Task: Create a repository and set up repository settings.
Action: Mouse moved to (1042, 60)
Screenshot: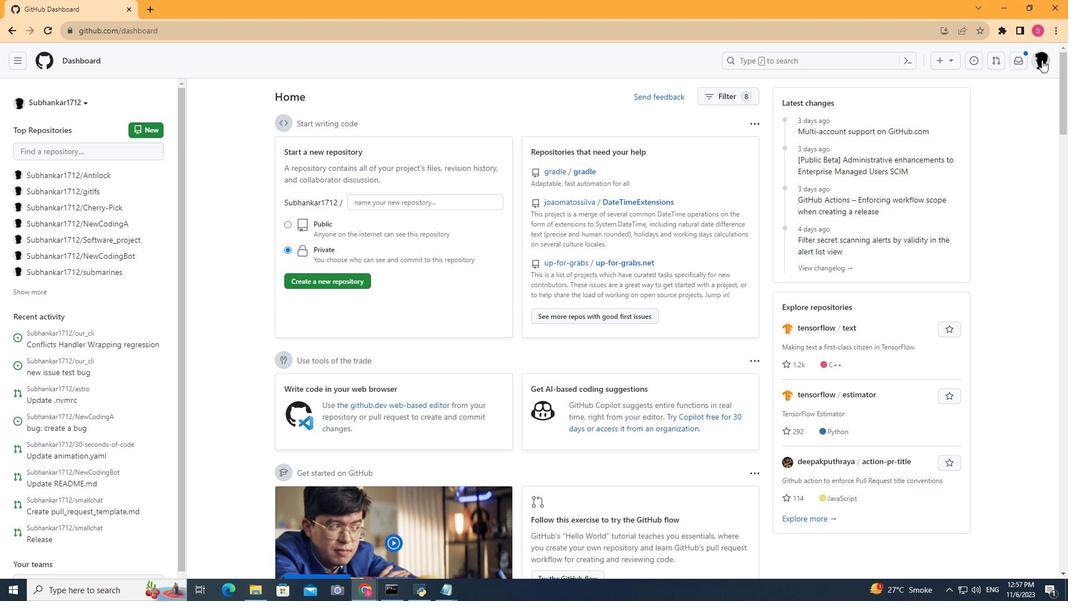 
Action: Mouse pressed left at (1042, 60)
Screenshot: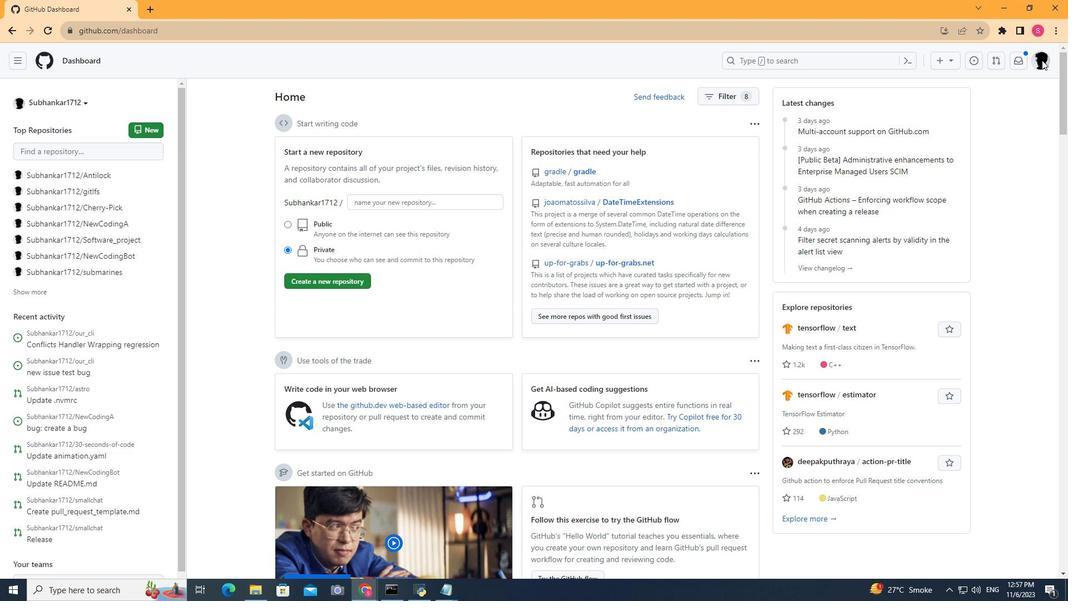 
Action: Mouse moved to (951, 156)
Screenshot: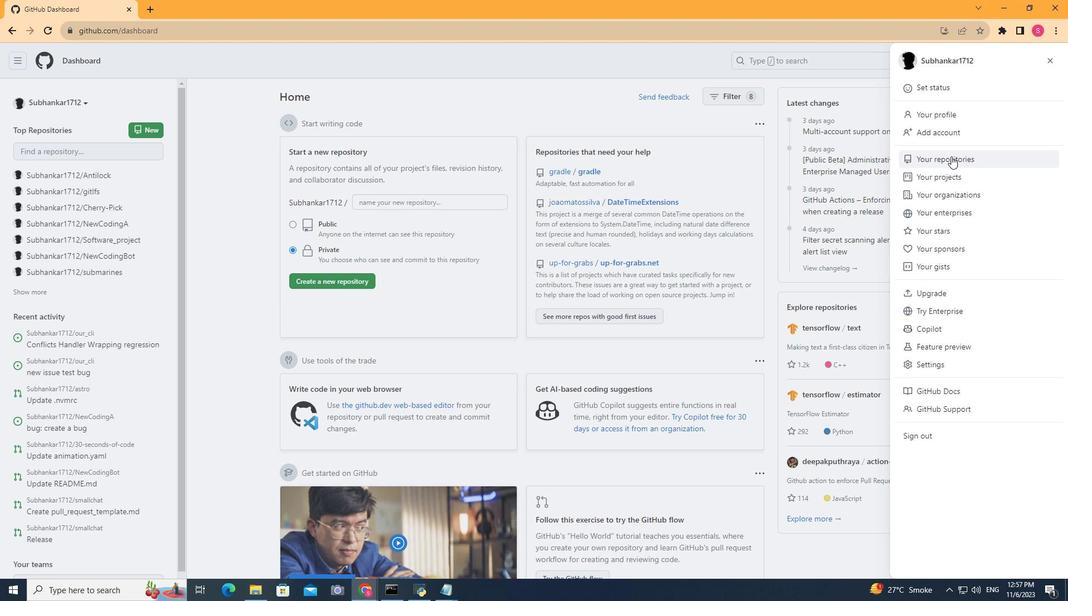 
Action: Mouse pressed left at (951, 156)
Screenshot: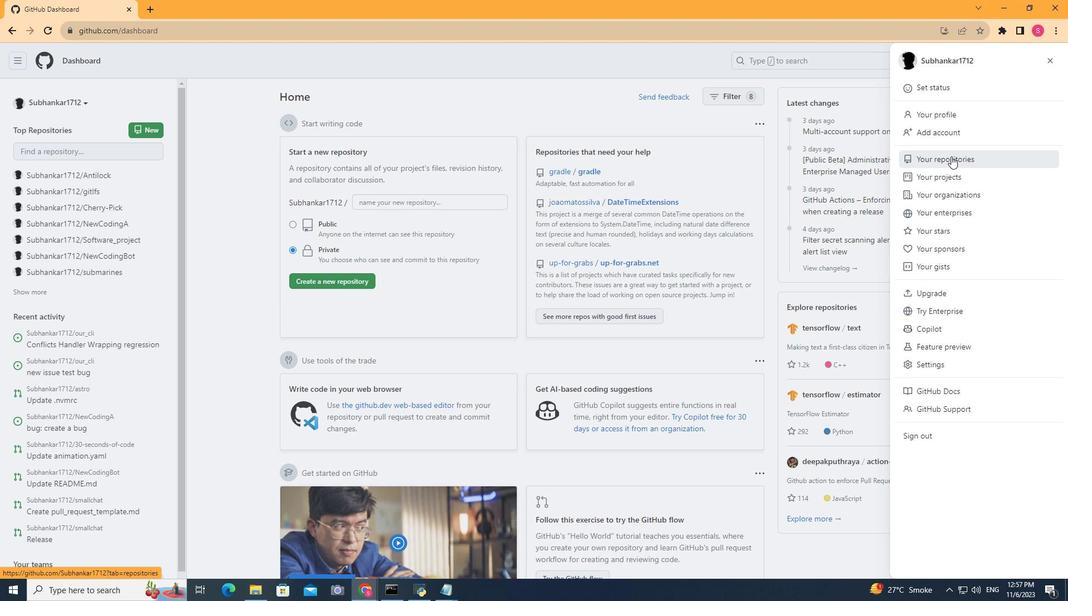 
Action: Mouse moved to (852, 125)
Screenshot: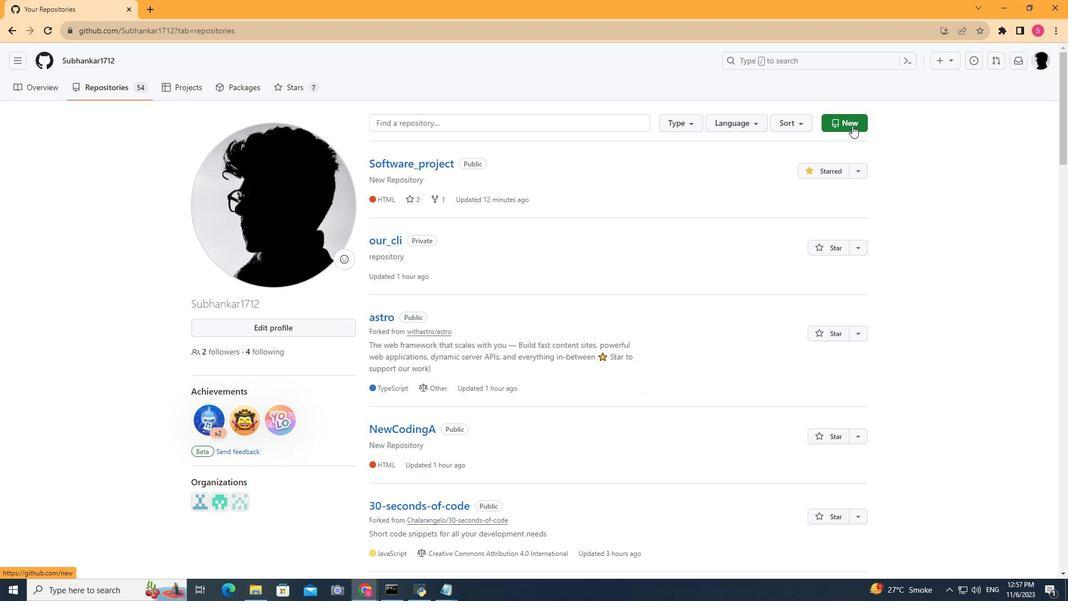 
Action: Mouse pressed left at (852, 125)
Screenshot: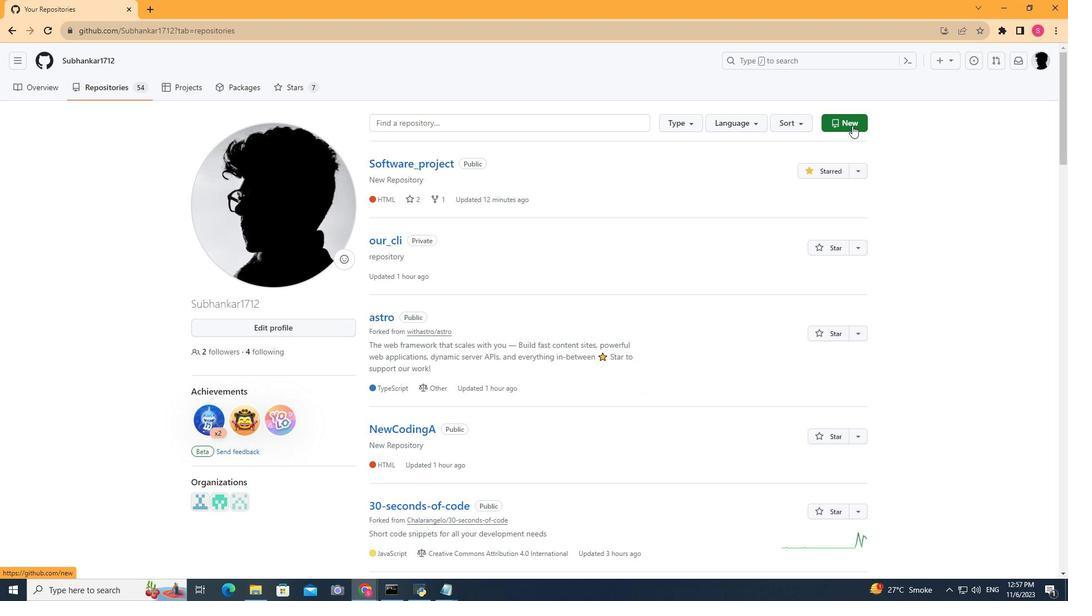 
Action: Mouse moved to (477, 261)
Screenshot: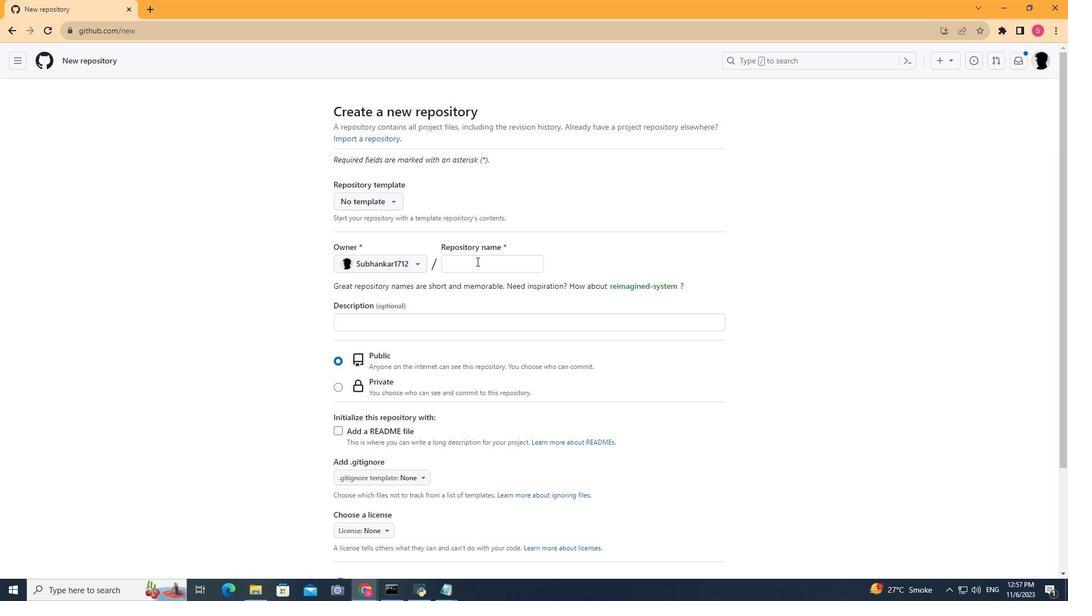 
Action: Mouse pressed left at (477, 261)
Screenshot: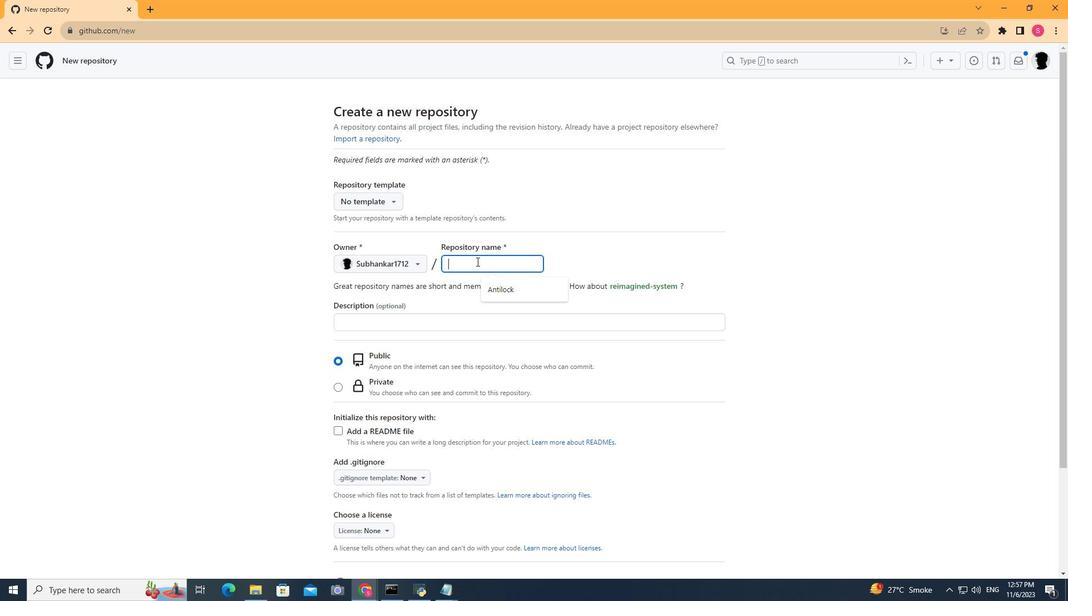 
Action: Key pressed new<Key.space><Key.backspace><Key.shift>_project<Key.shift>_code
Screenshot: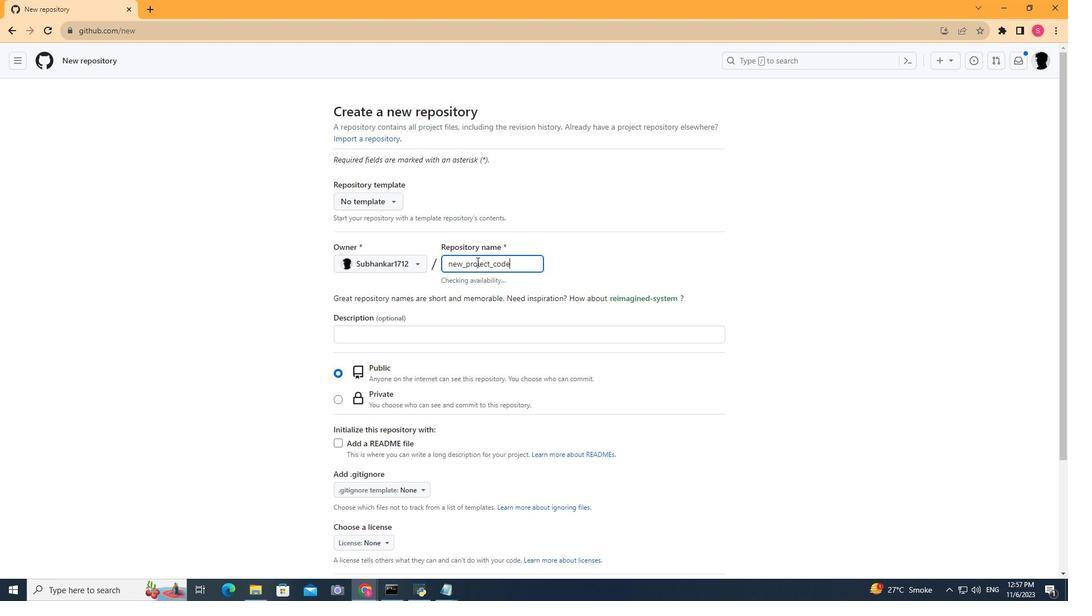 
Action: Mouse scrolled (477, 261) with delta (0, 0)
Screenshot: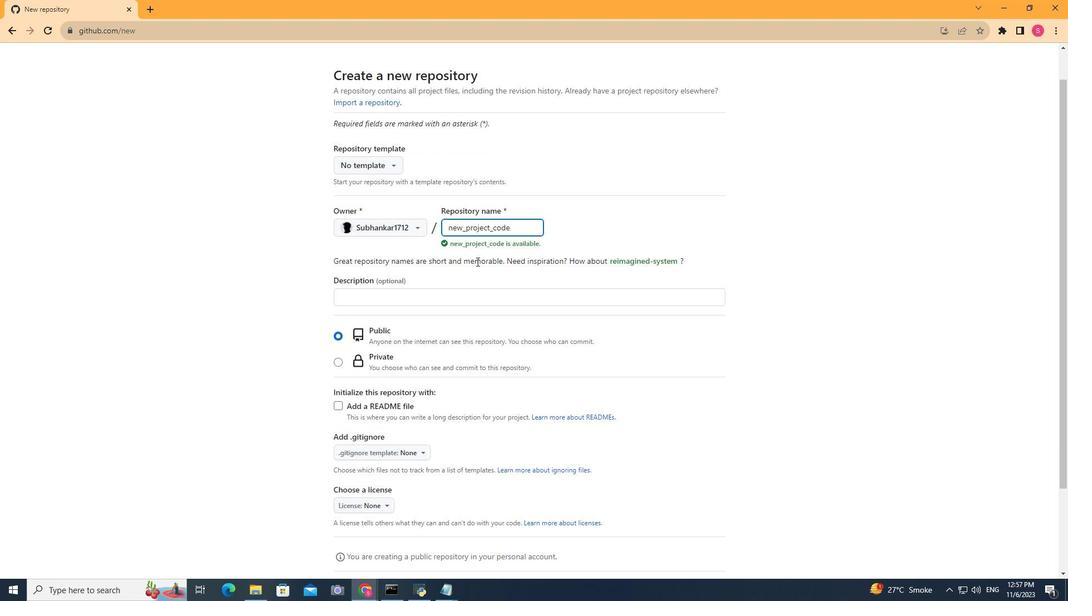 
Action: Mouse scrolled (477, 261) with delta (0, 0)
Screenshot: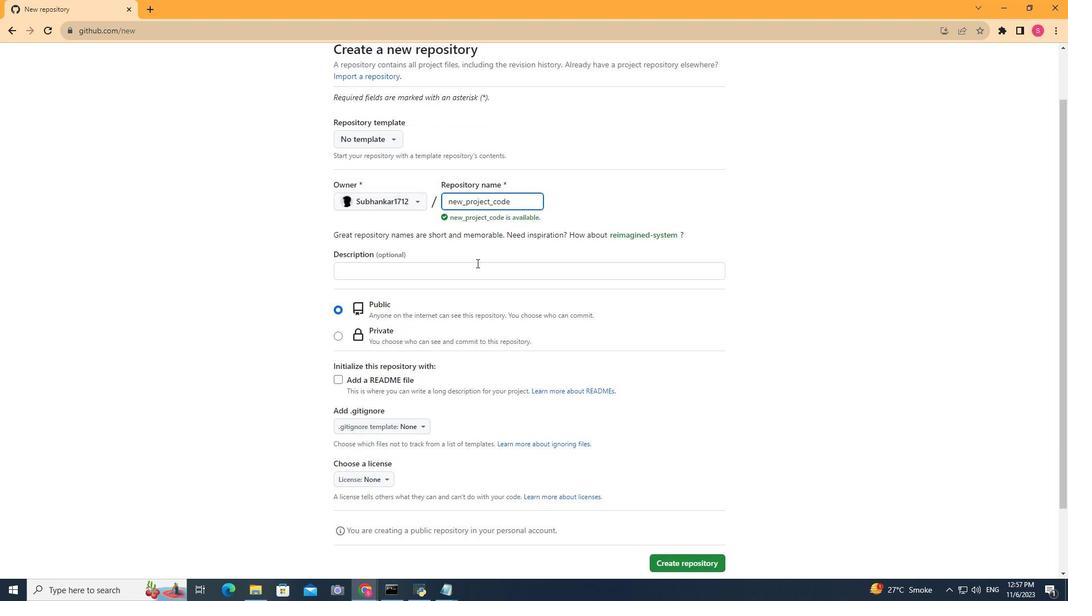 
Action: Mouse moved to (472, 219)
Screenshot: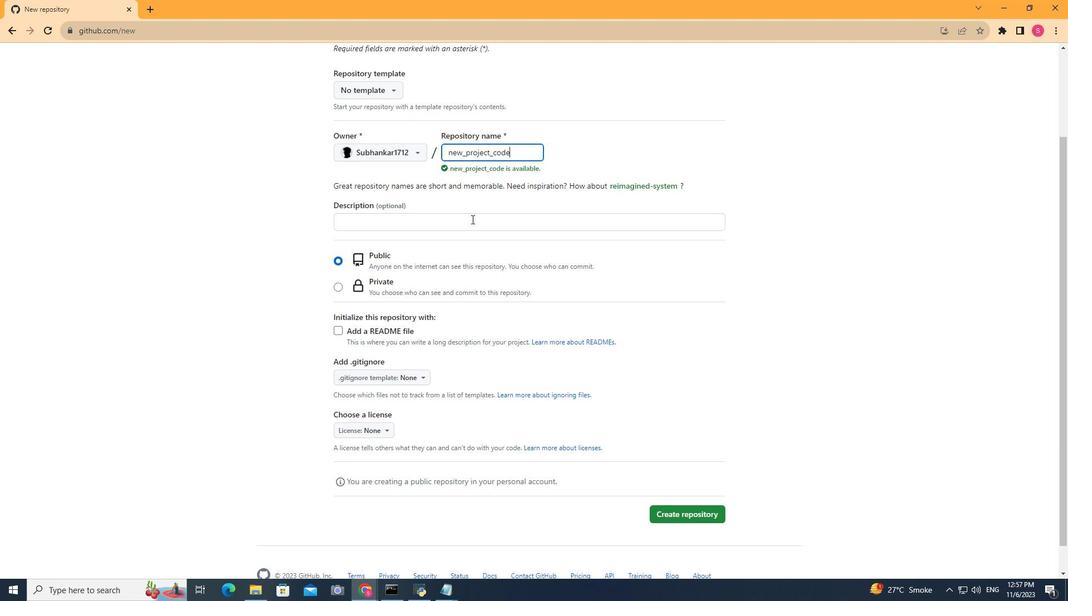 
Action: Mouse pressed left at (472, 219)
Screenshot: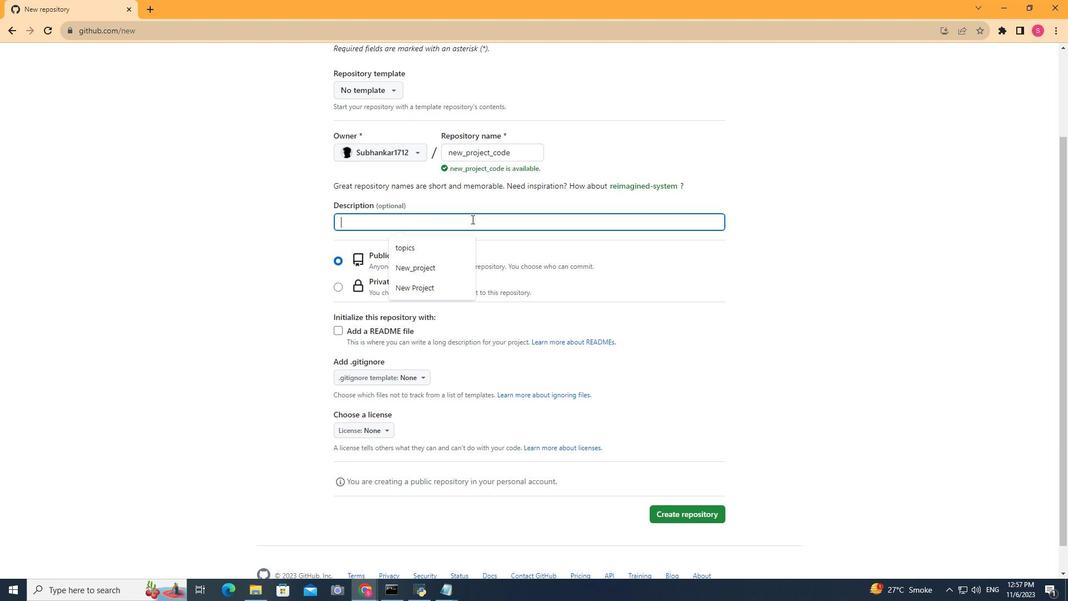
Action: Key pressed <Key.shift>M<Key.backspace><Key.shift>New<Key.space><Key.shift>Project
Screenshot: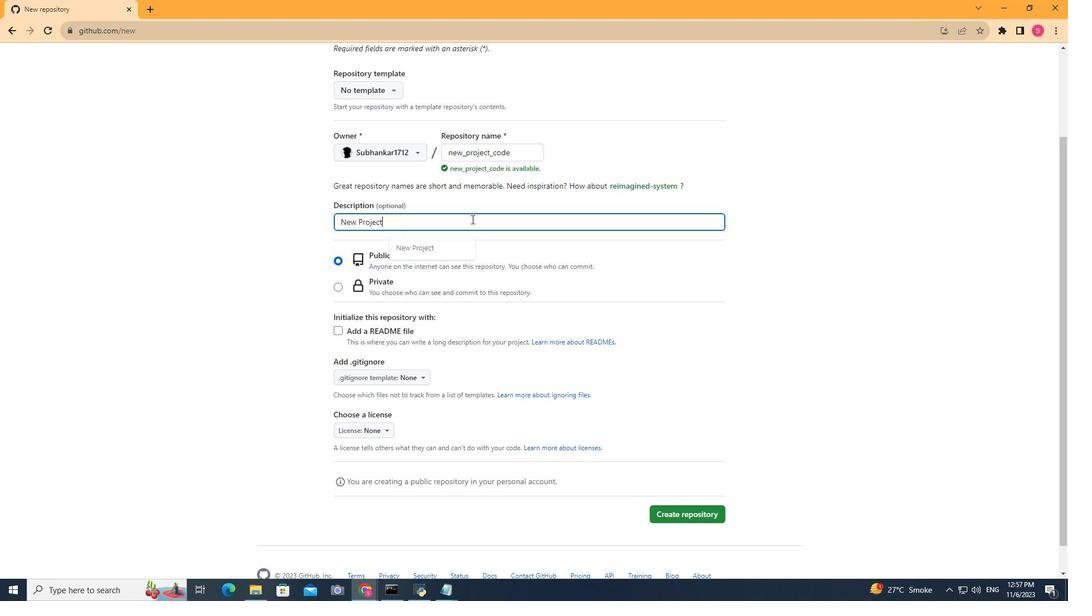
Action: Mouse moved to (382, 305)
Screenshot: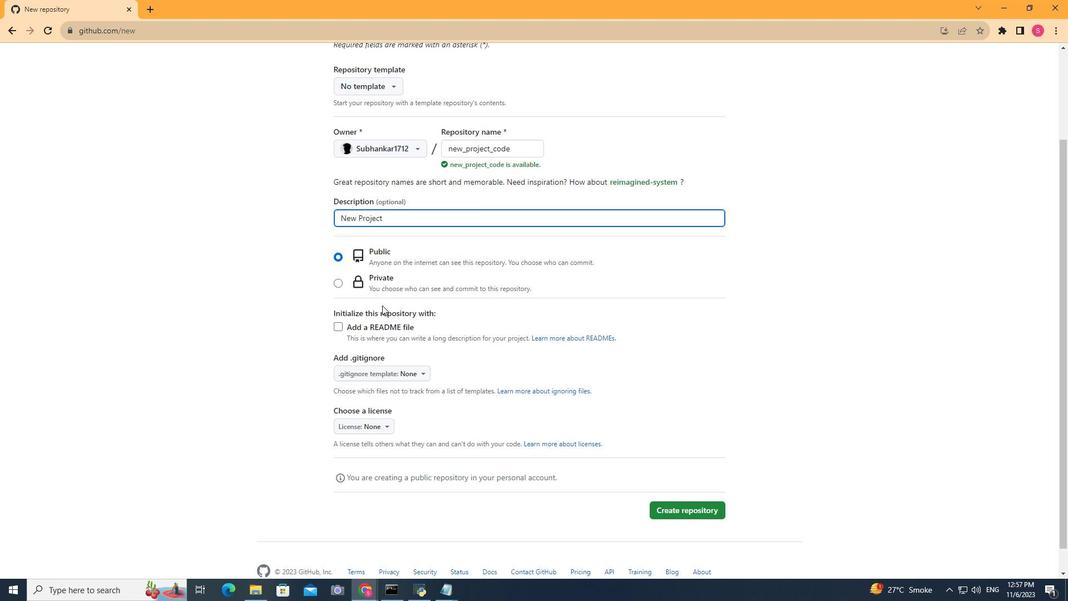 
Action: Mouse scrolled (382, 304) with delta (0, 0)
Screenshot: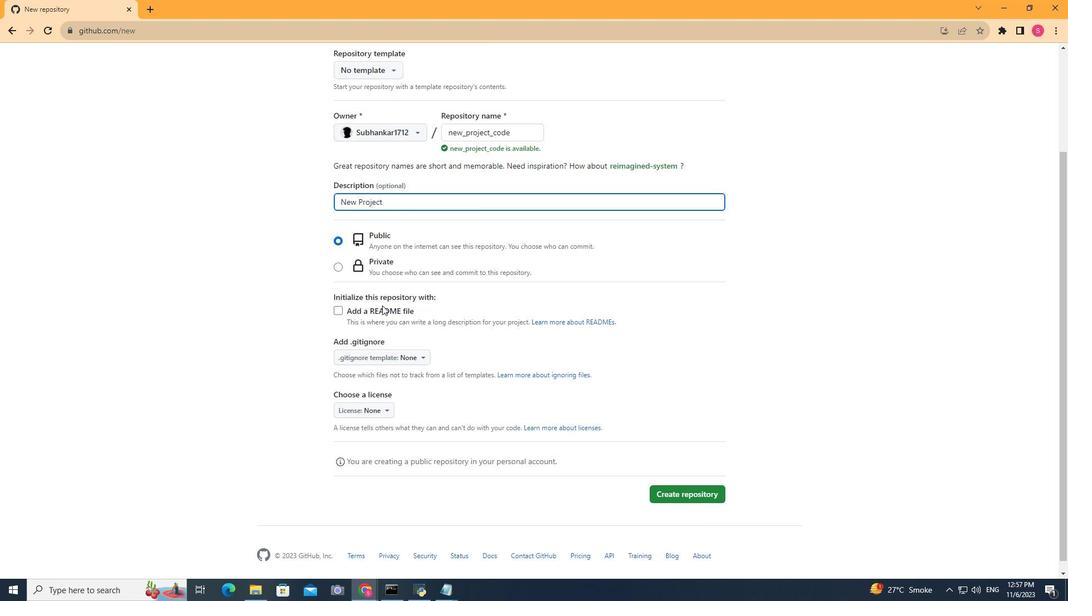 
Action: Mouse moved to (382, 305)
Screenshot: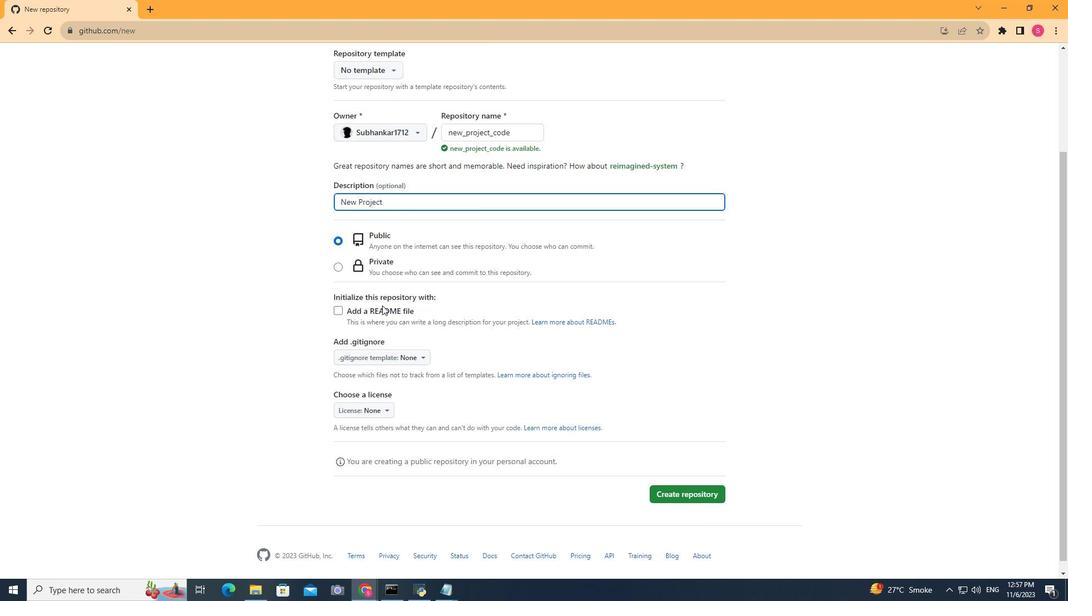 
Action: Mouse scrolled (382, 305) with delta (0, 0)
Screenshot: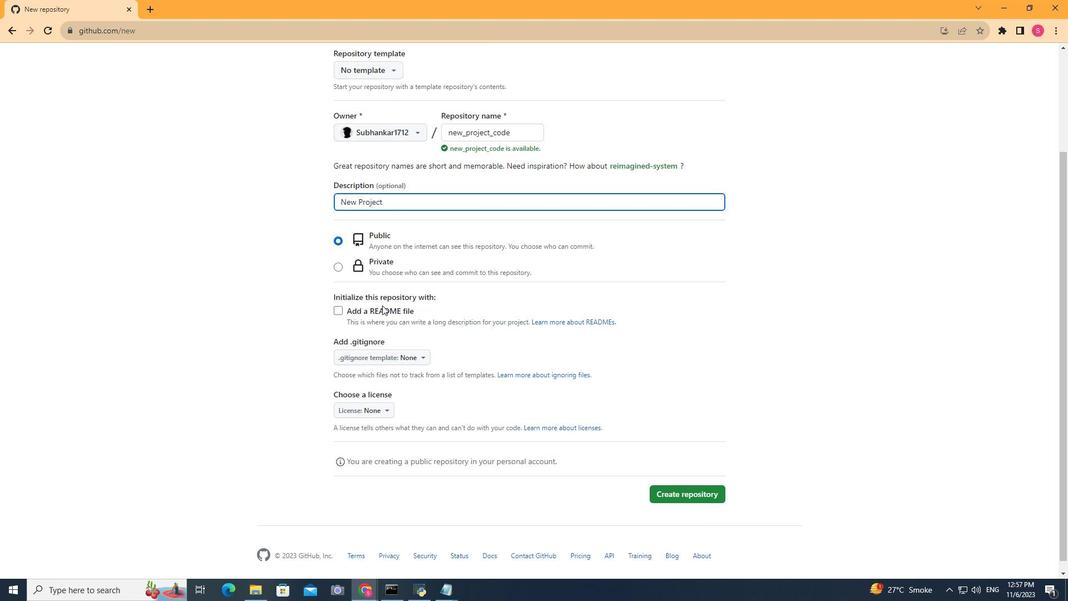 
Action: Mouse moved to (341, 302)
Screenshot: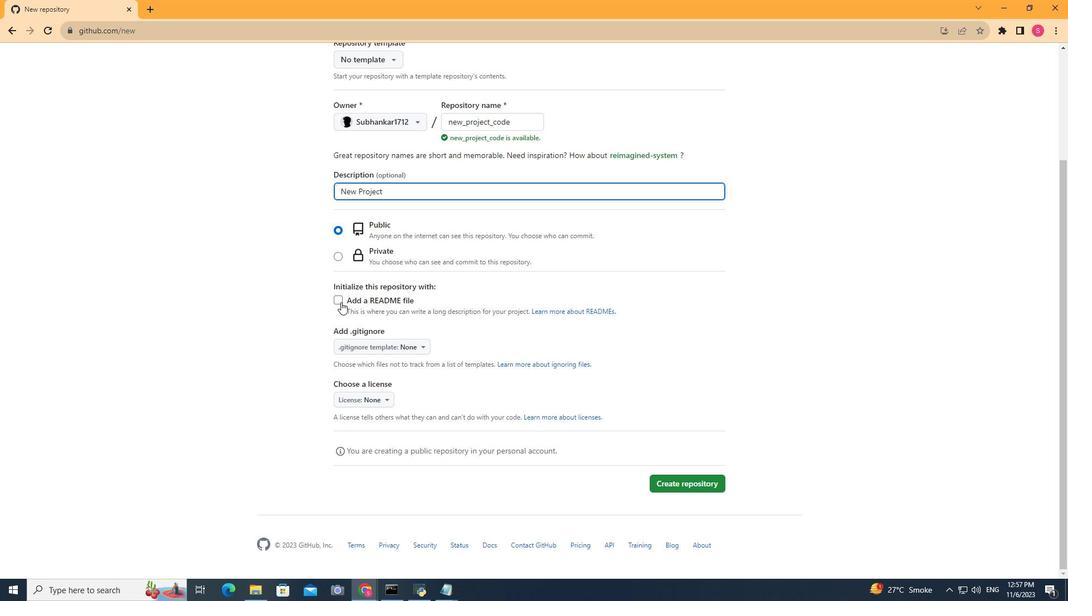 
Action: Mouse pressed left at (341, 302)
Screenshot: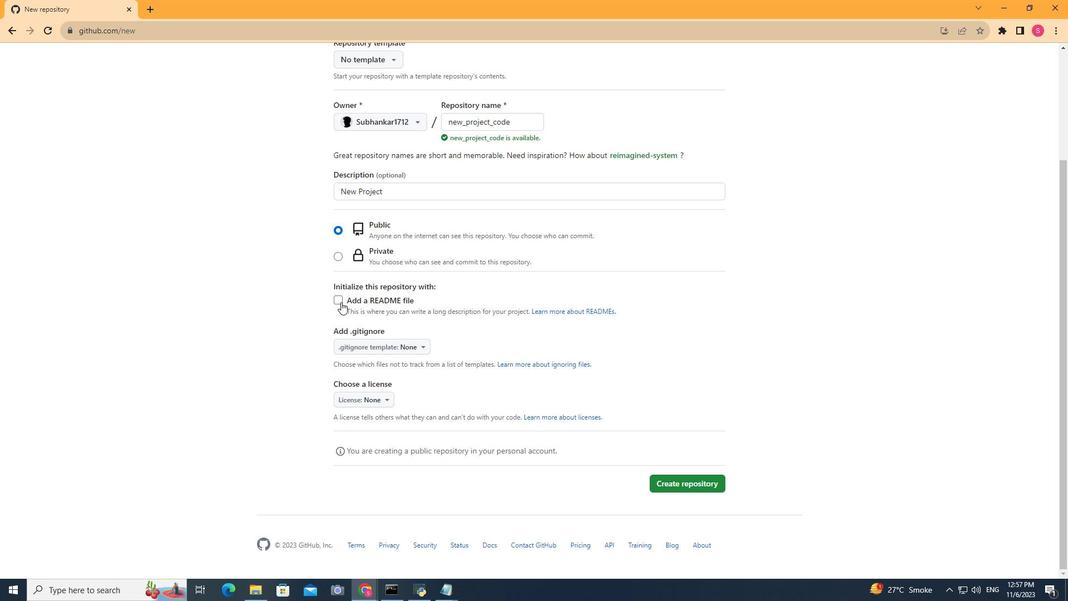 
Action: Mouse moved to (466, 347)
Screenshot: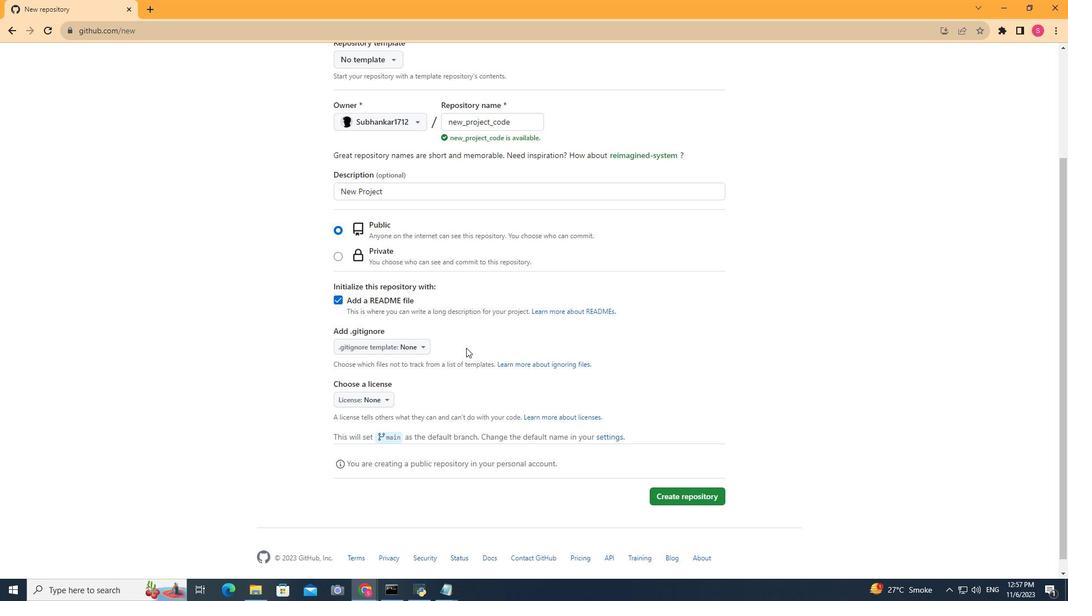 
Action: Mouse scrolled (466, 347) with delta (0, 0)
Screenshot: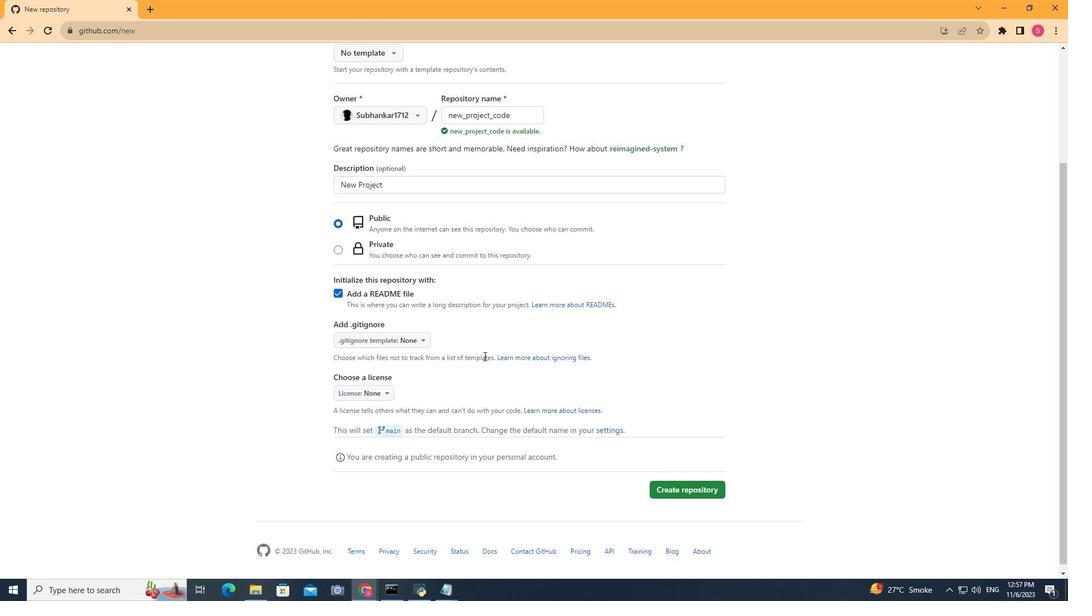 
Action: Mouse scrolled (466, 347) with delta (0, 0)
Screenshot: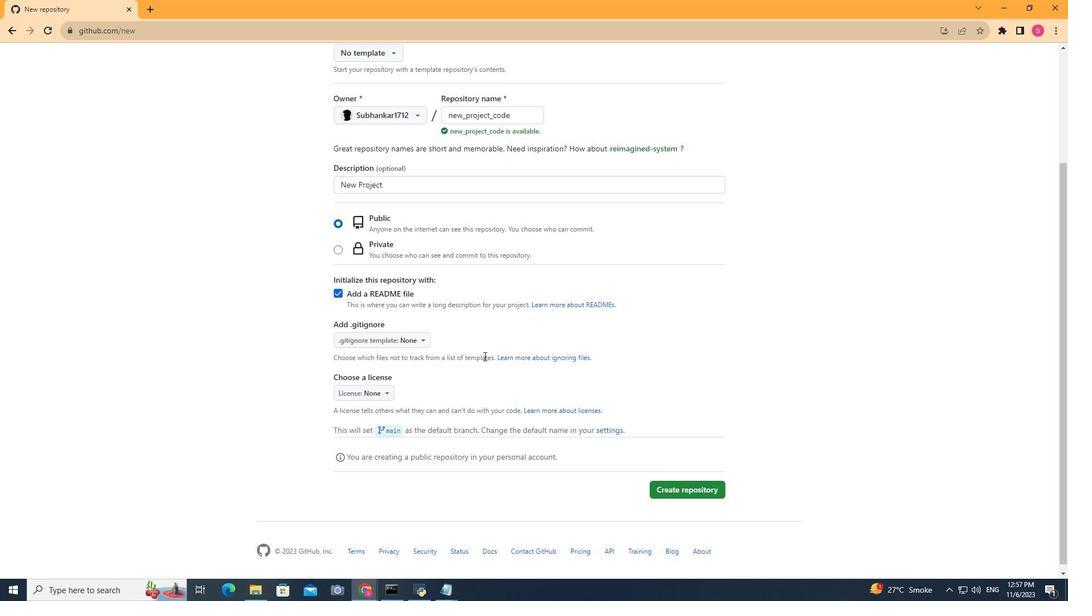 
Action: Mouse scrolled (466, 347) with delta (0, 0)
Screenshot: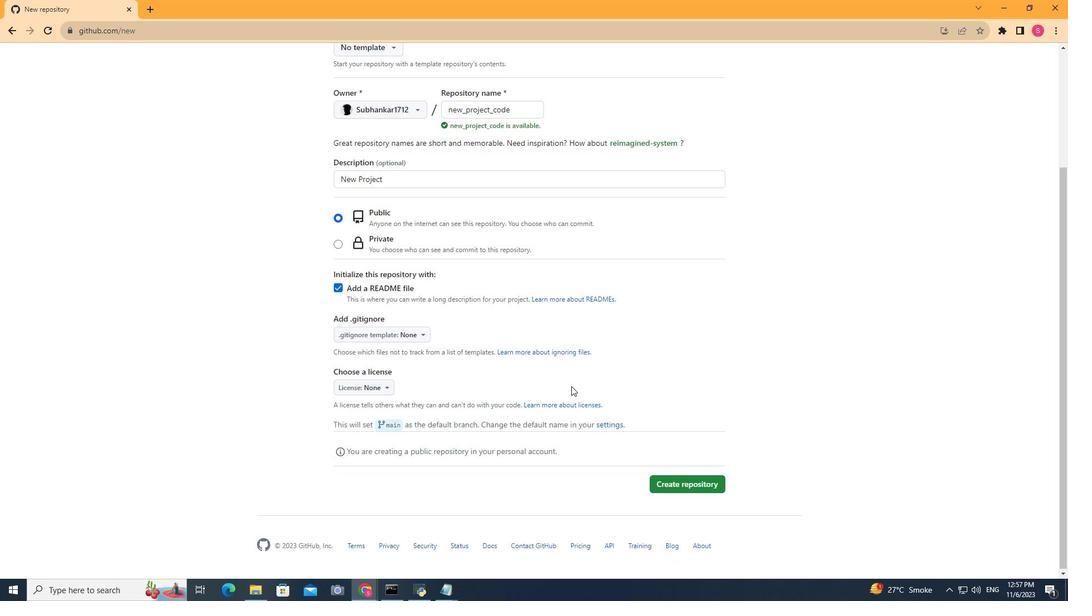 
Action: Mouse moved to (714, 488)
Screenshot: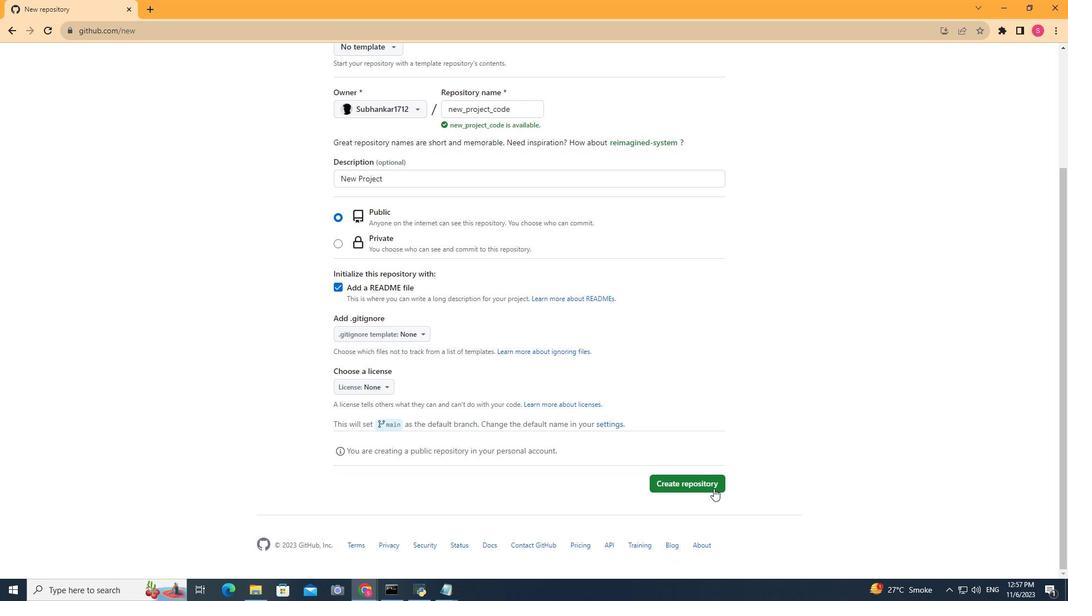 
Action: Mouse pressed left at (714, 488)
Screenshot: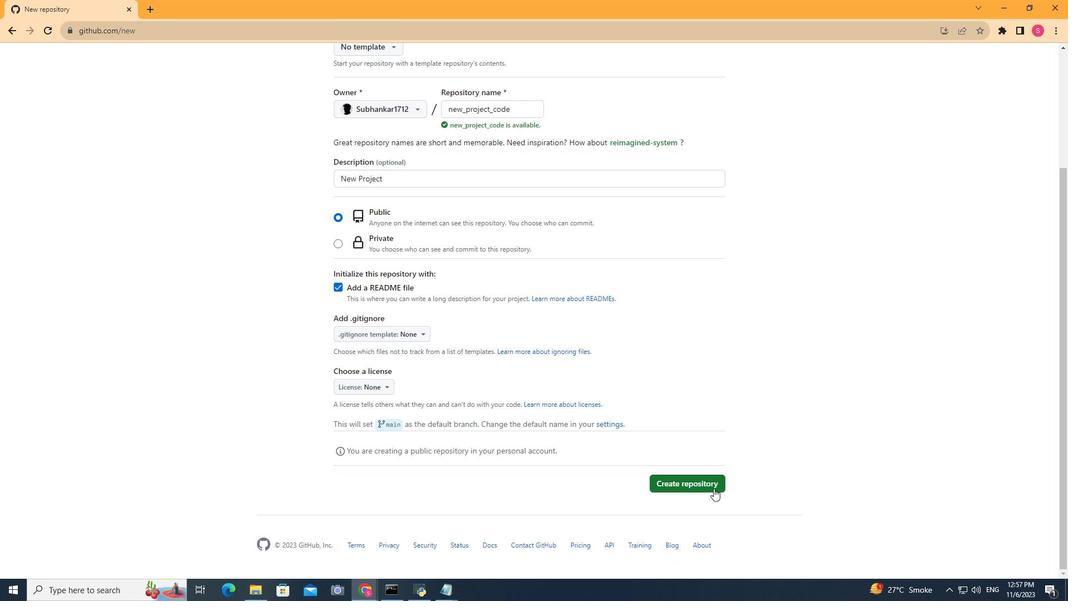 
Action: Mouse moved to (305, 269)
Screenshot: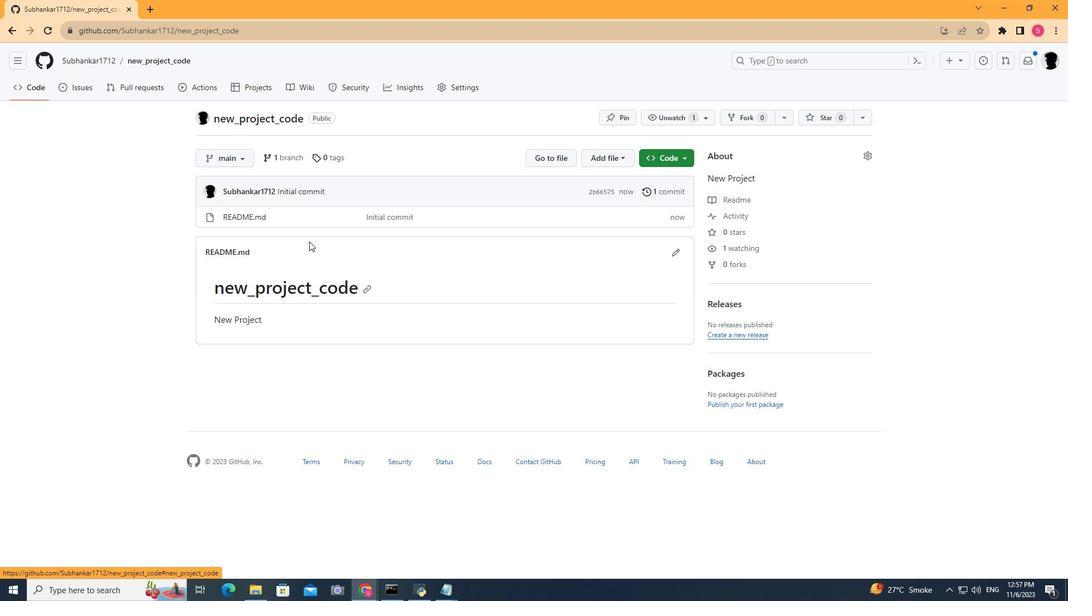 
Action: Mouse scrolled (305, 269) with delta (0, 0)
Screenshot: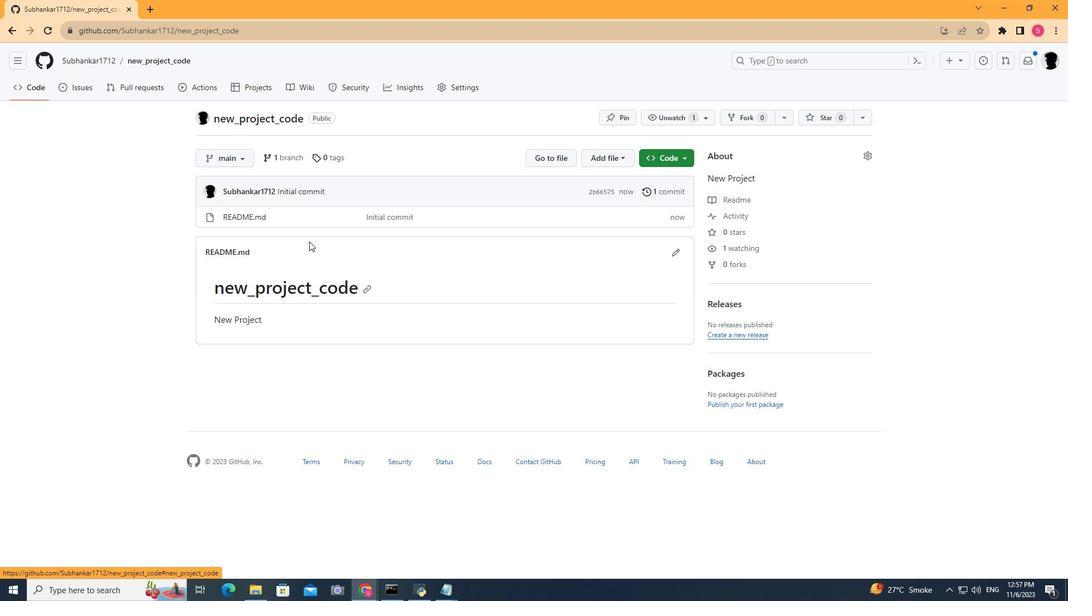 
Action: Mouse moved to (305, 267)
Screenshot: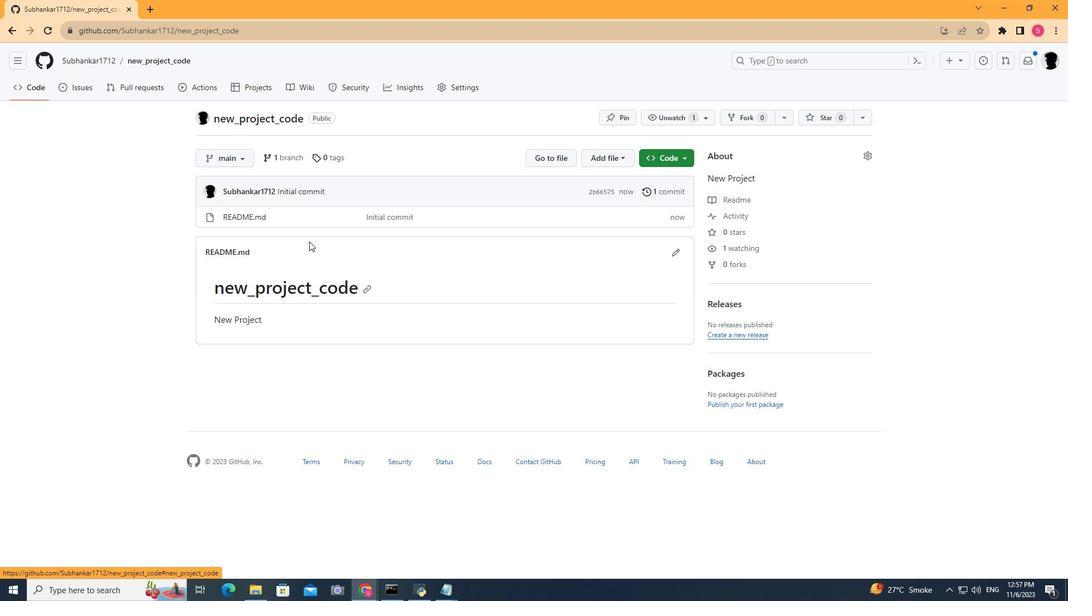 
Action: Mouse scrolled (305, 267) with delta (0, 0)
Screenshot: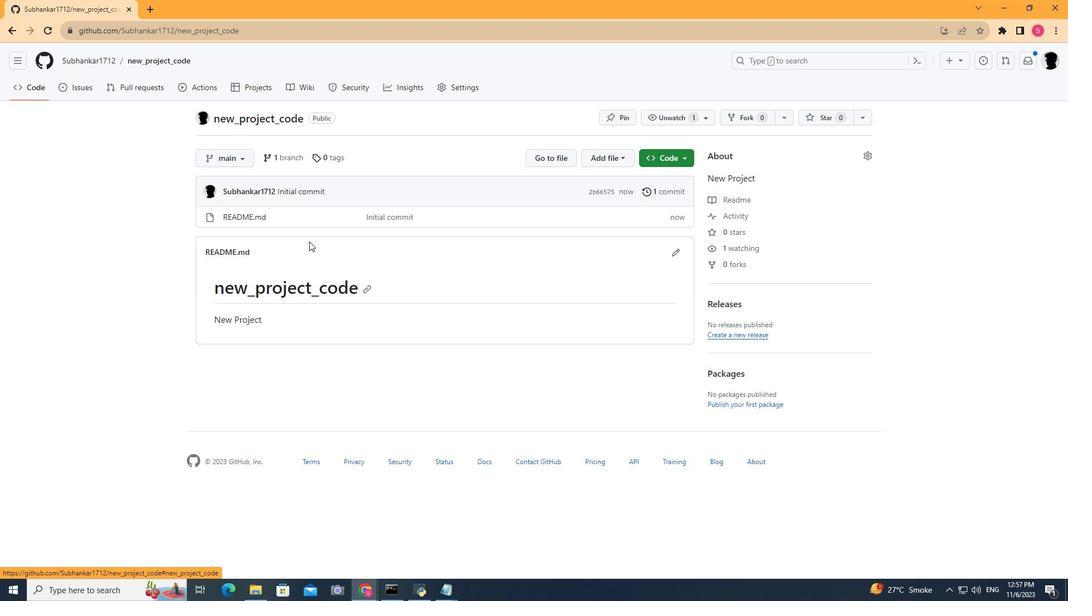 
Action: Mouse moved to (306, 263)
Screenshot: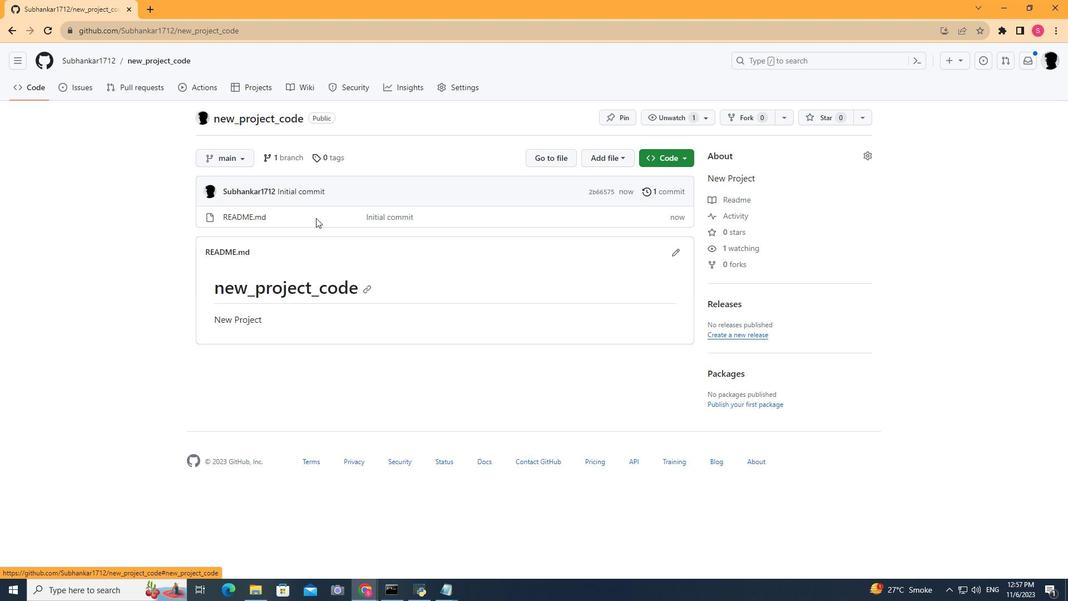 
Action: Mouse scrolled (306, 264) with delta (0, 0)
Screenshot: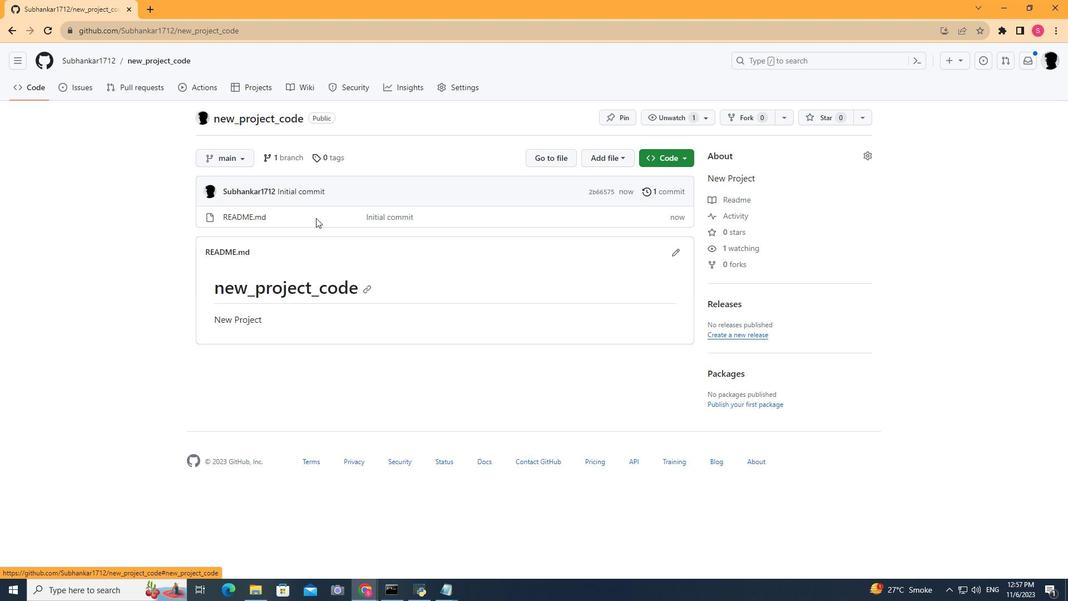 
Action: Mouse moved to (446, 85)
Screenshot: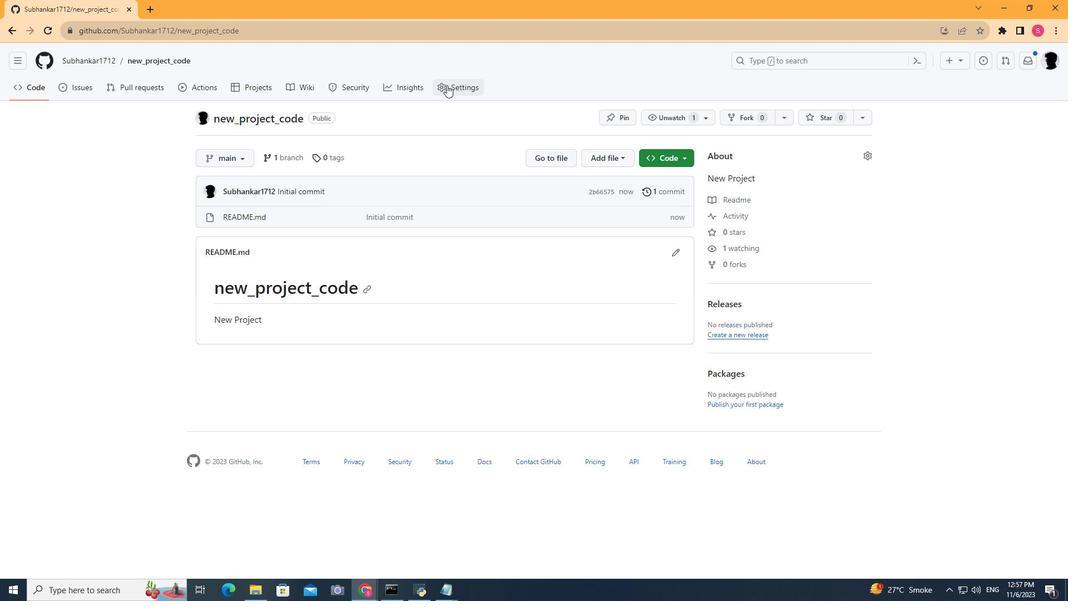 
Action: Mouse pressed left at (446, 85)
Screenshot: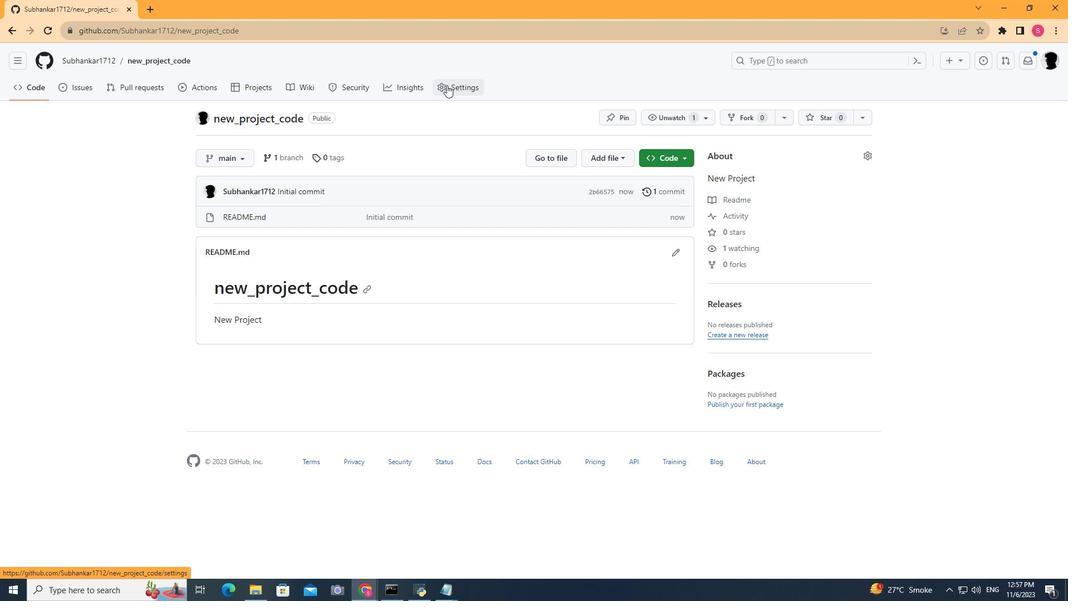 
Action: Mouse moved to (406, 215)
Screenshot: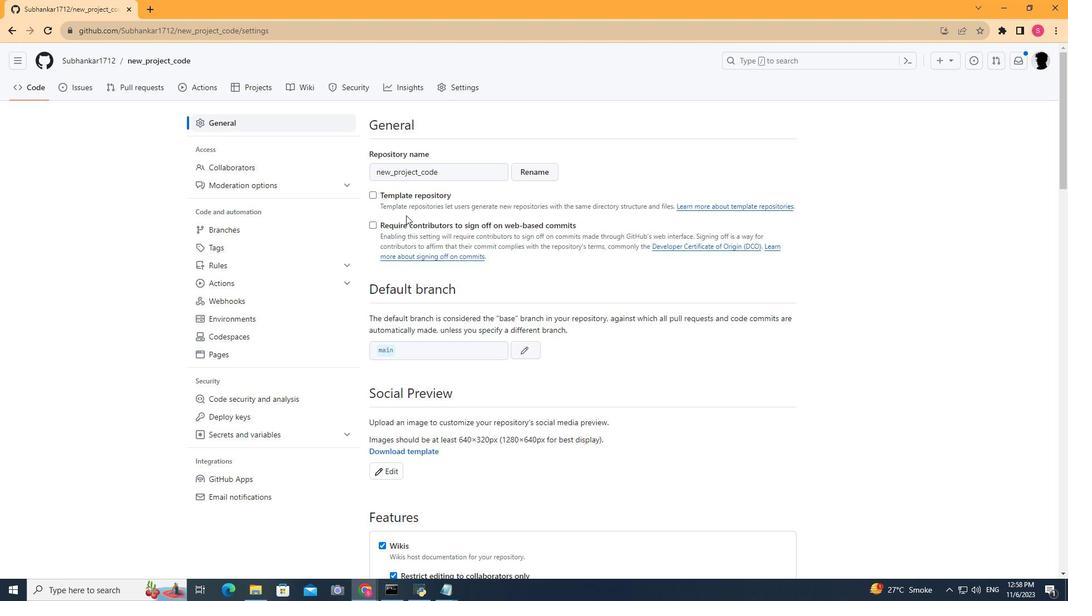 
Action: Mouse scrolled (406, 214) with delta (0, 0)
Screenshot: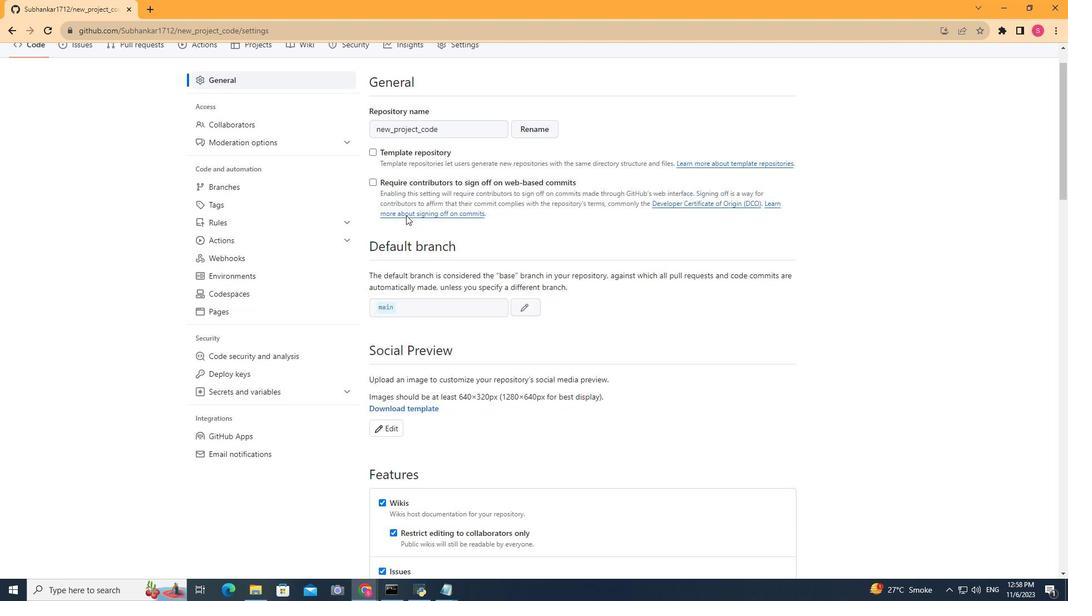 
Action: Mouse scrolled (406, 214) with delta (0, 0)
Screenshot: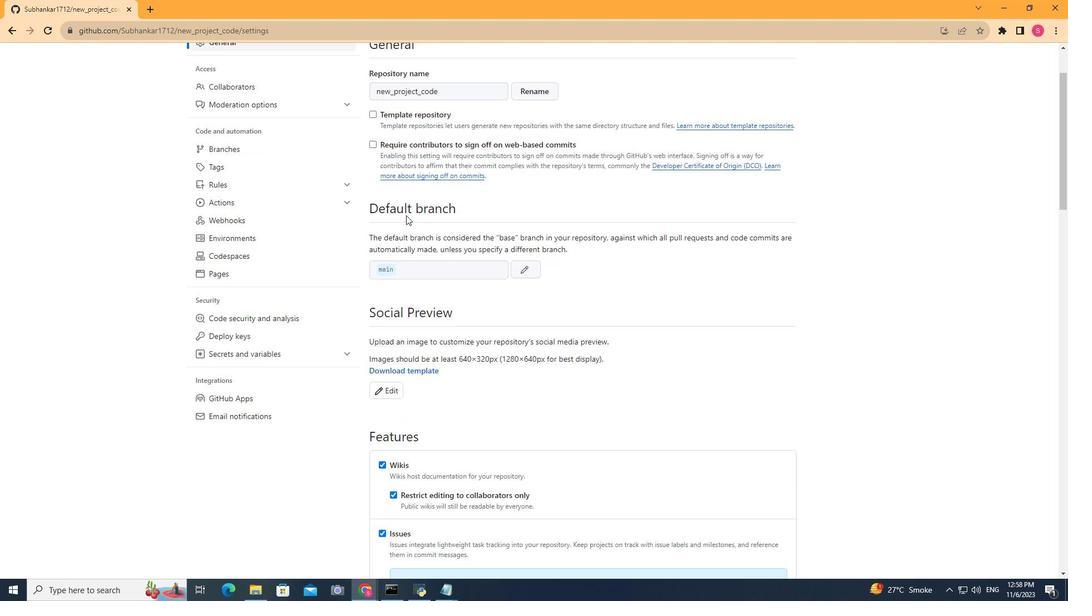 
Action: Mouse scrolled (406, 214) with delta (0, 0)
Screenshot: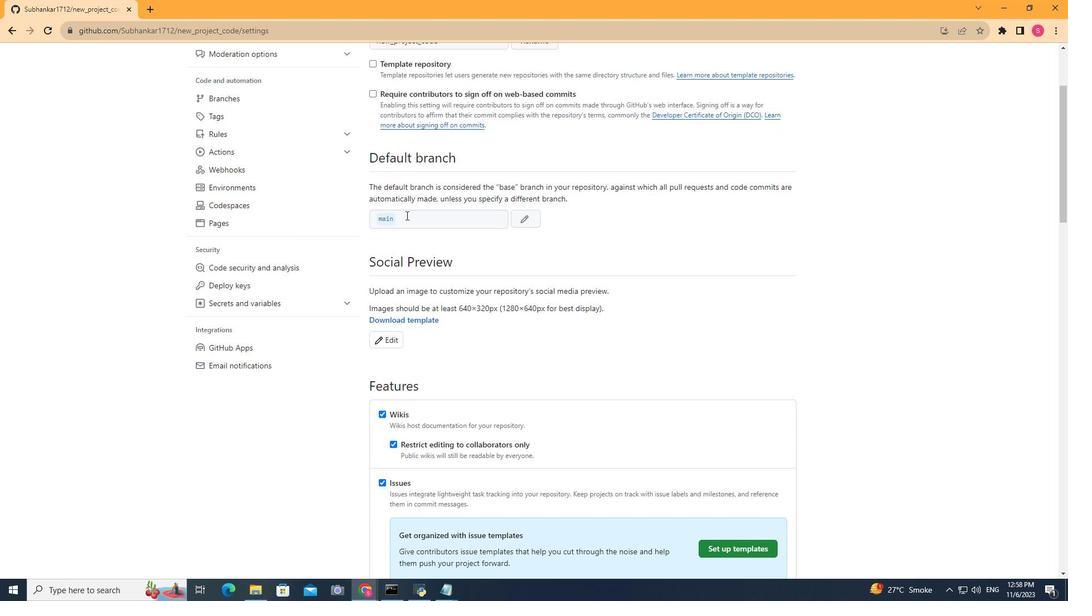 
Action: Mouse scrolled (406, 214) with delta (0, 0)
Screenshot: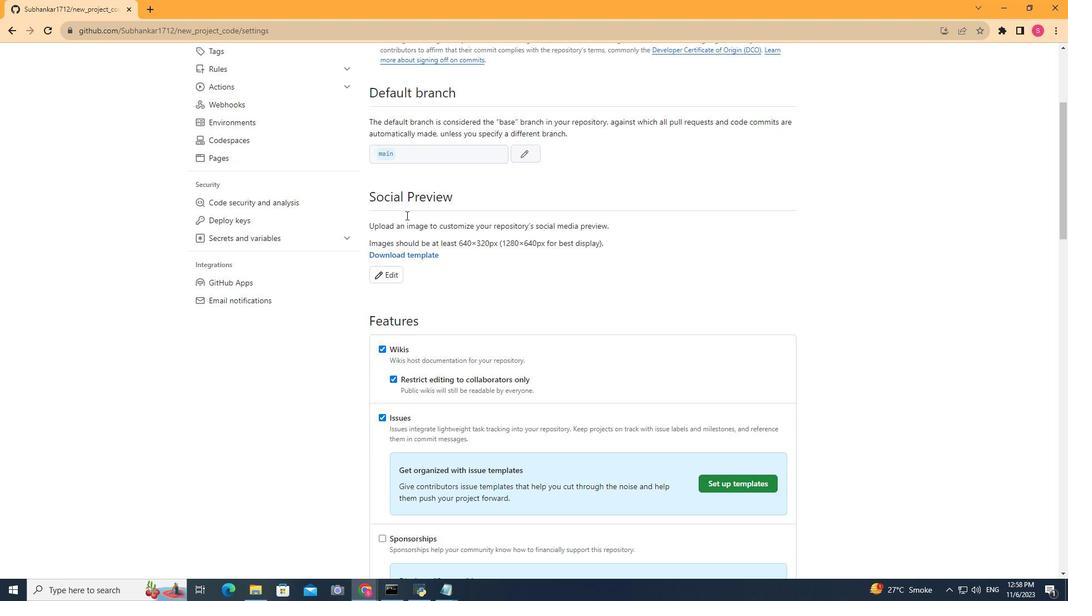 
Action: Mouse scrolled (406, 214) with delta (0, 0)
Screenshot: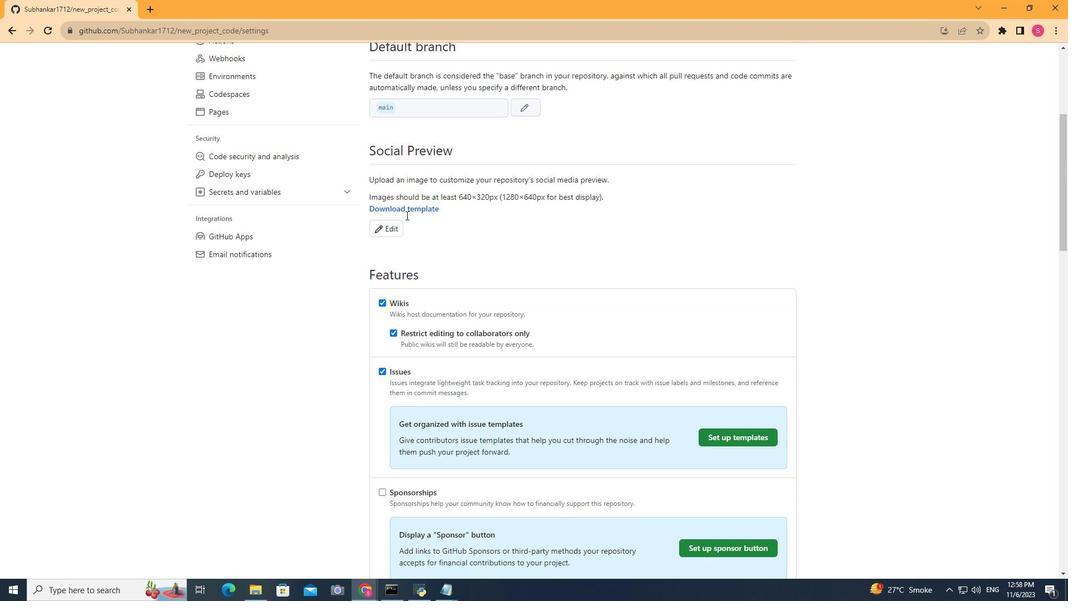 
Action: Mouse scrolled (406, 214) with delta (0, 0)
Screenshot: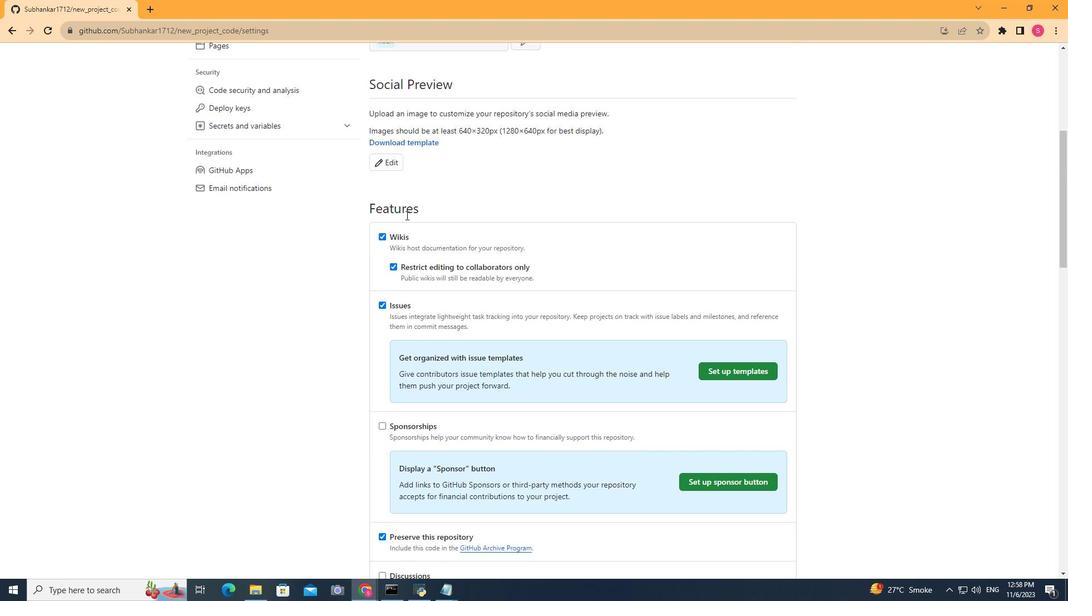 
Action: Mouse scrolled (406, 214) with delta (0, 0)
Screenshot: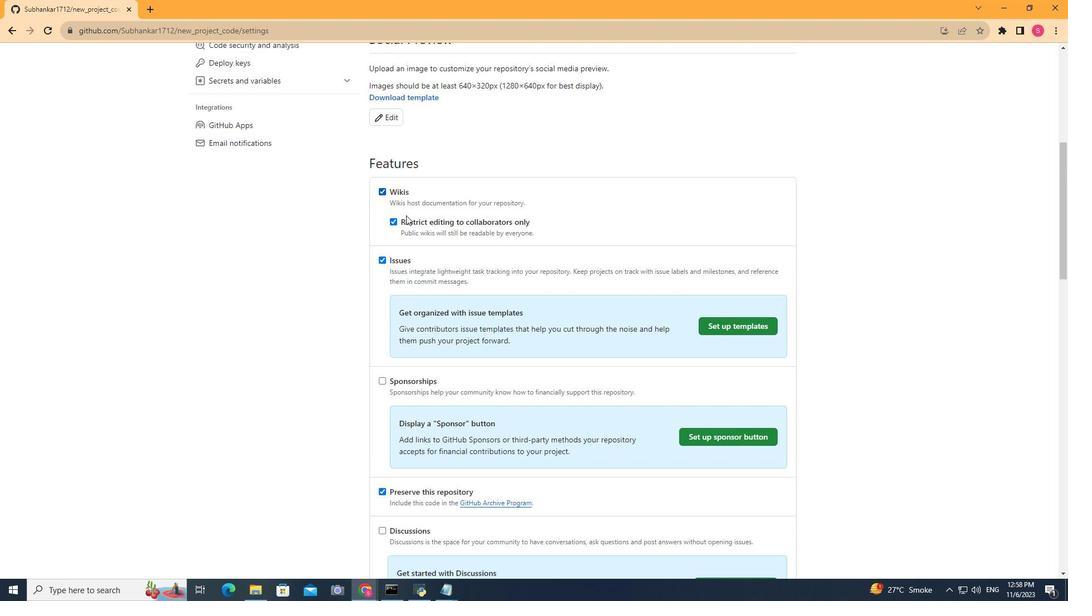 
Action: Mouse scrolled (406, 214) with delta (0, 0)
Screenshot: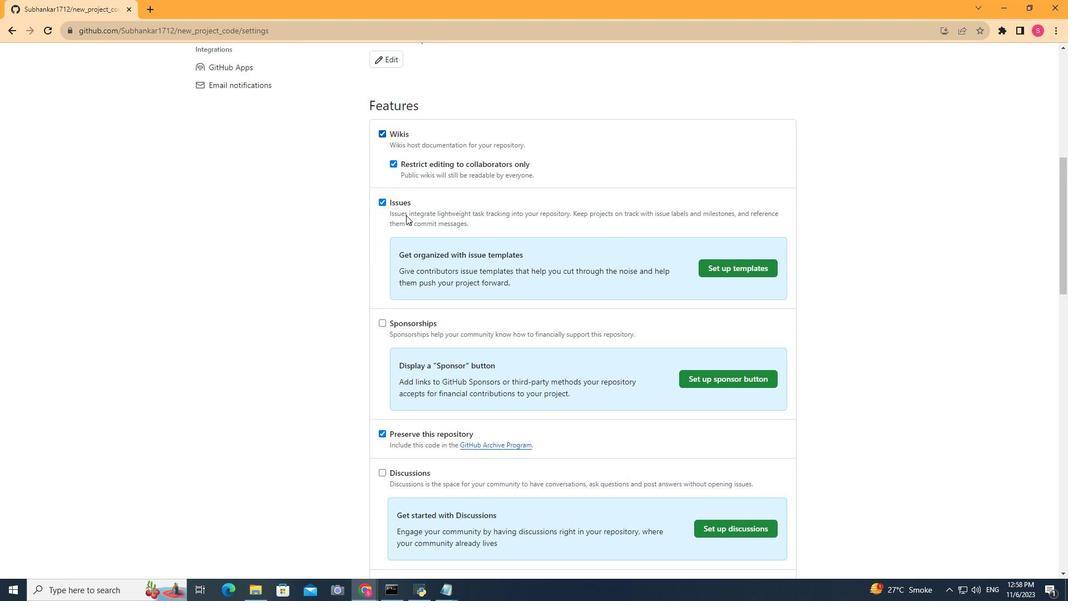 
Action: Mouse scrolled (406, 214) with delta (0, 0)
Screenshot: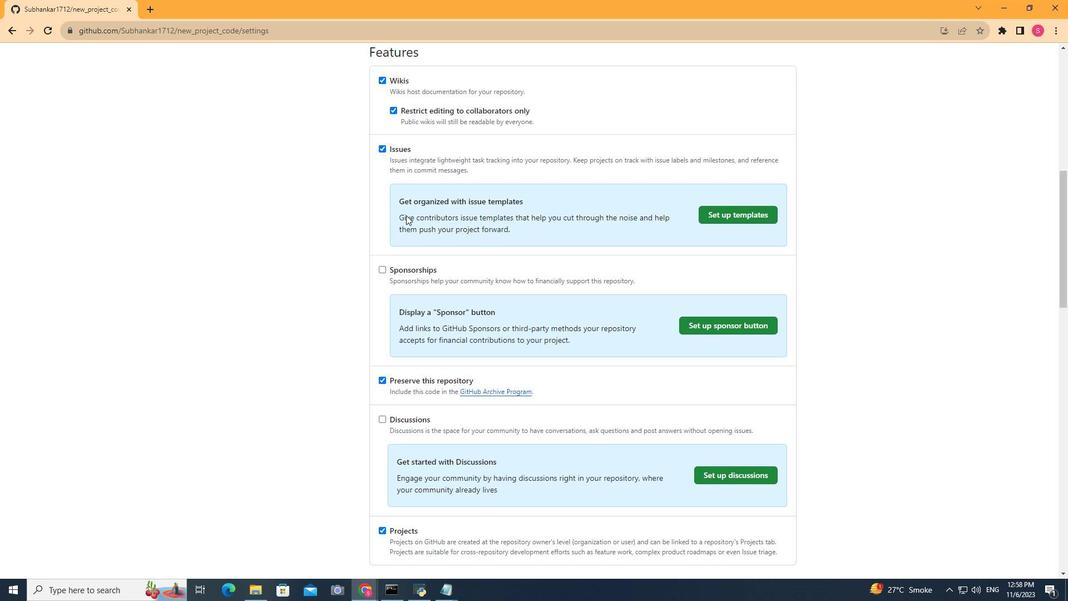 
Action: Mouse scrolled (406, 214) with delta (0, 0)
Screenshot: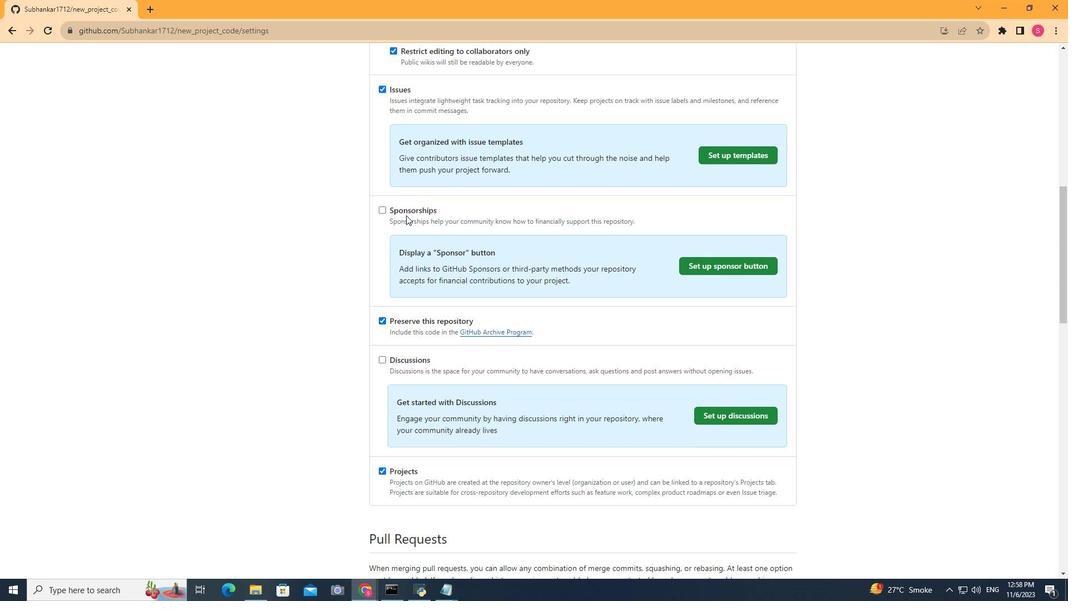 
Action: Mouse moved to (385, 177)
Screenshot: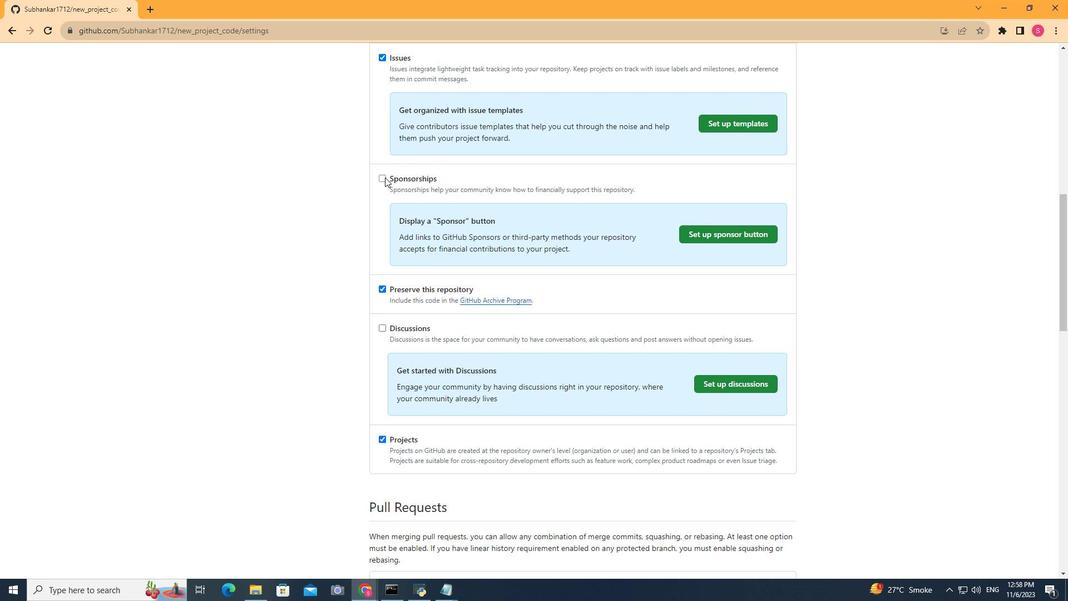 
Action: Mouse pressed left at (385, 177)
Screenshot: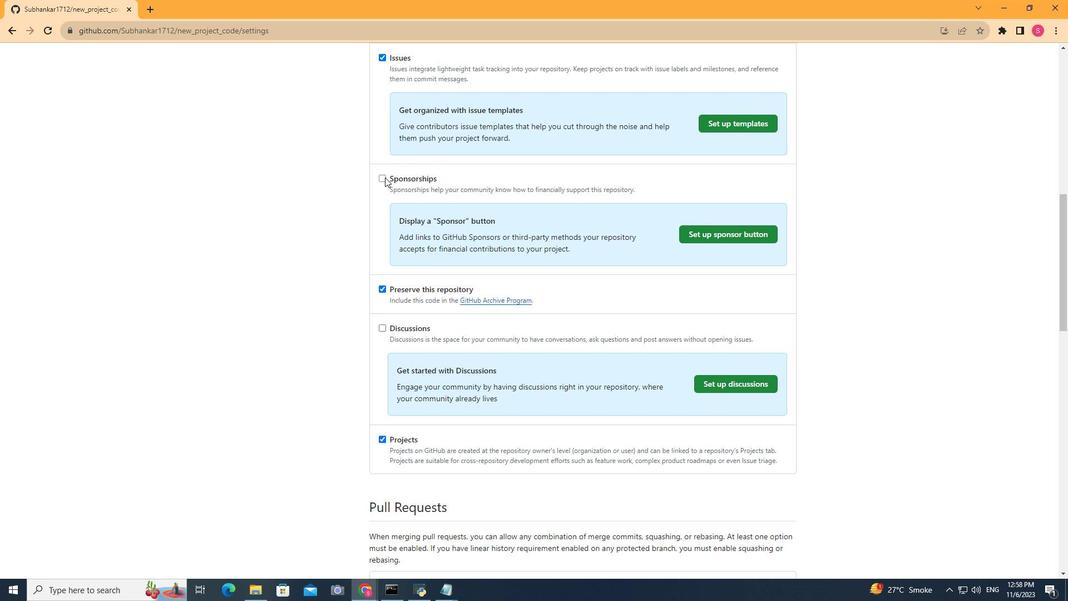 
Action: Mouse moved to (479, 187)
Screenshot: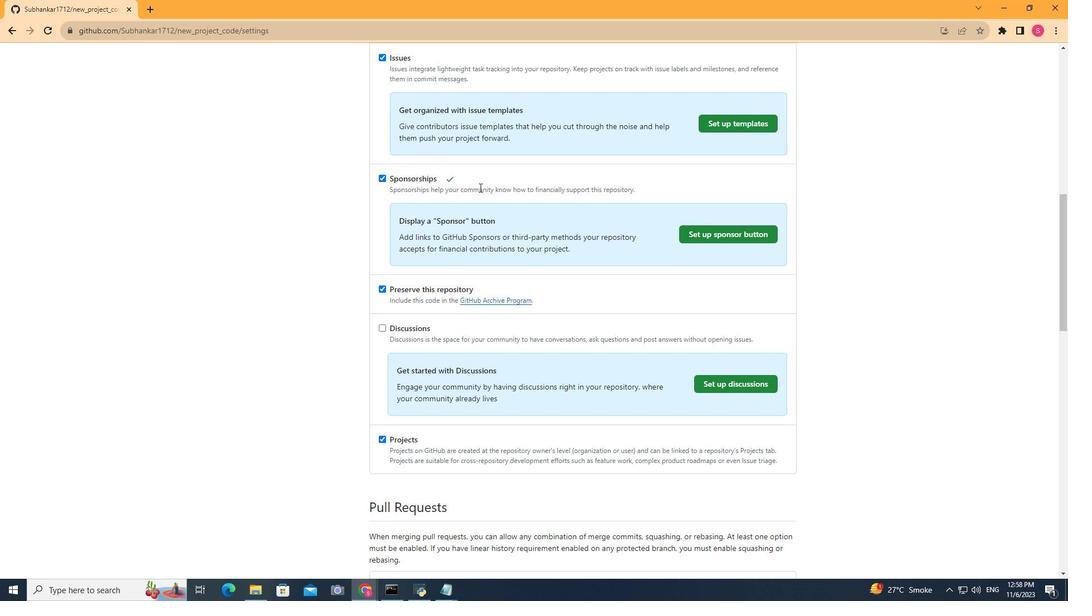 
Action: Mouse scrolled (479, 187) with delta (0, 0)
Screenshot: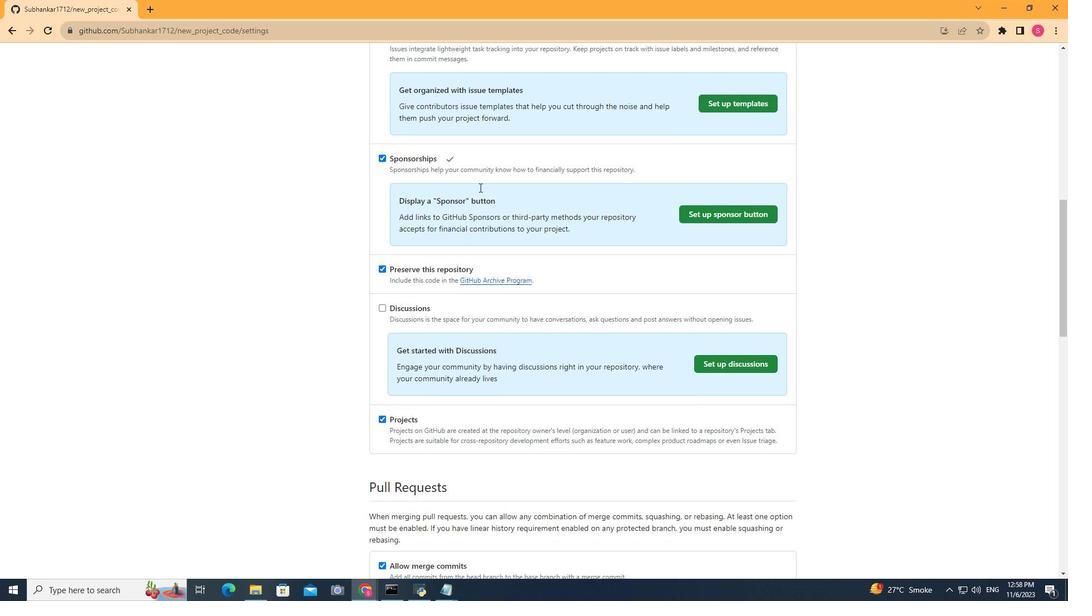 
Action: Mouse scrolled (479, 187) with delta (0, 0)
Screenshot: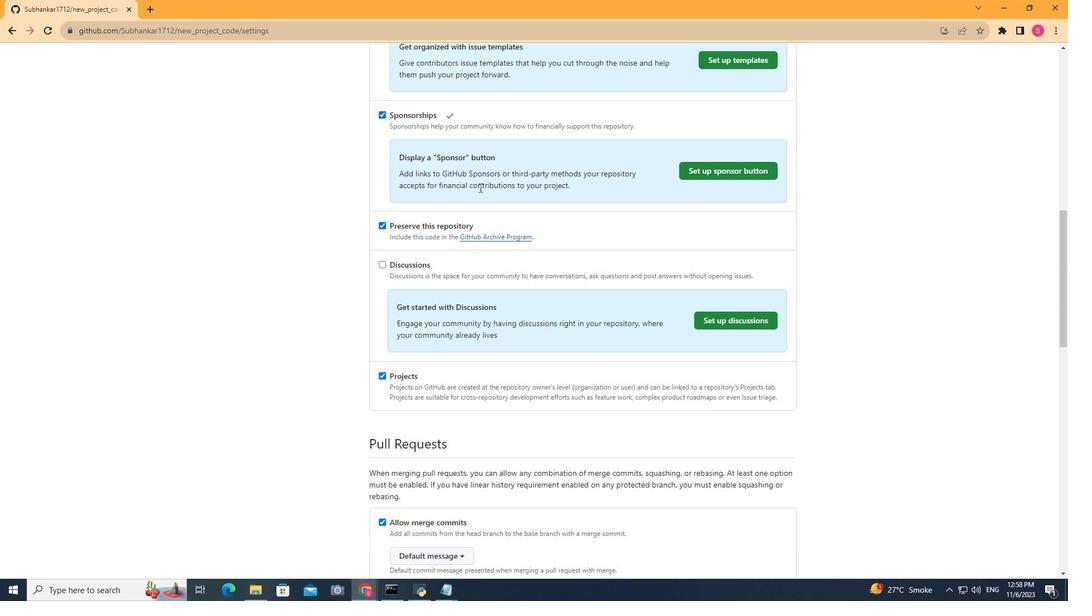 
Action: Mouse moved to (379, 217)
Screenshot: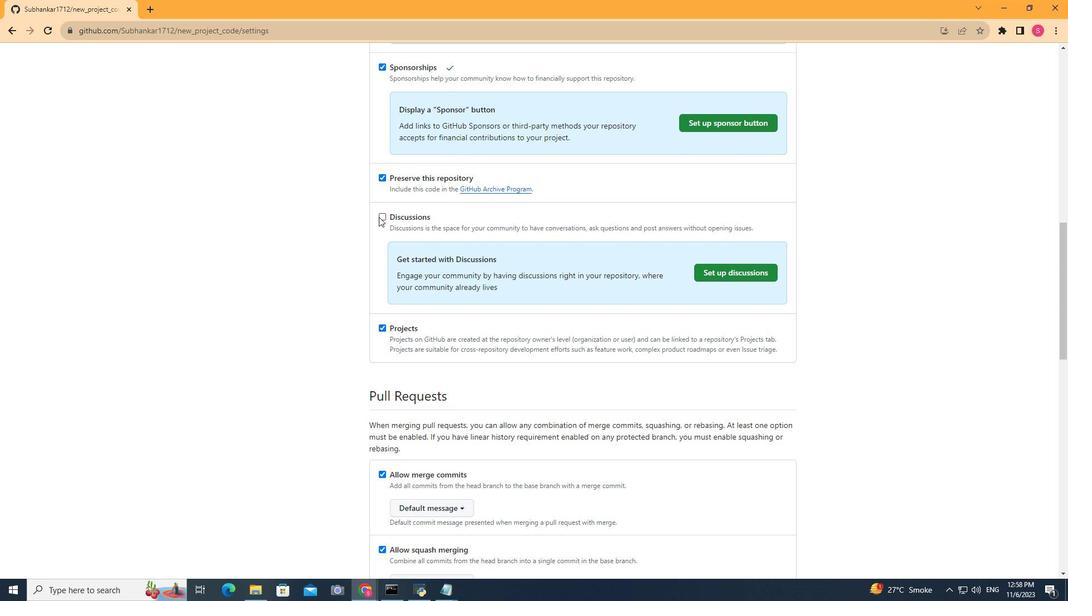 
Action: Mouse pressed left at (379, 217)
Screenshot: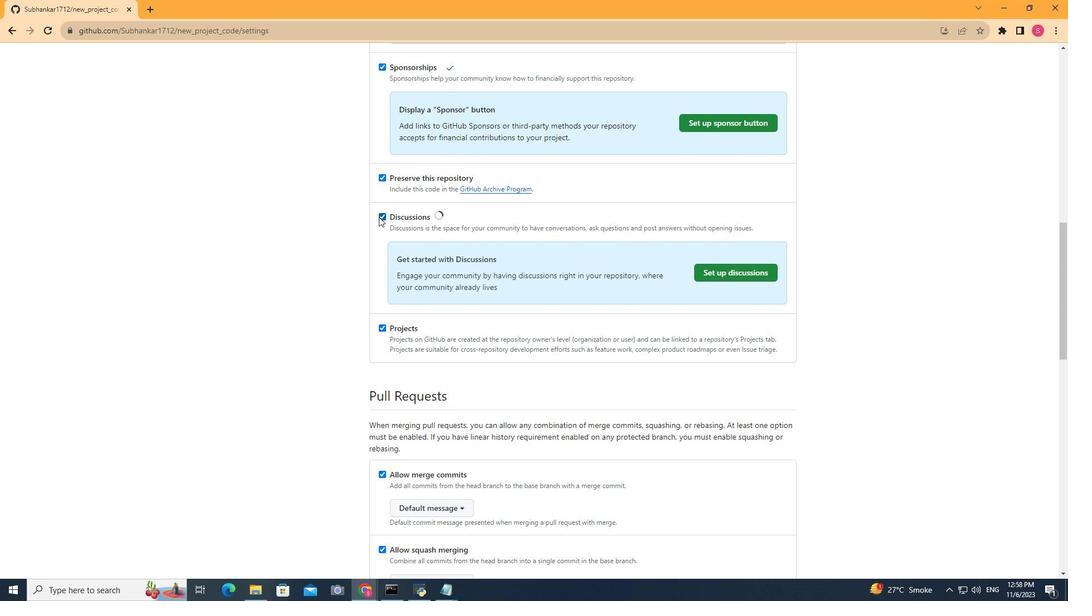 
Action: Mouse moved to (463, 198)
Screenshot: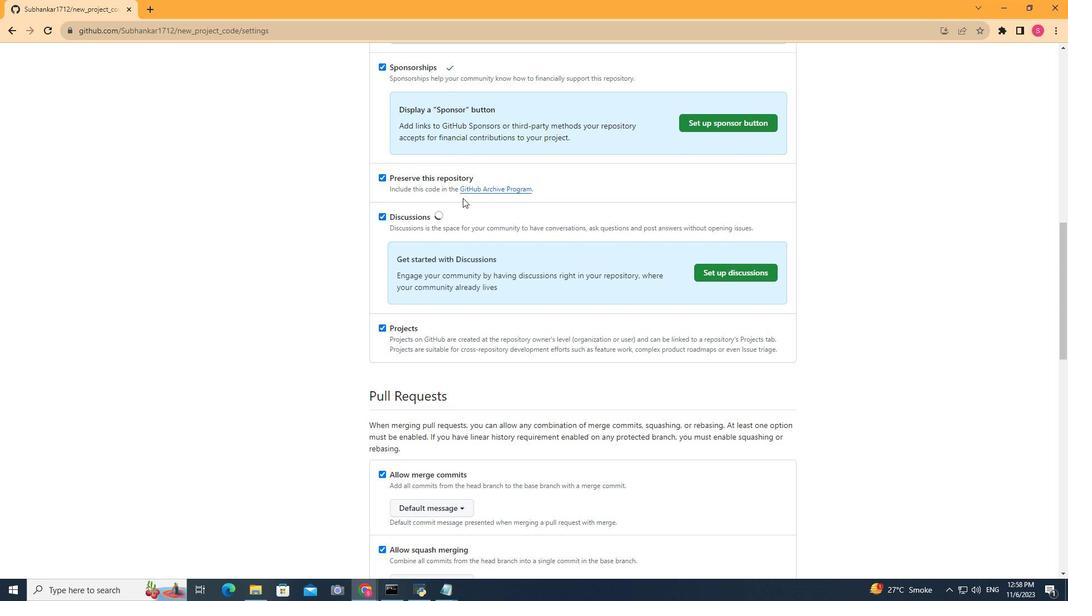 
Action: Mouse scrolled (463, 197) with delta (0, 0)
Screenshot: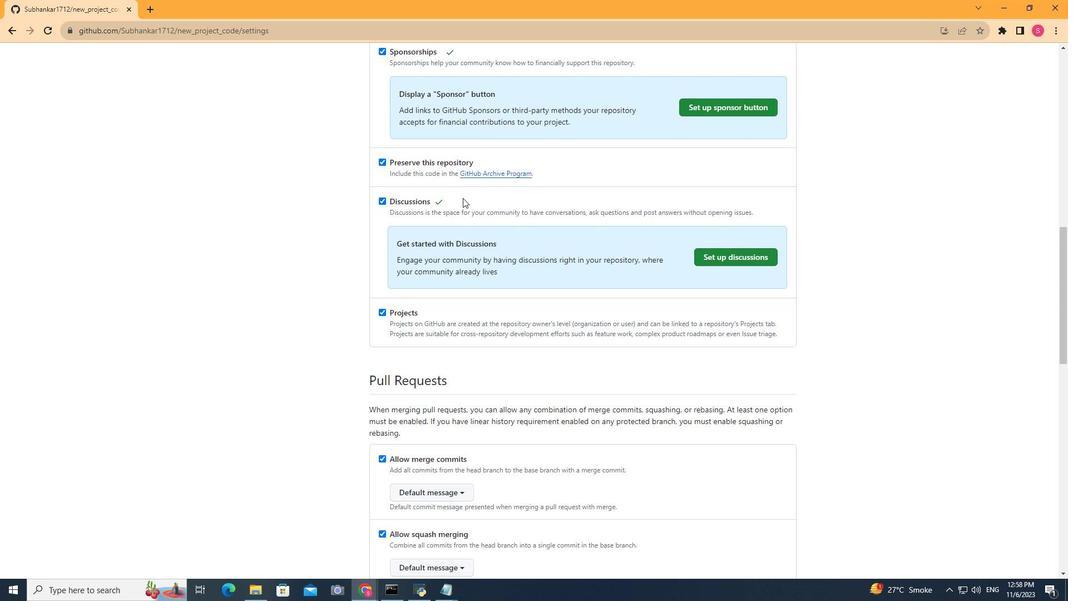 
Action: Mouse scrolled (463, 197) with delta (0, 0)
Screenshot: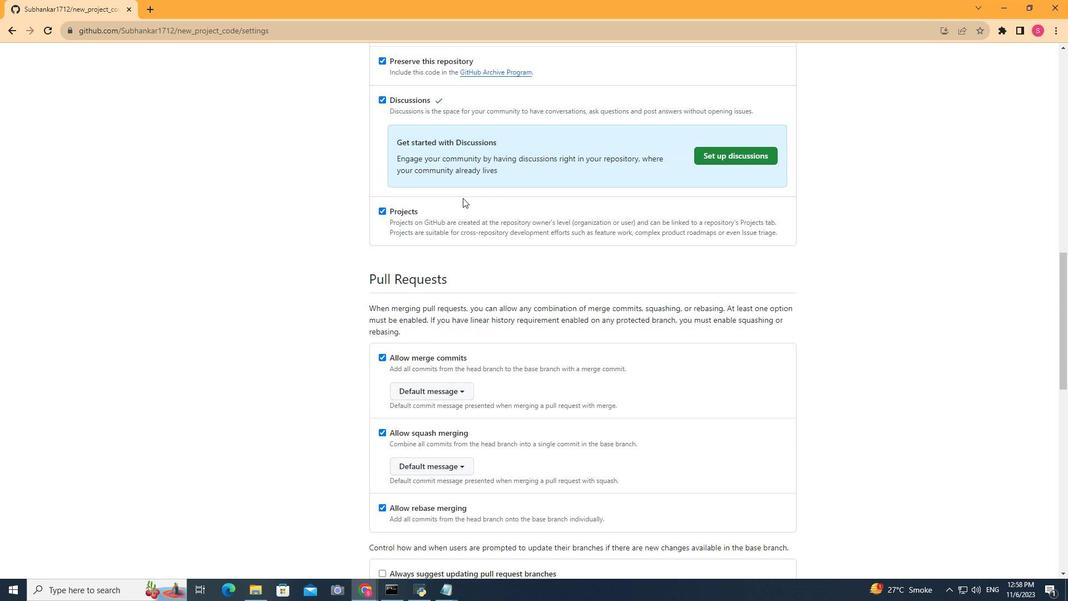 
Action: Mouse scrolled (463, 197) with delta (0, 0)
Screenshot: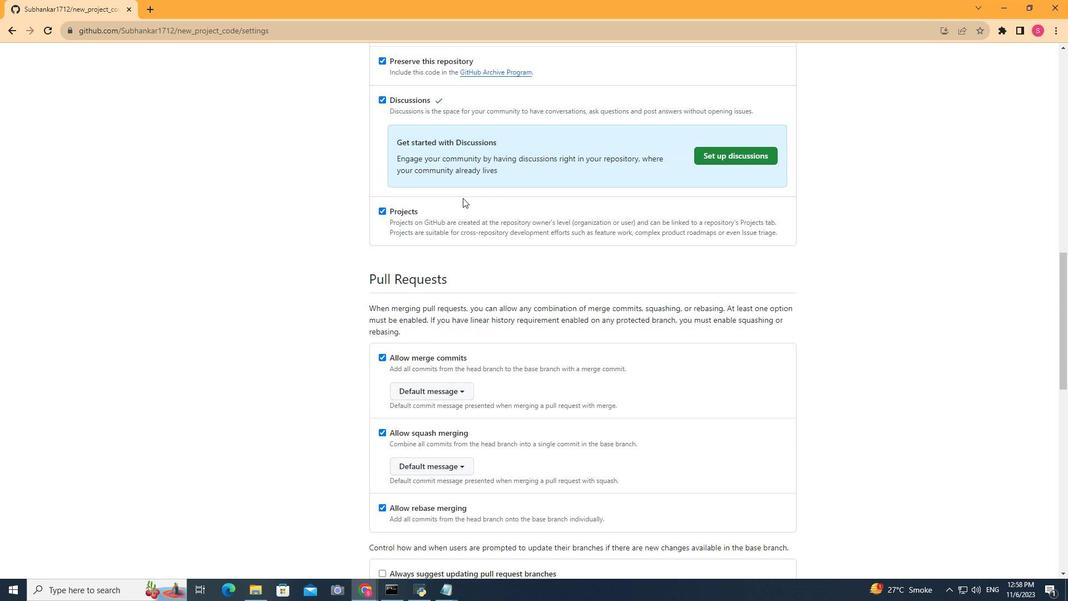 
Action: Mouse scrolled (463, 197) with delta (0, 0)
Screenshot: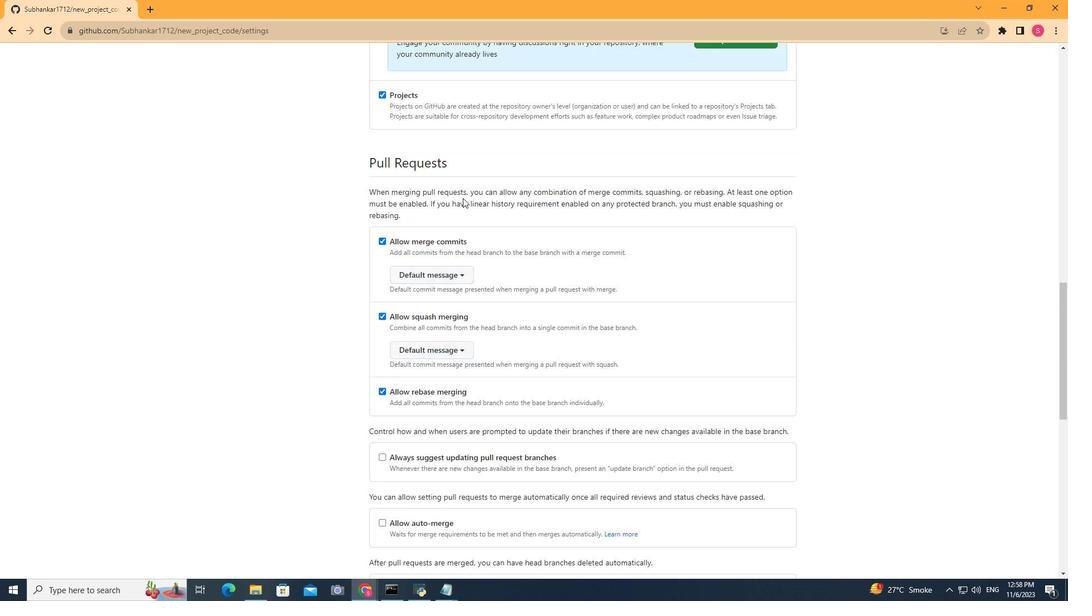 
Action: Mouse scrolled (463, 197) with delta (0, 0)
Screenshot: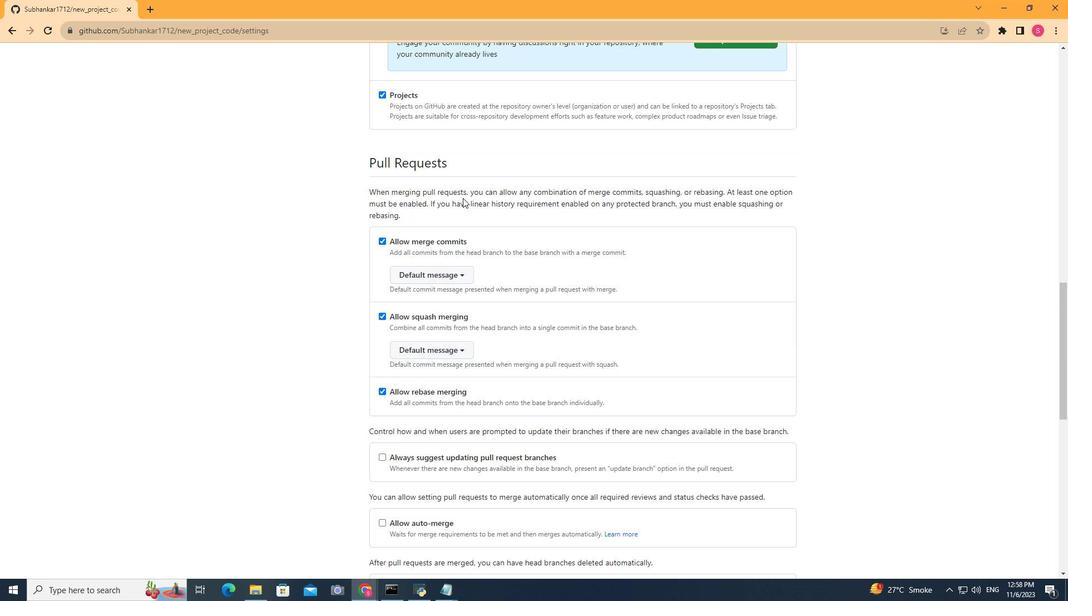 
Action: Mouse scrolled (463, 197) with delta (0, 0)
Screenshot: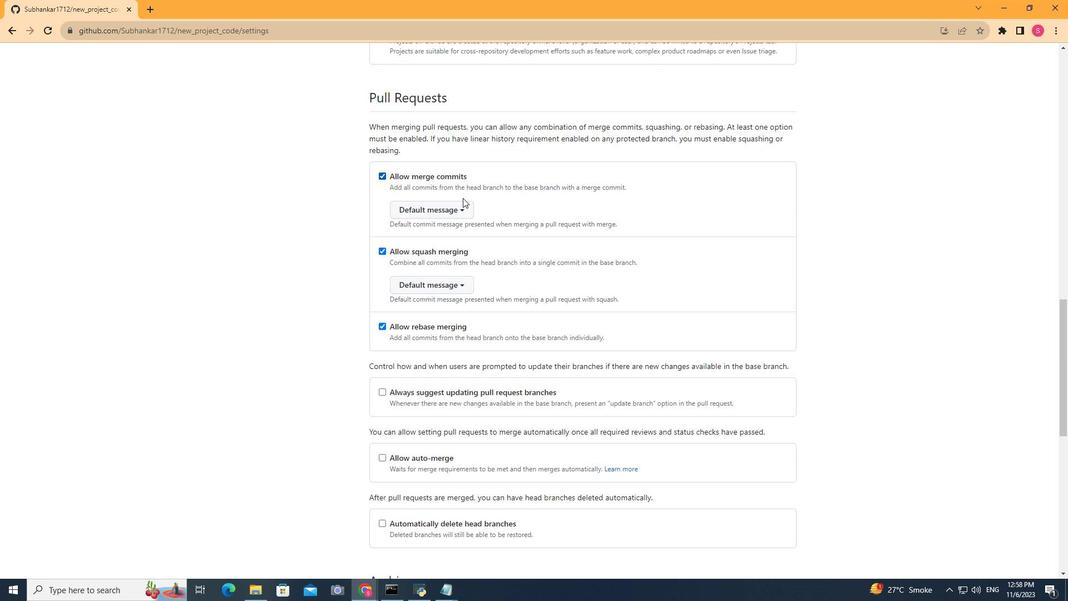
Action: Mouse scrolled (463, 197) with delta (0, 0)
Screenshot: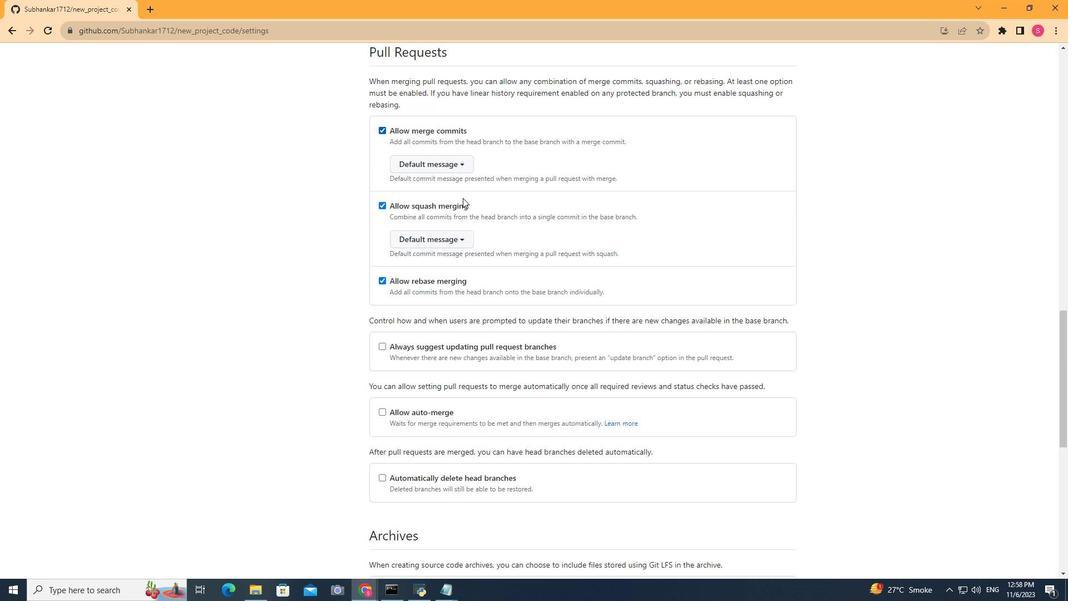 
Action: Mouse scrolled (463, 197) with delta (0, 0)
Screenshot: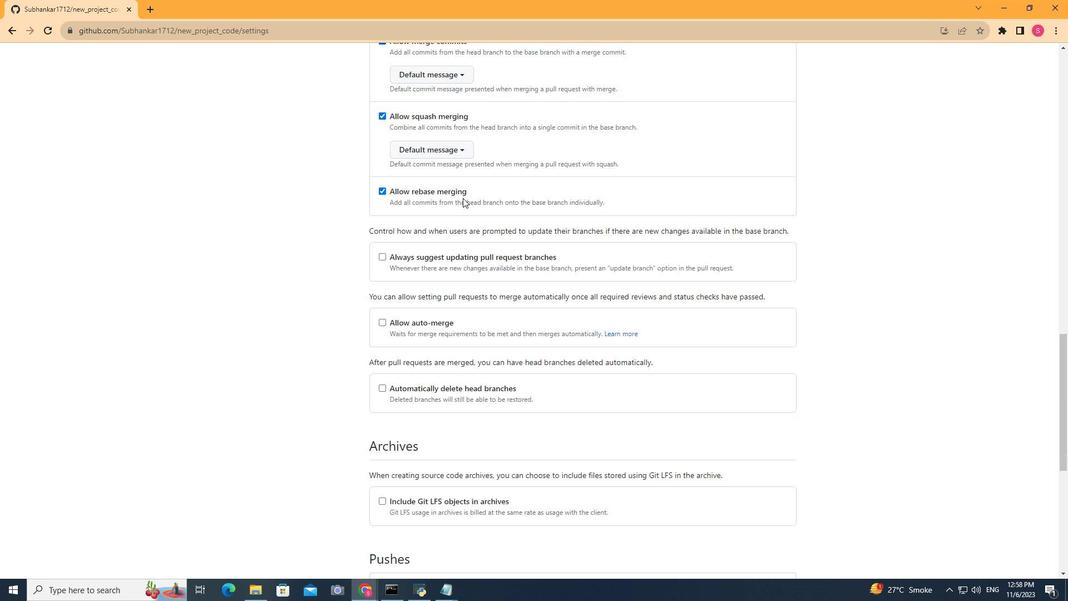 
Action: Mouse moved to (463, 197)
Screenshot: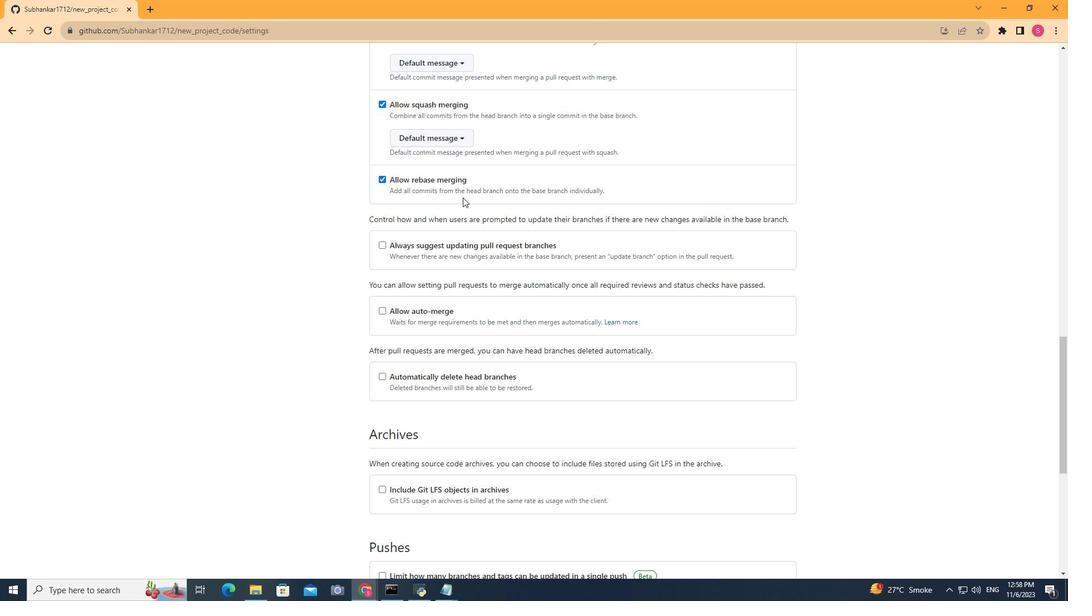 
Action: Mouse scrolled (463, 198) with delta (0, 0)
Screenshot: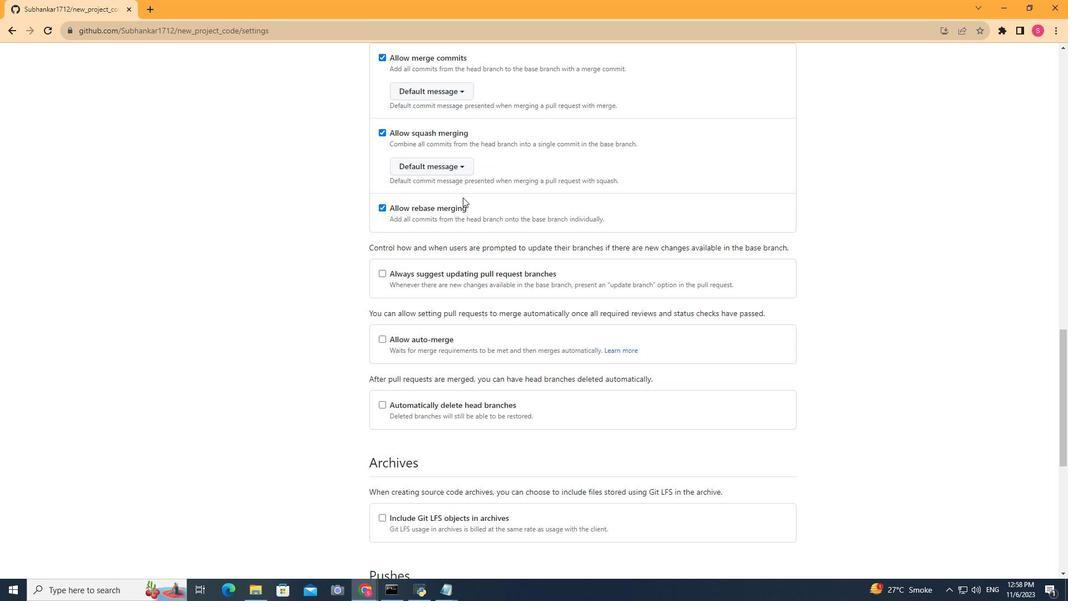 
Action: Mouse scrolled (463, 197) with delta (0, 0)
Screenshot: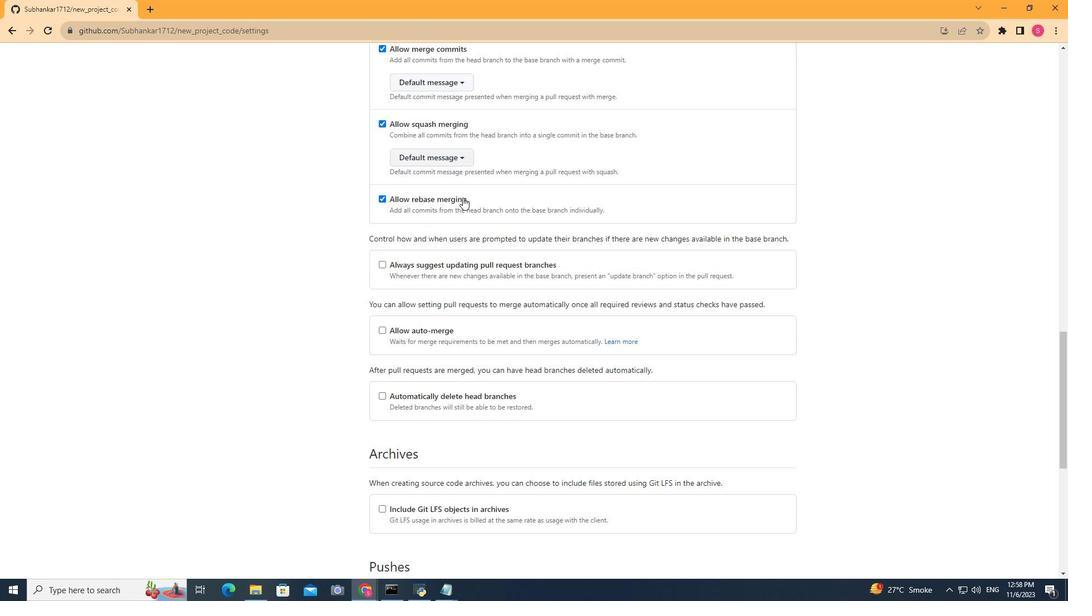 
Action: Mouse scrolled (463, 197) with delta (0, 0)
Screenshot: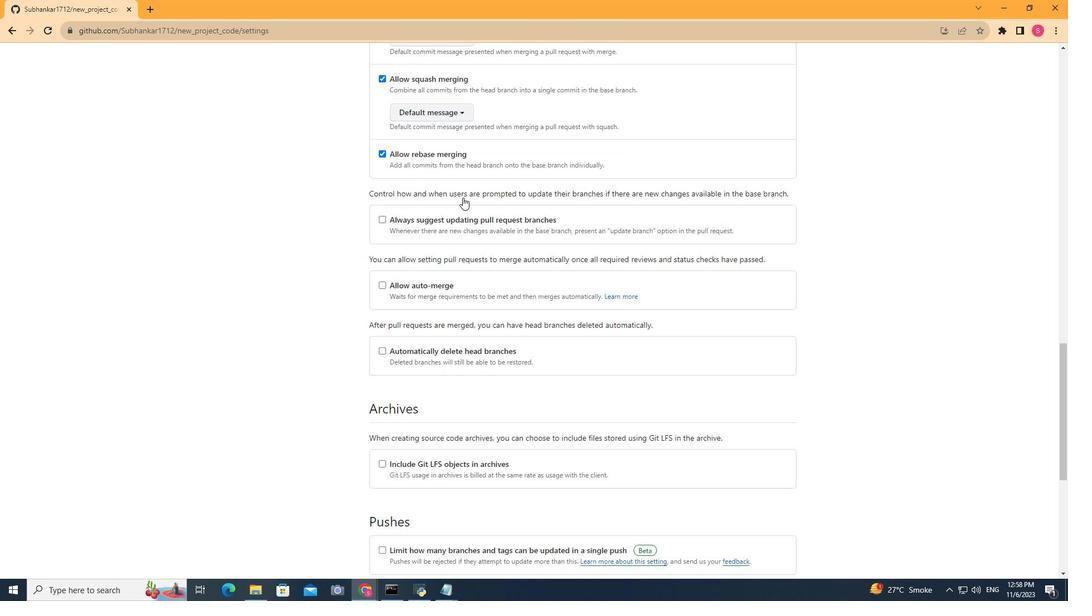 
Action: Mouse scrolled (463, 197) with delta (0, 0)
Screenshot: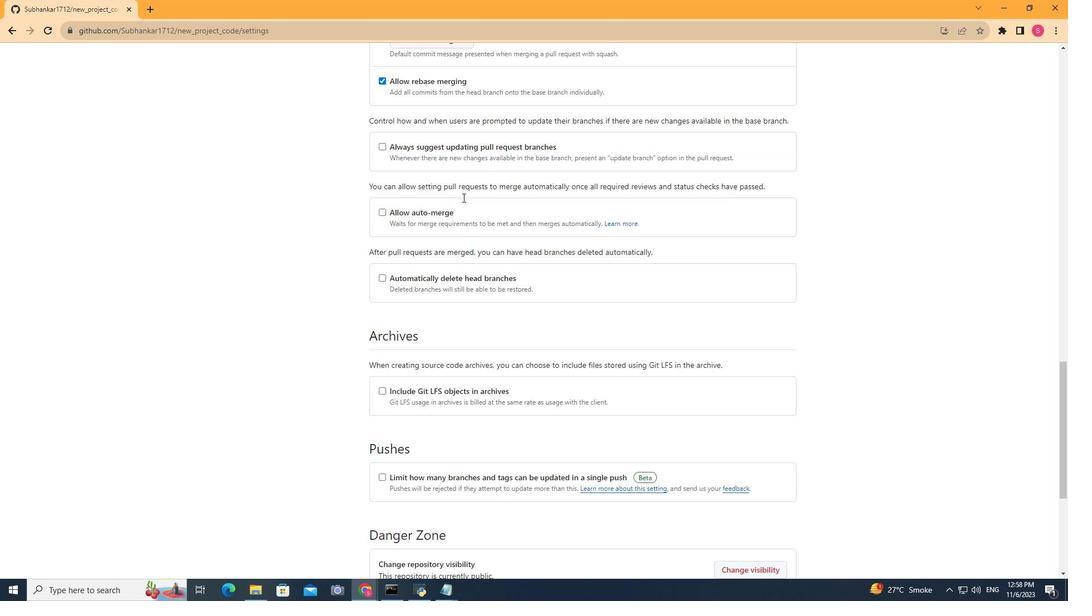 
Action: Mouse scrolled (463, 197) with delta (0, 0)
Screenshot: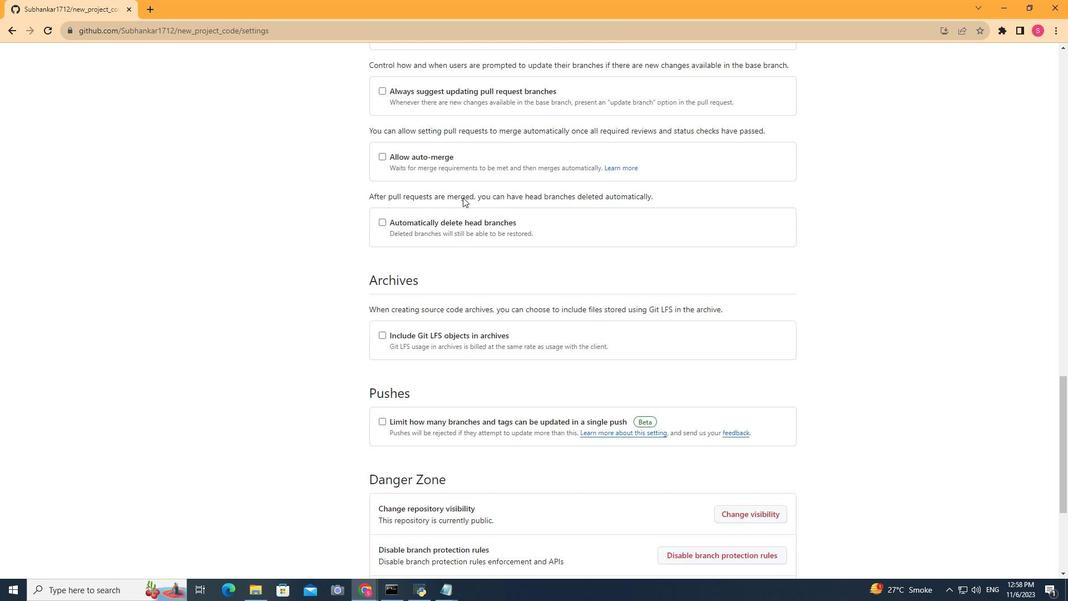 
Action: Mouse scrolled (463, 197) with delta (0, 0)
Screenshot: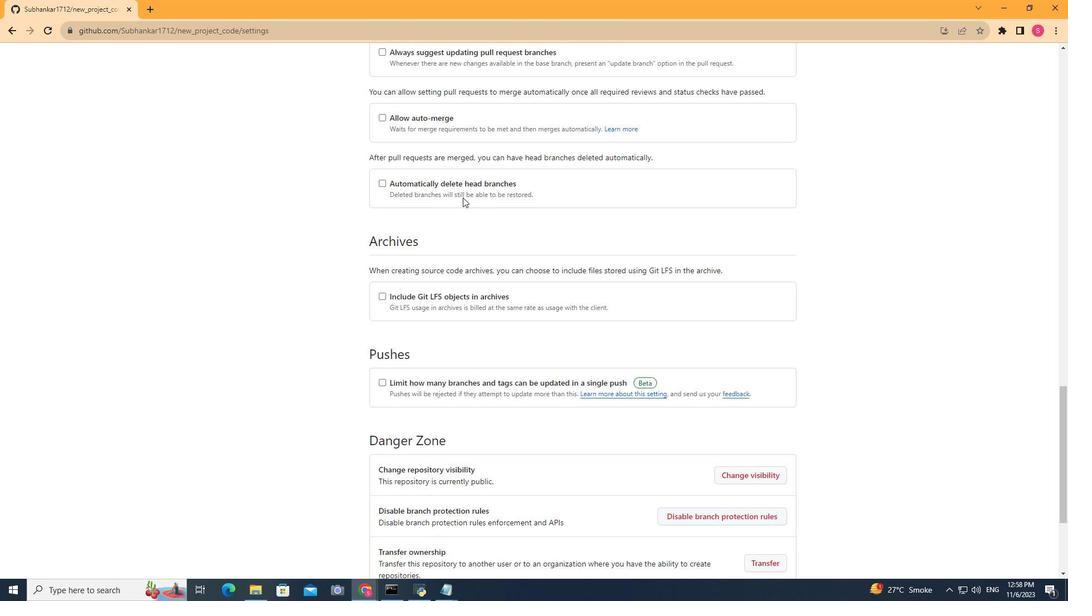 
Action: Mouse scrolled (463, 197) with delta (0, 0)
Screenshot: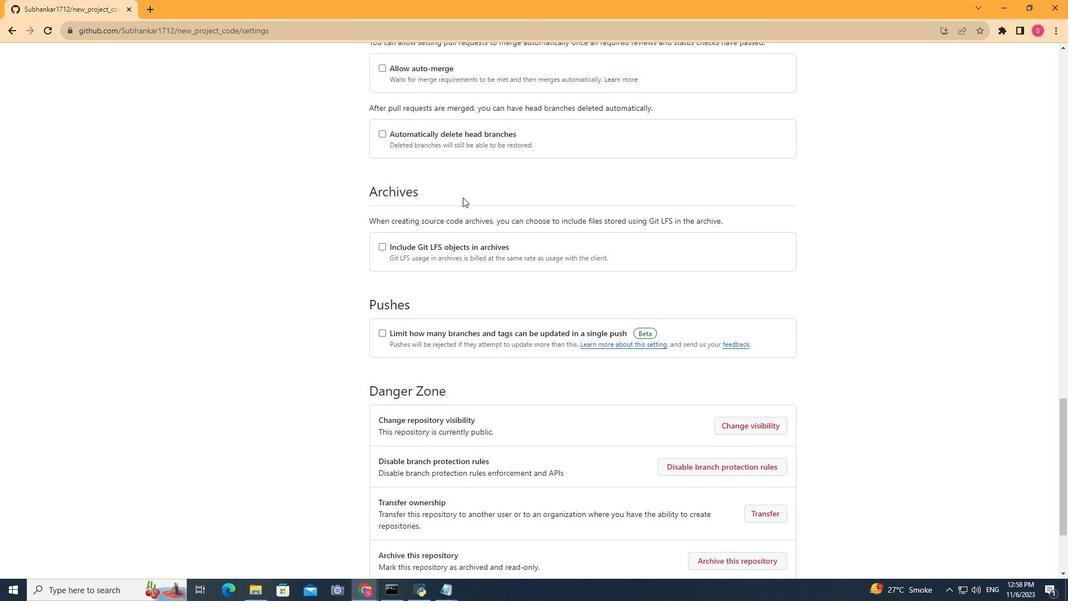 
Action: Mouse scrolled (463, 197) with delta (0, 0)
Screenshot: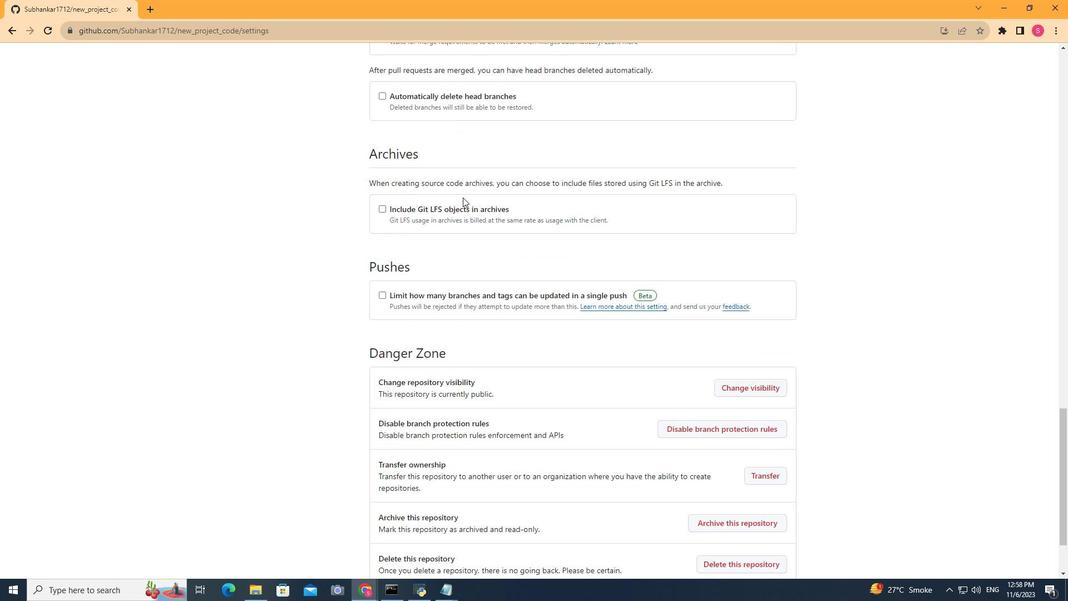 
Action: Mouse scrolled (463, 198) with delta (0, 0)
Screenshot: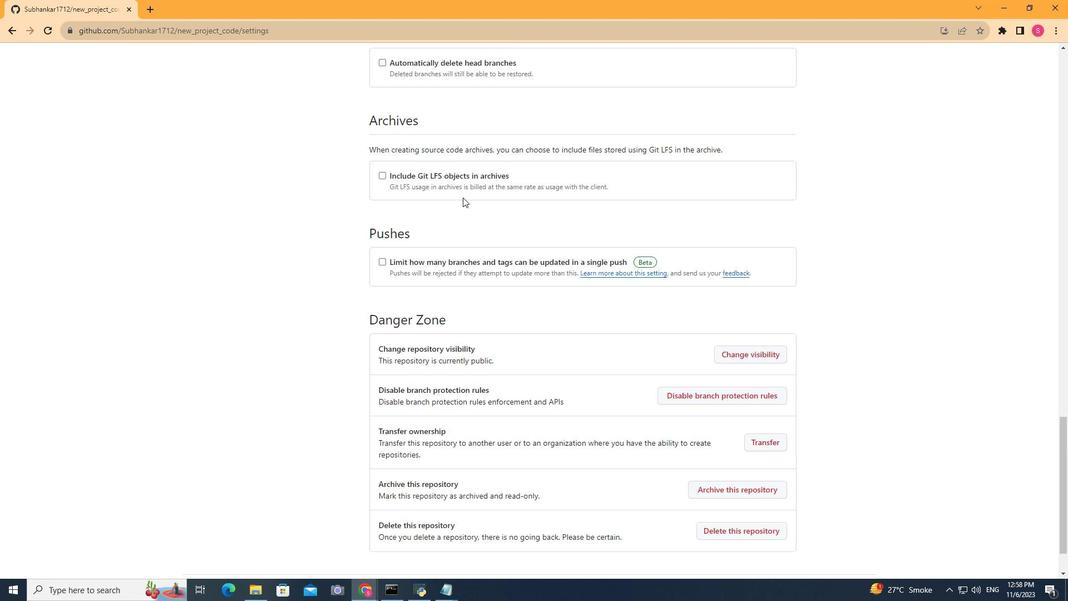 
Action: Mouse scrolled (463, 198) with delta (0, 0)
Screenshot: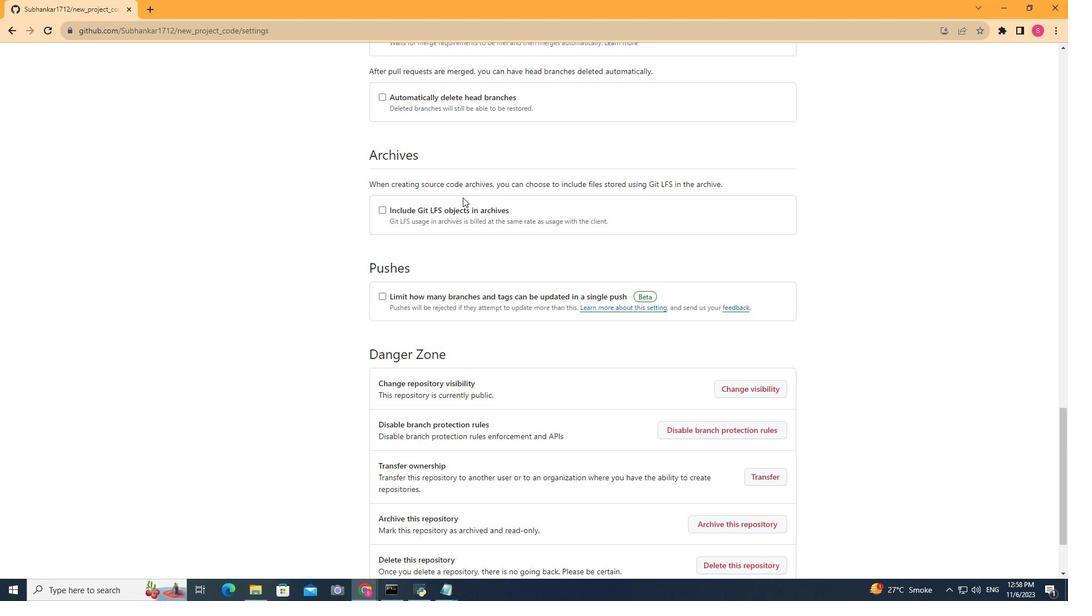 
Action: Mouse moved to (382, 154)
Screenshot: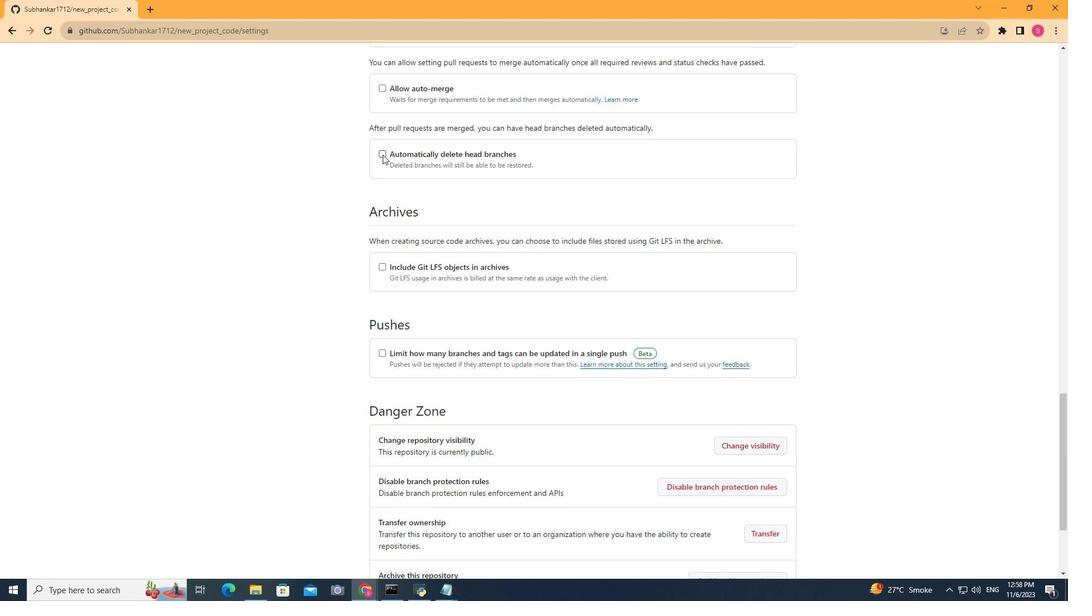 
Action: Mouse pressed left at (382, 154)
Screenshot: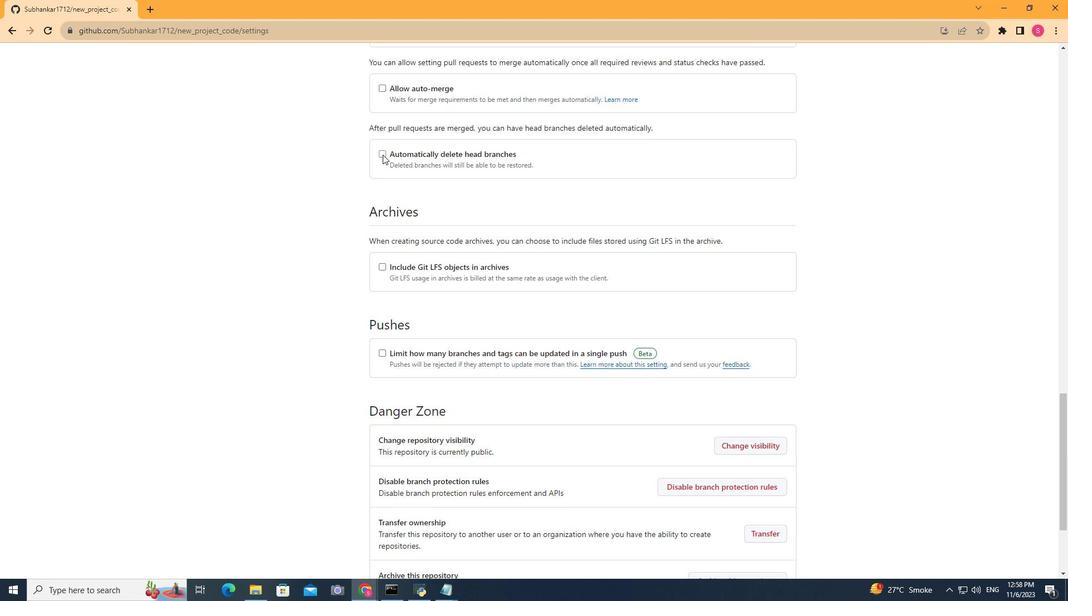 
Action: Mouse moved to (479, 169)
Screenshot: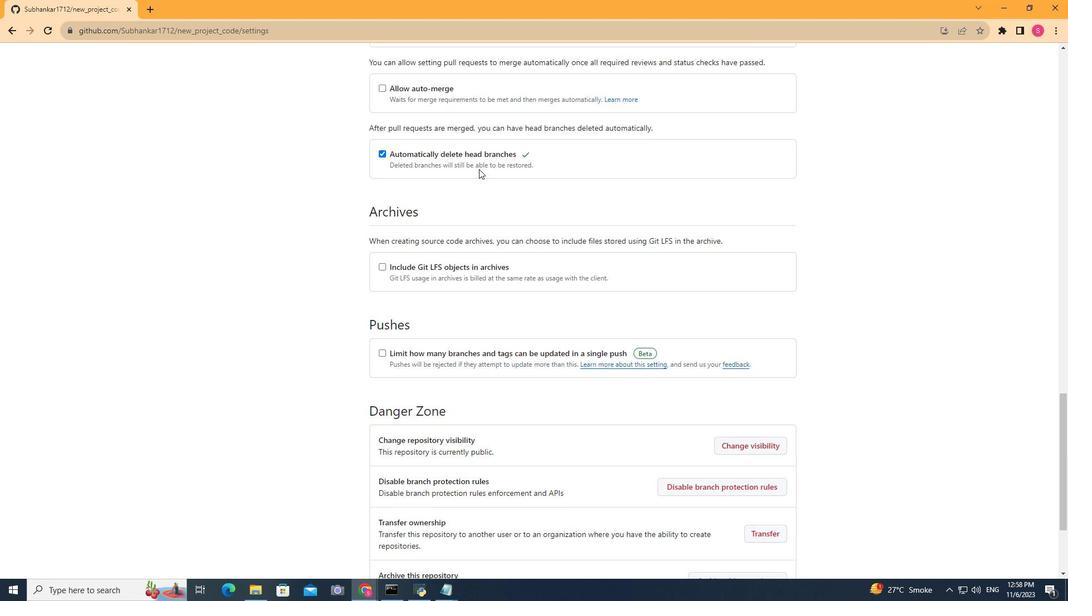 
Action: Mouse scrolled (479, 168) with delta (0, 0)
Screenshot: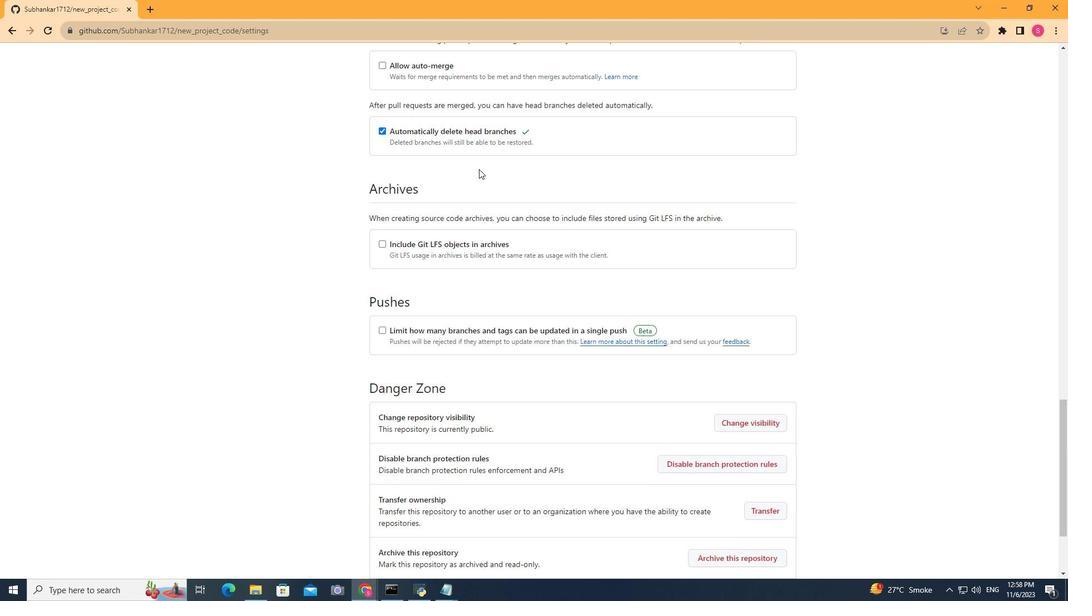 
Action: Mouse scrolled (479, 168) with delta (0, 0)
Screenshot: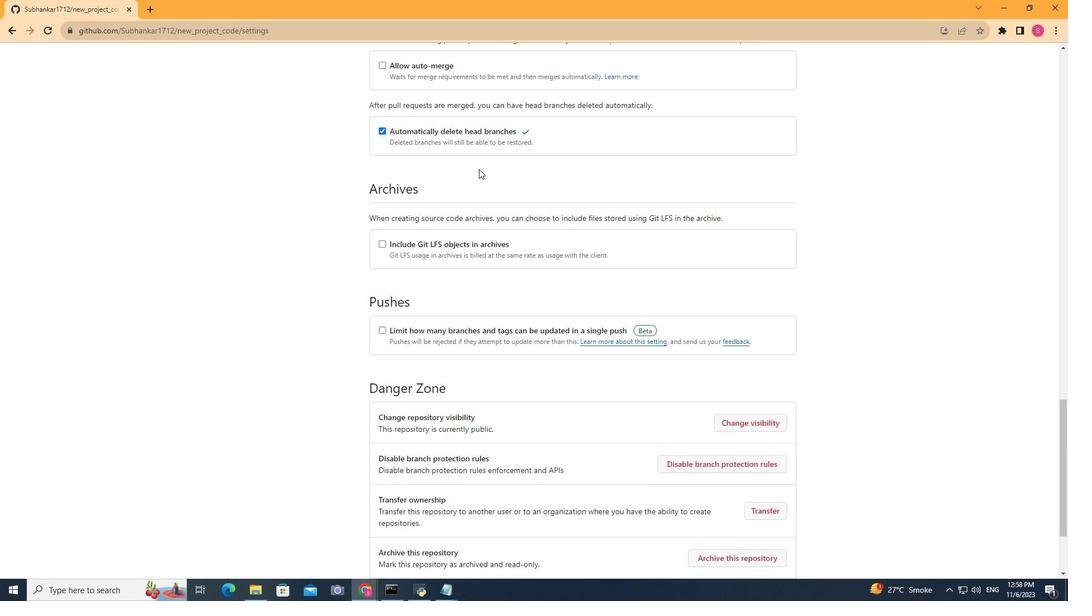 
Action: Mouse moved to (479, 168)
Screenshot: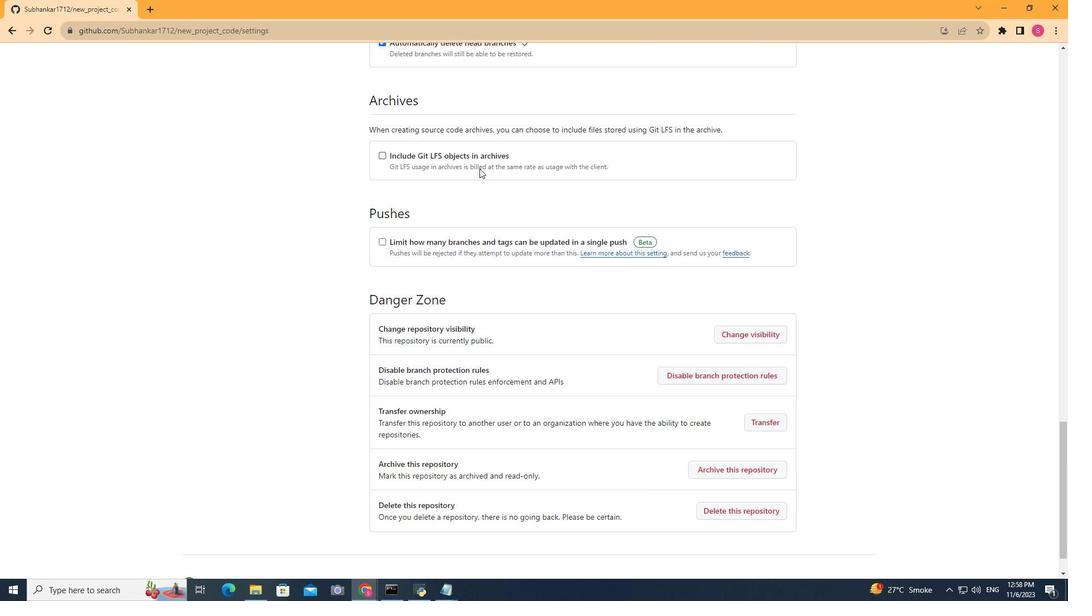 
Action: Mouse scrolled (479, 168) with delta (0, 0)
Screenshot: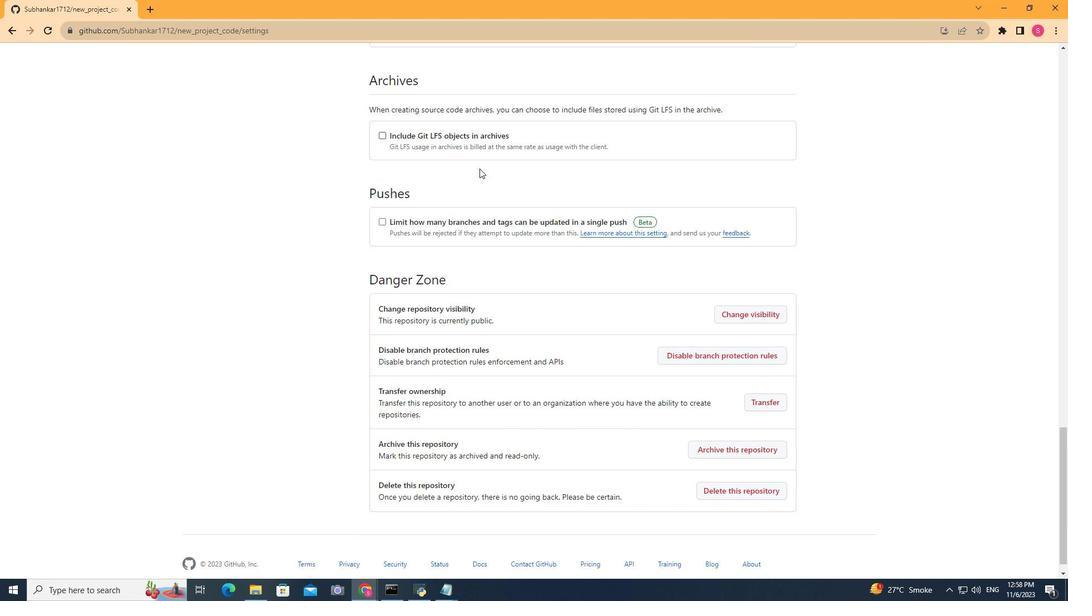 
Action: Mouse scrolled (479, 168) with delta (0, 0)
Screenshot: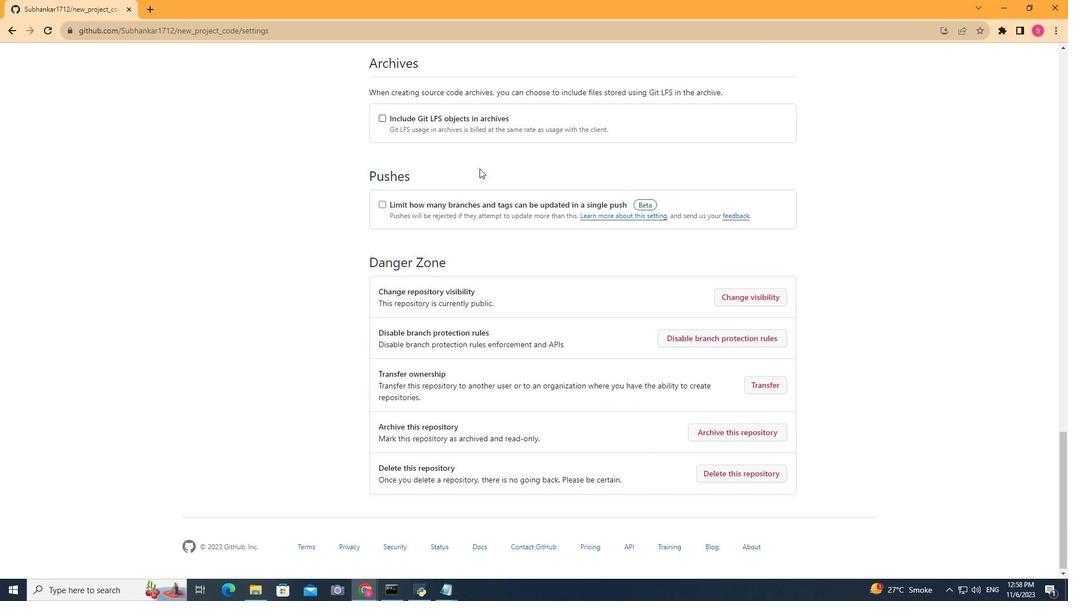 
Action: Mouse scrolled (479, 168) with delta (0, 0)
Screenshot: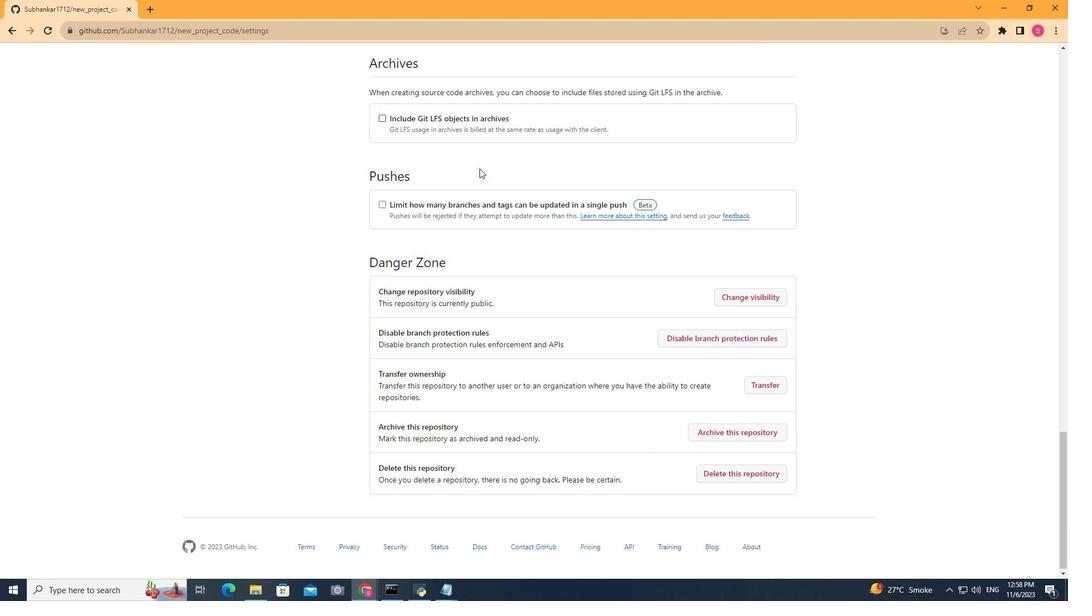 
Action: Mouse scrolled (479, 169) with delta (0, 0)
Screenshot: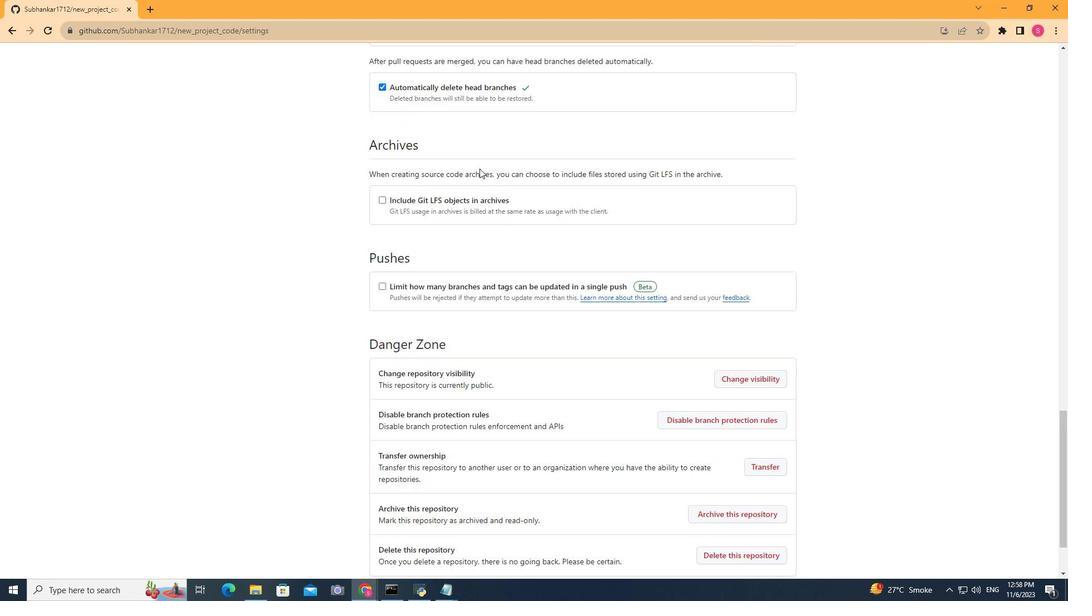 
Action: Mouse scrolled (479, 169) with delta (0, 0)
Screenshot: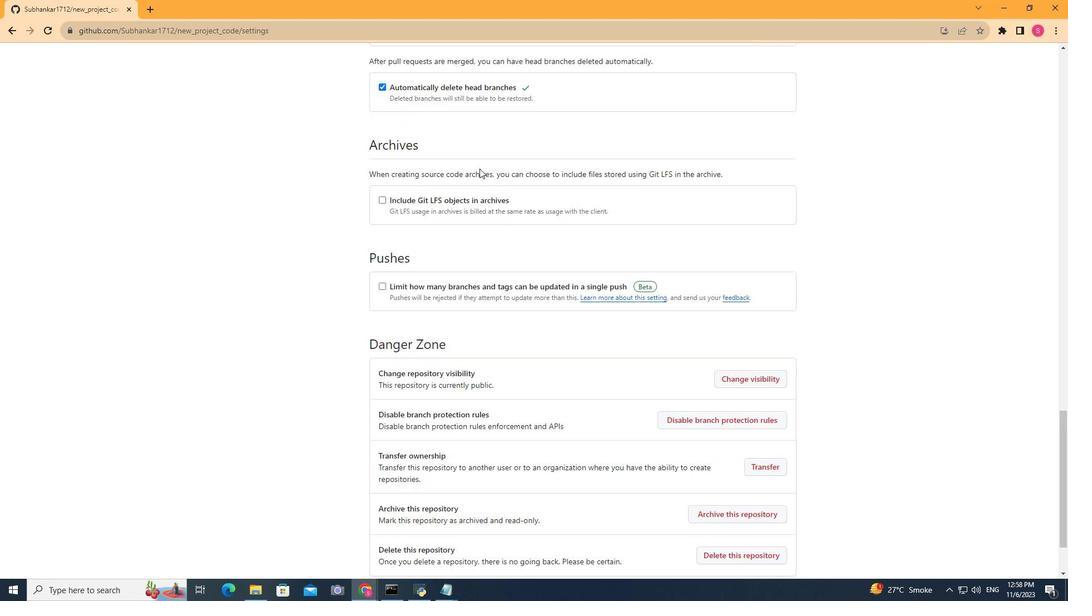 
Action: Mouse scrolled (479, 169) with delta (0, 0)
Screenshot: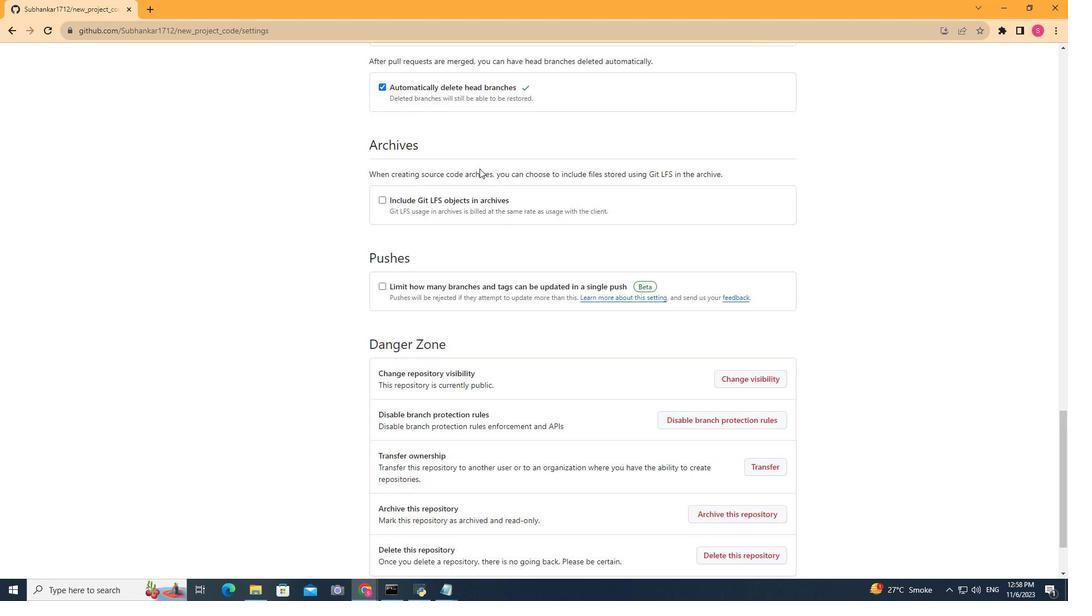
Action: Mouse scrolled (479, 169) with delta (0, 0)
Screenshot: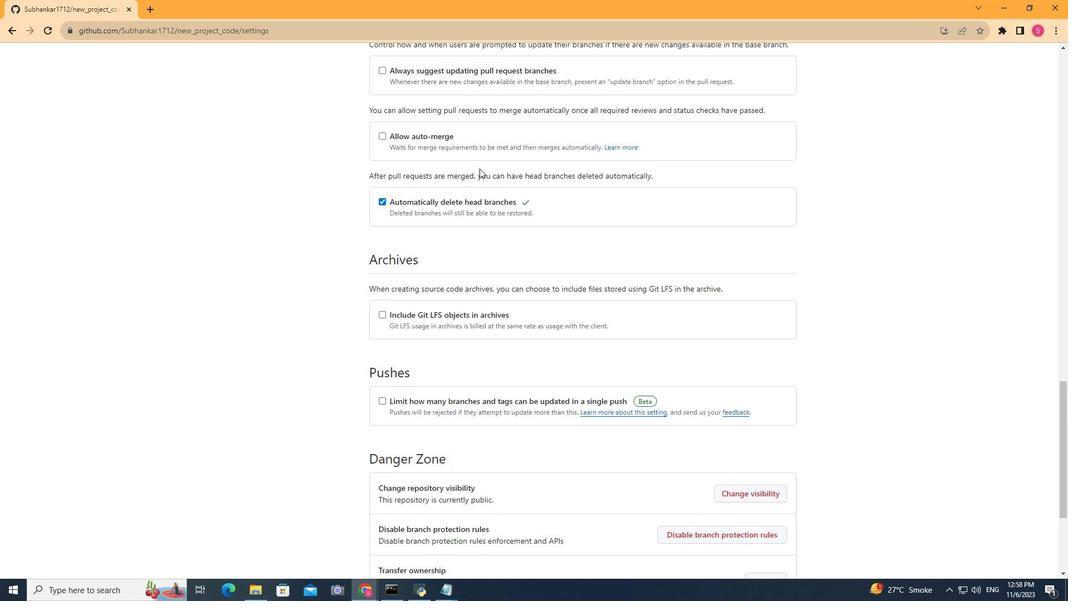 
Action: Mouse scrolled (479, 169) with delta (0, 0)
Screenshot: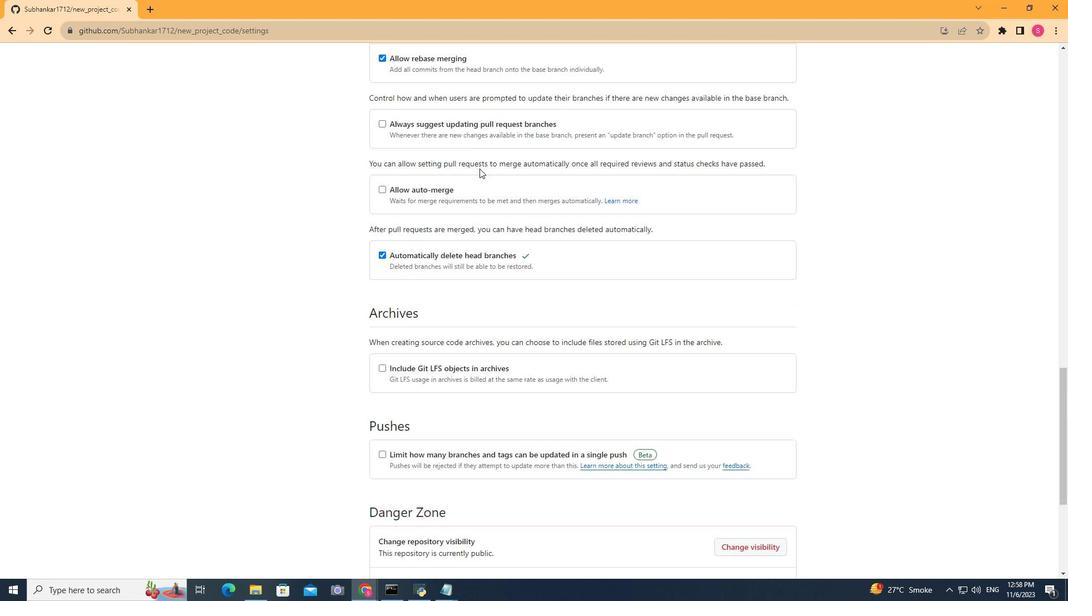 
Action: Mouse scrolled (479, 169) with delta (0, 0)
Screenshot: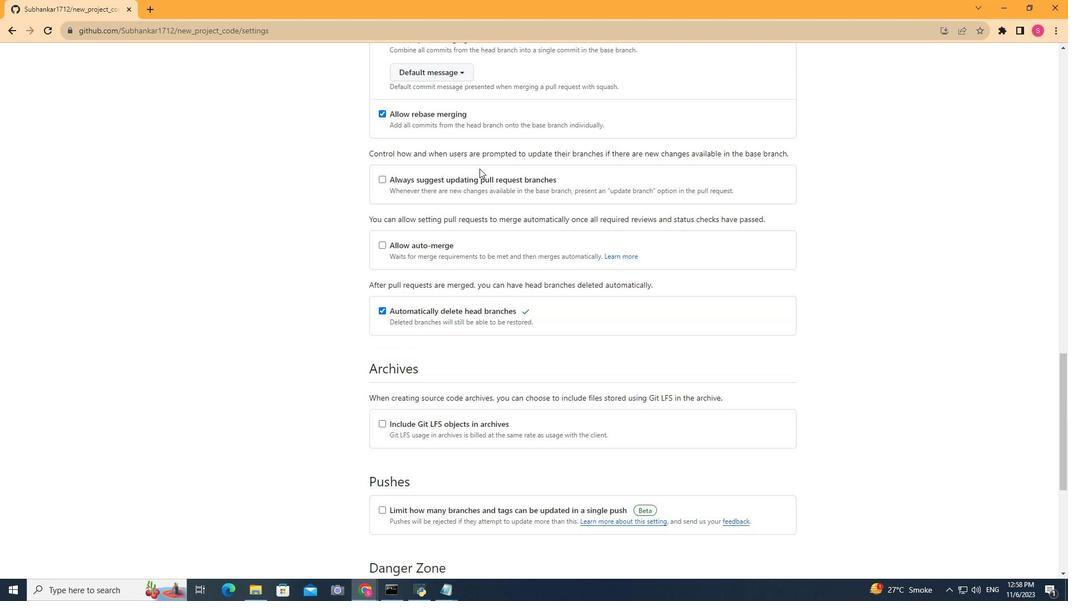 
Action: Mouse scrolled (479, 169) with delta (0, 0)
Screenshot: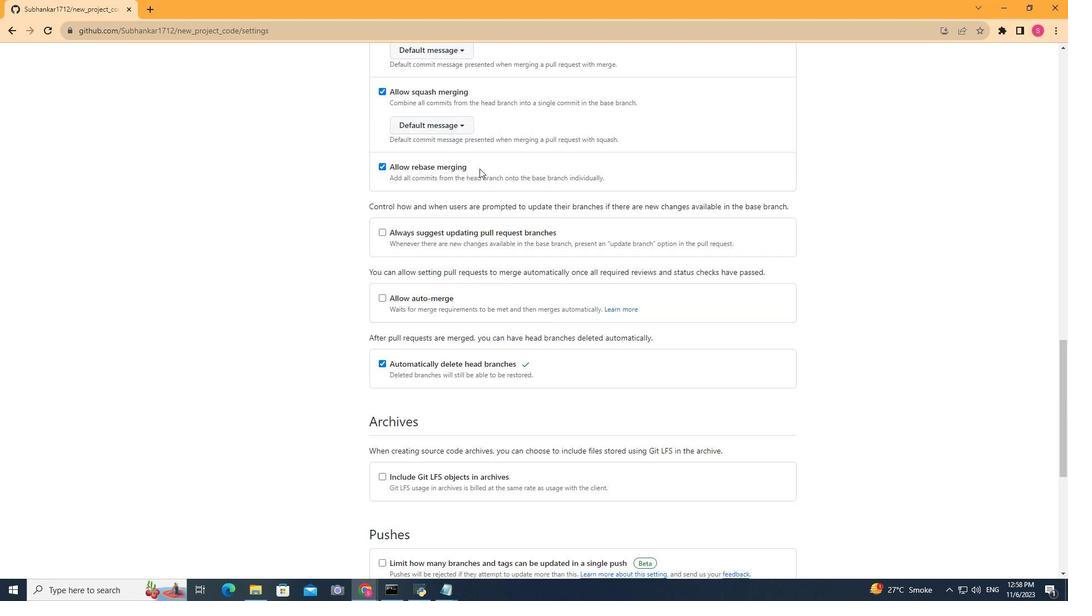 
Action: Mouse scrolled (479, 169) with delta (0, 0)
Screenshot: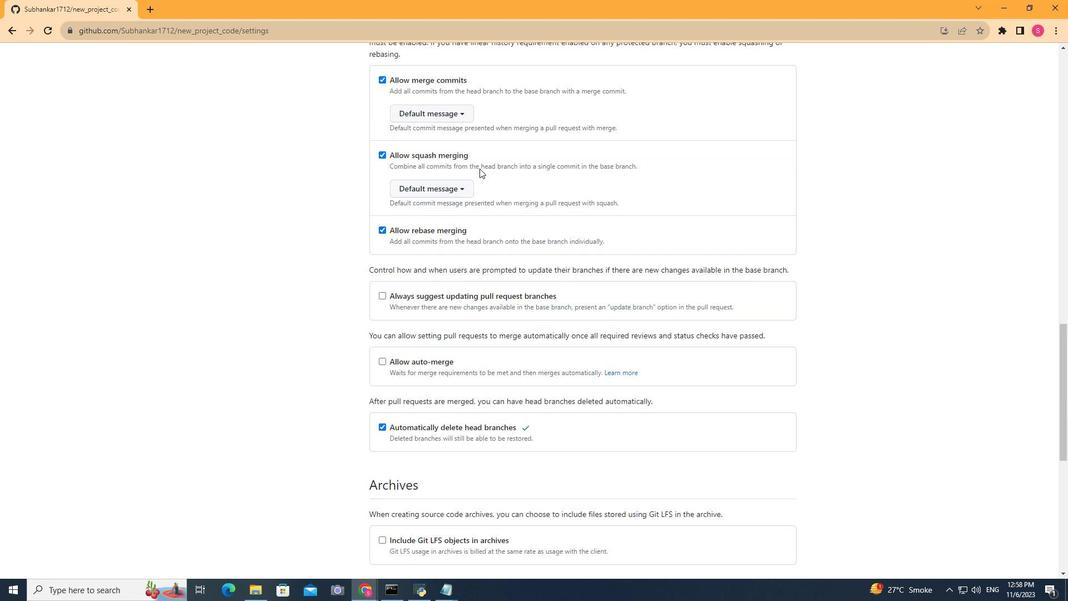 
Action: Mouse scrolled (479, 169) with delta (0, 0)
Screenshot: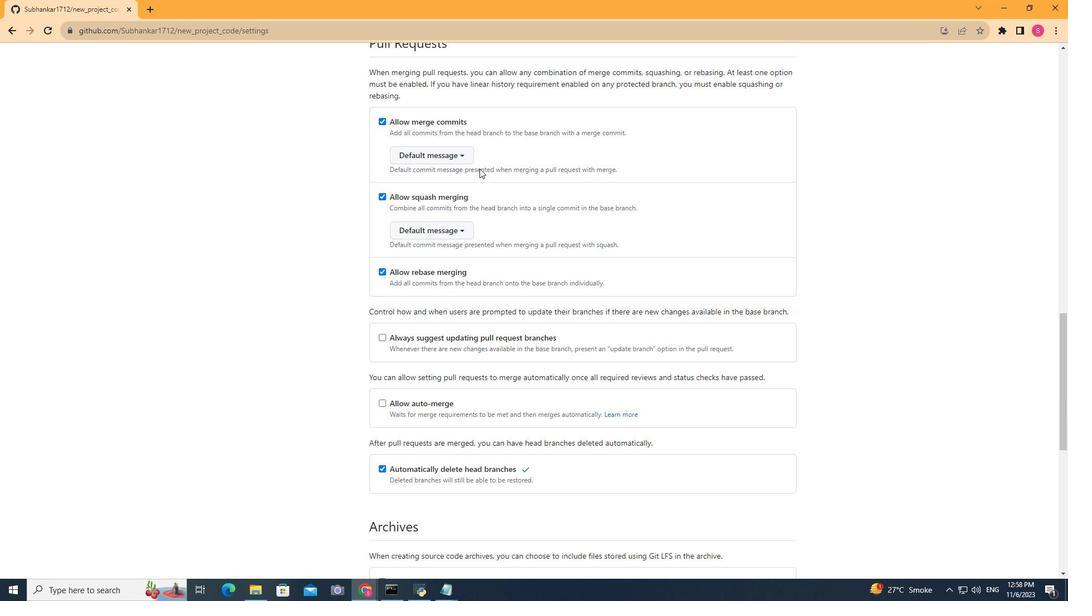 
Action: Mouse scrolled (479, 169) with delta (0, 0)
Screenshot: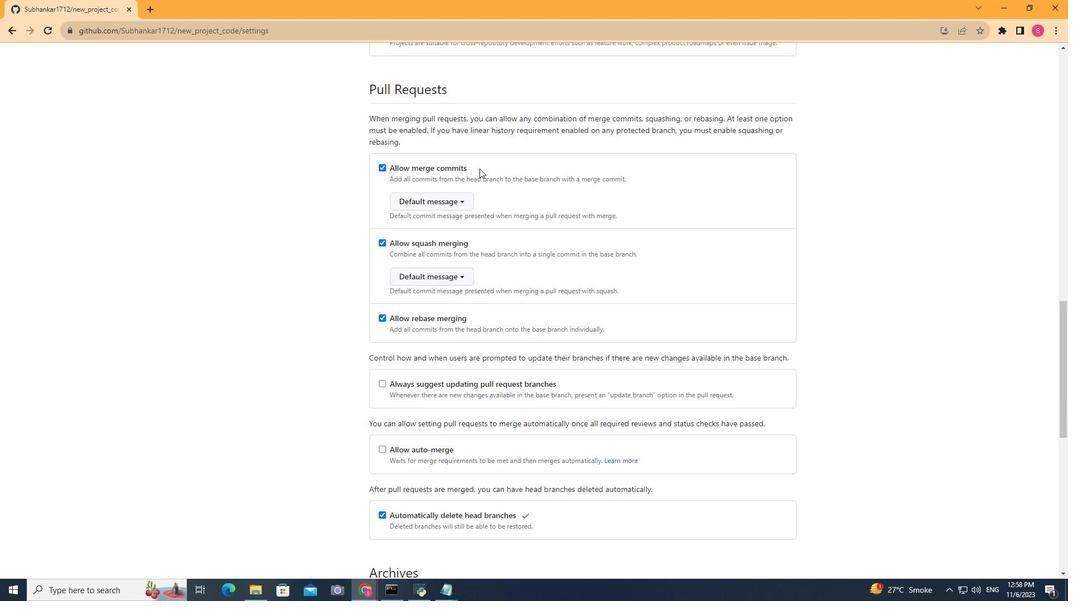 
Action: Mouse scrolled (479, 169) with delta (0, 0)
Screenshot: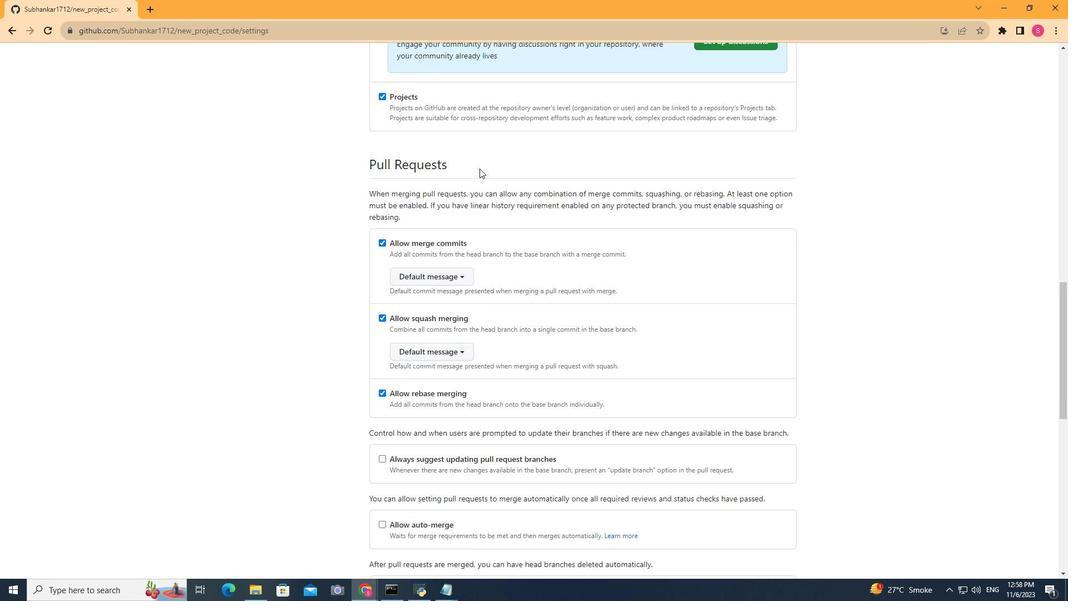 
Action: Mouse scrolled (479, 169) with delta (0, 0)
Screenshot: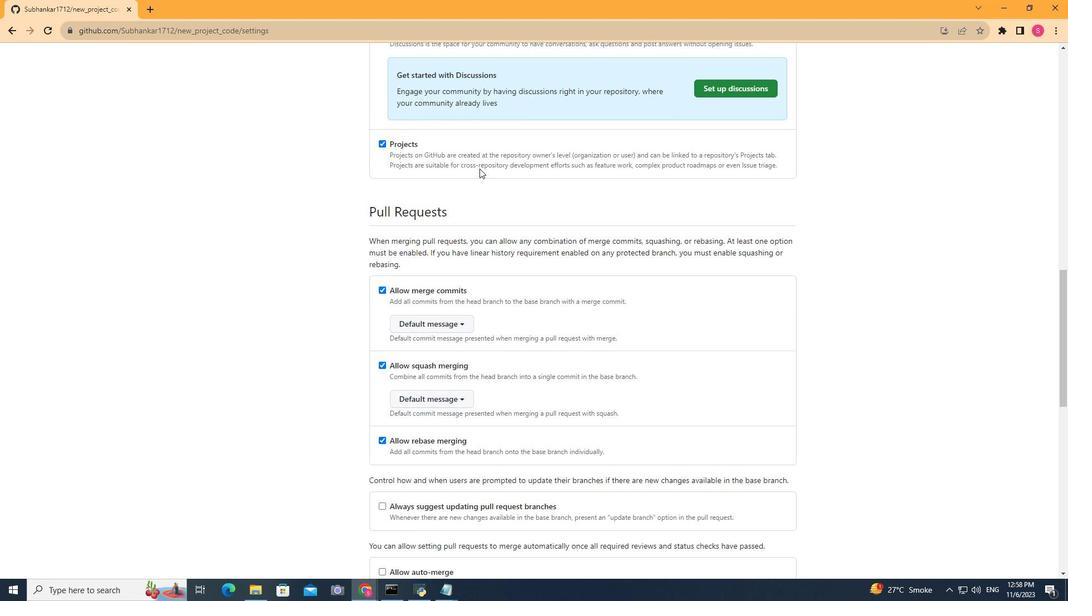 
Action: Mouse scrolled (479, 169) with delta (0, 0)
Screenshot: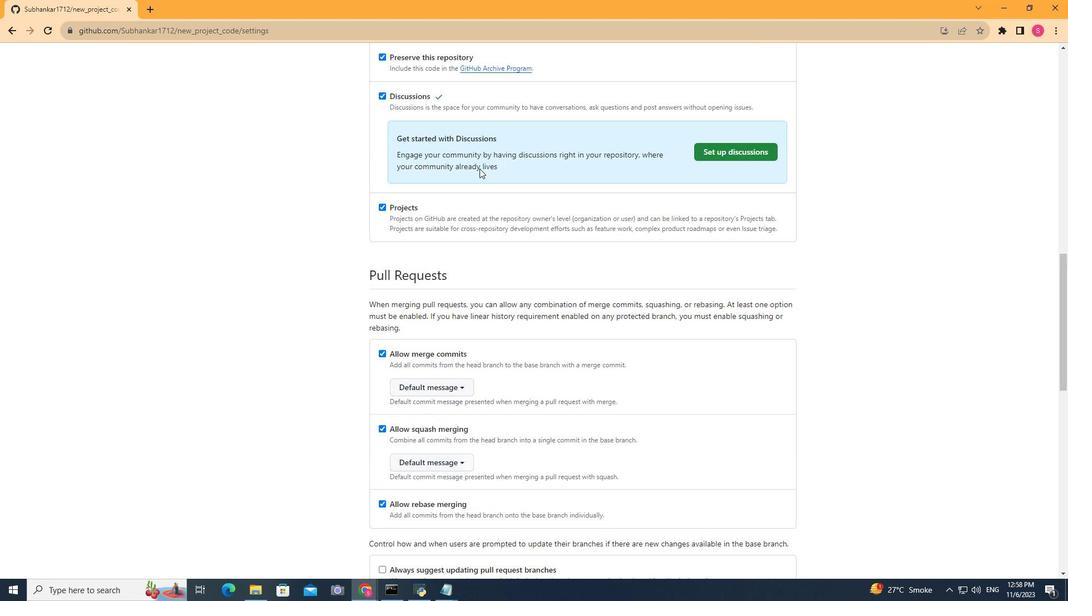 
Action: Mouse scrolled (479, 169) with delta (0, 0)
Screenshot: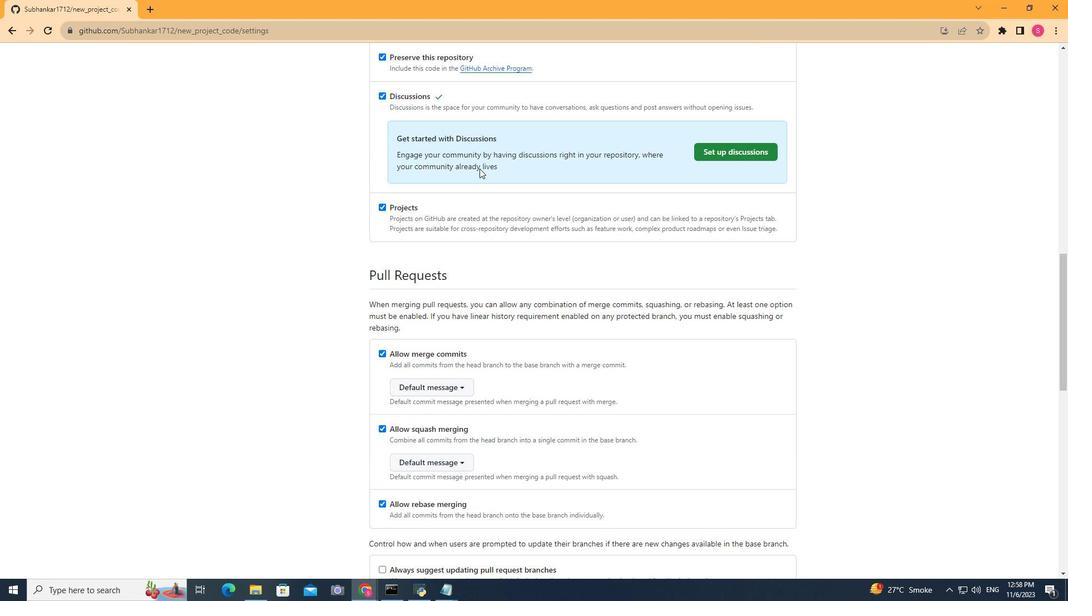 
Action: Mouse scrolled (479, 169) with delta (0, 0)
Screenshot: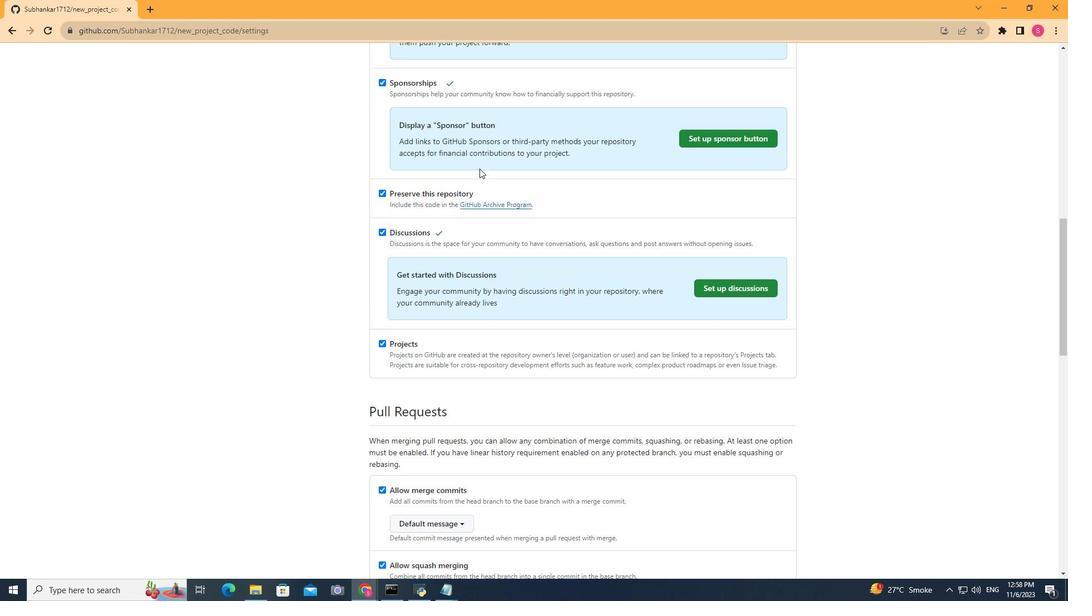 
Action: Mouse scrolled (479, 169) with delta (0, 0)
Screenshot: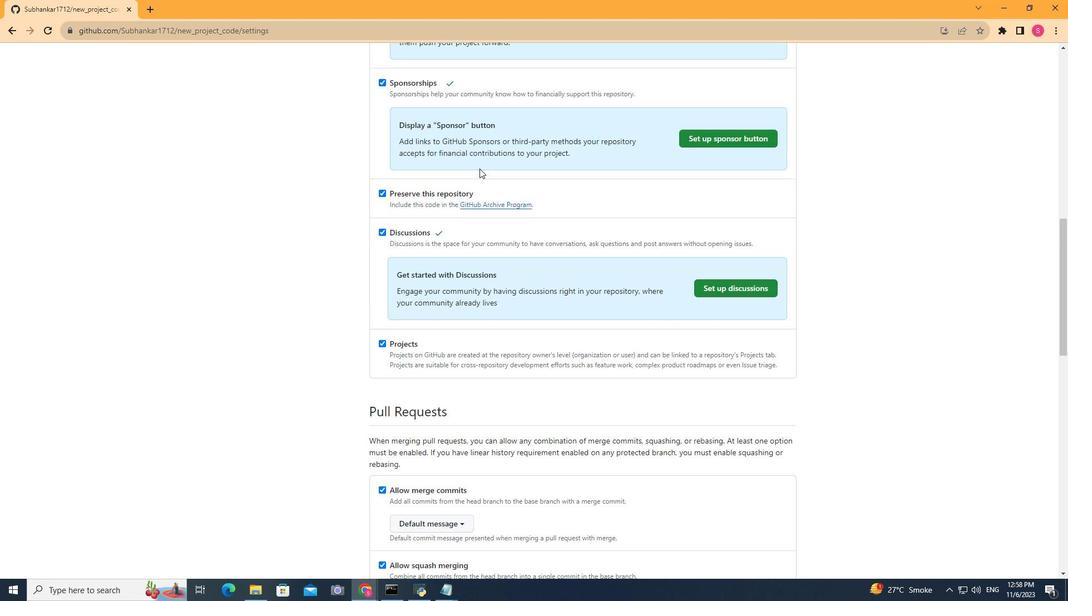 
Action: Mouse scrolled (479, 169) with delta (0, 0)
Screenshot: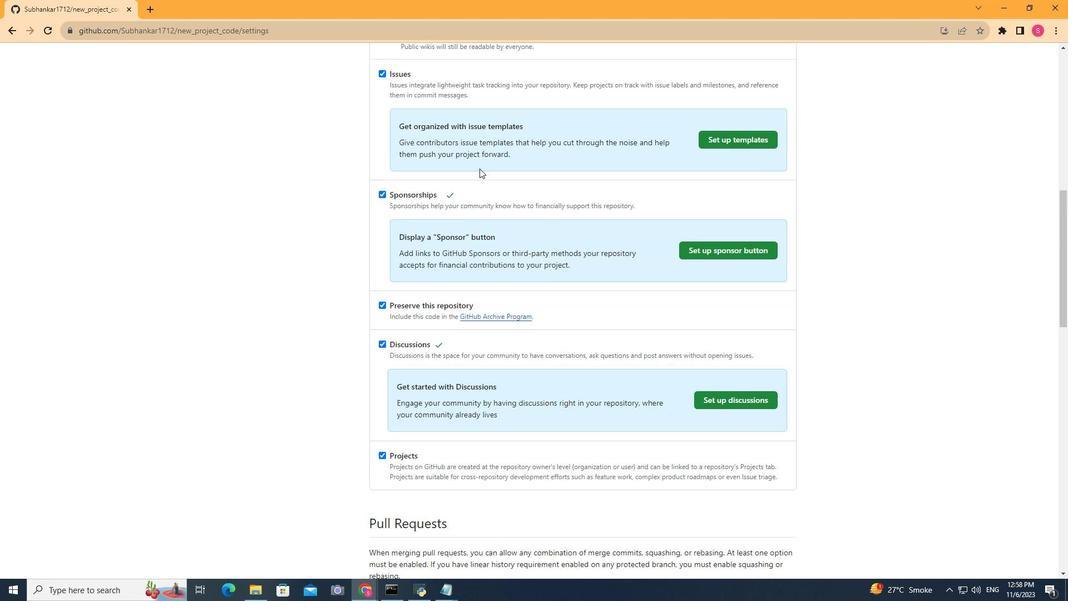 
Action: Mouse scrolled (479, 169) with delta (0, 0)
Screenshot: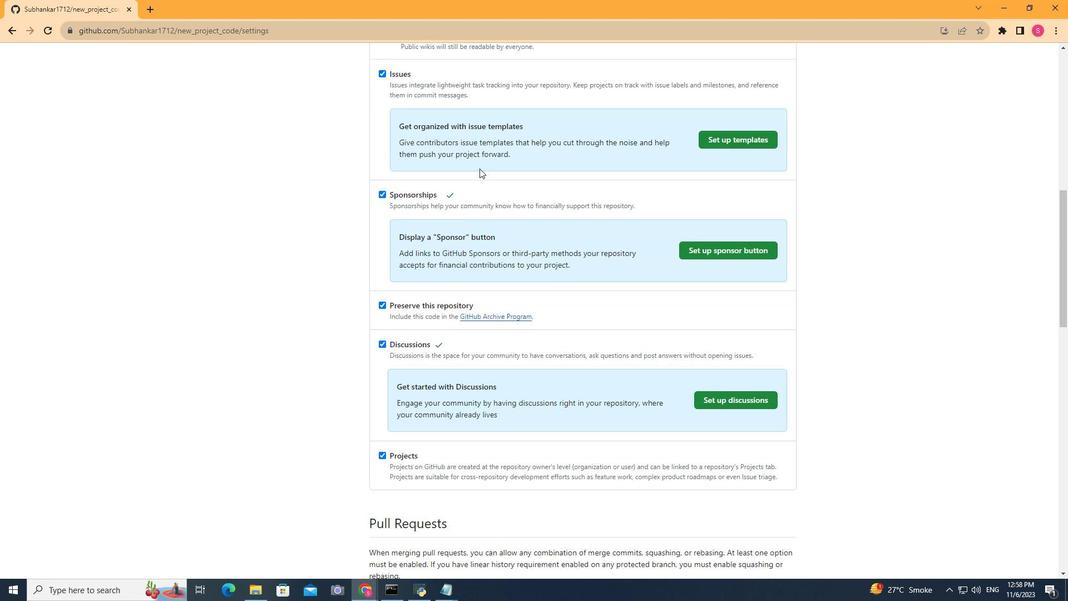 
Action: Mouse scrolled (479, 169) with delta (0, 0)
Screenshot: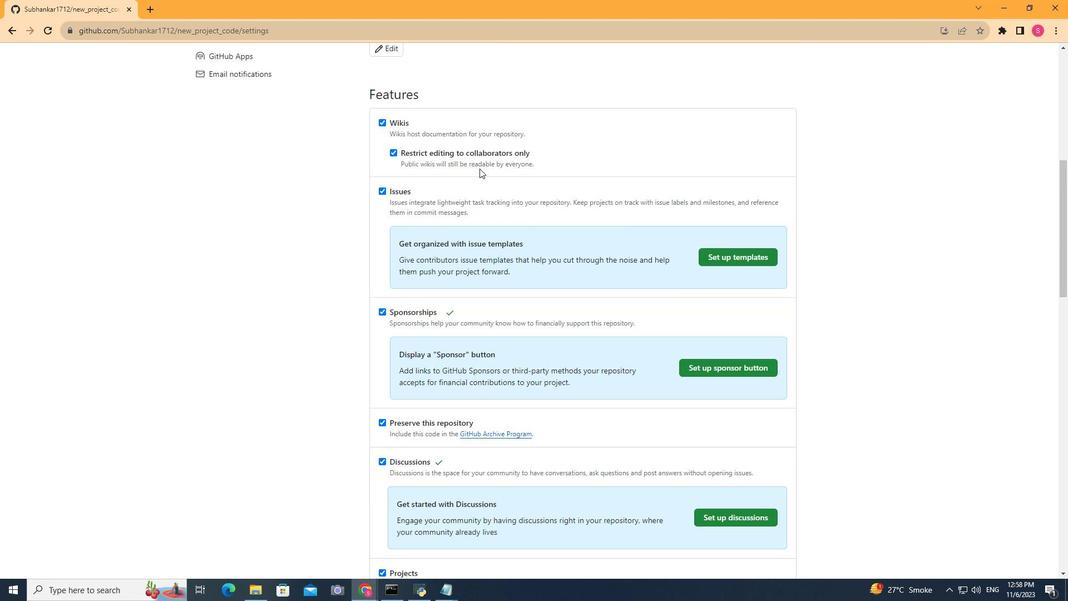 
Action: Mouse scrolled (479, 169) with delta (0, 0)
Screenshot: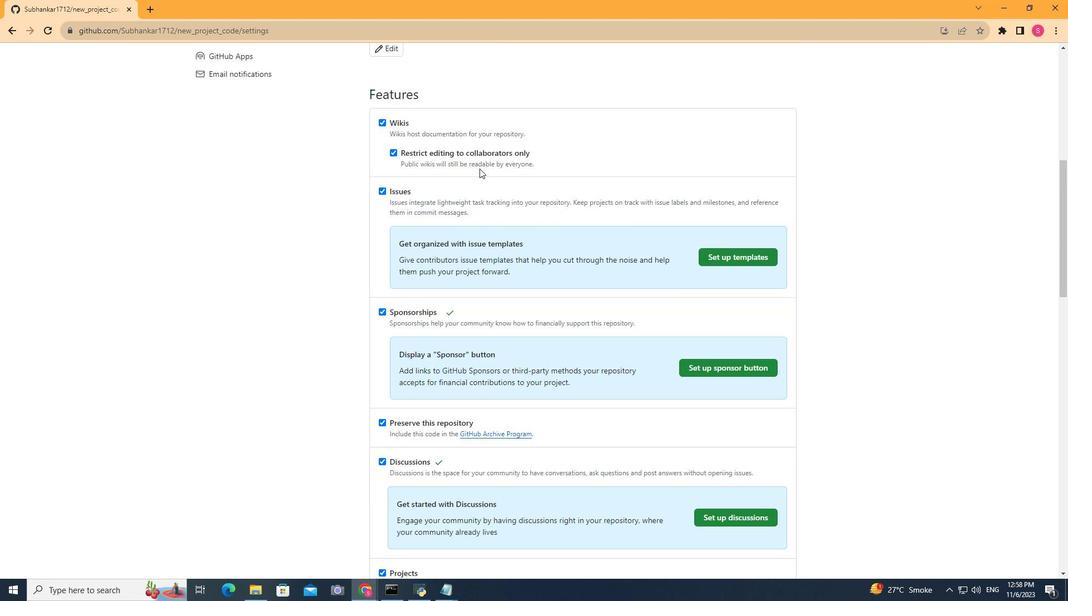
Action: Mouse scrolled (479, 169) with delta (0, 0)
Screenshot: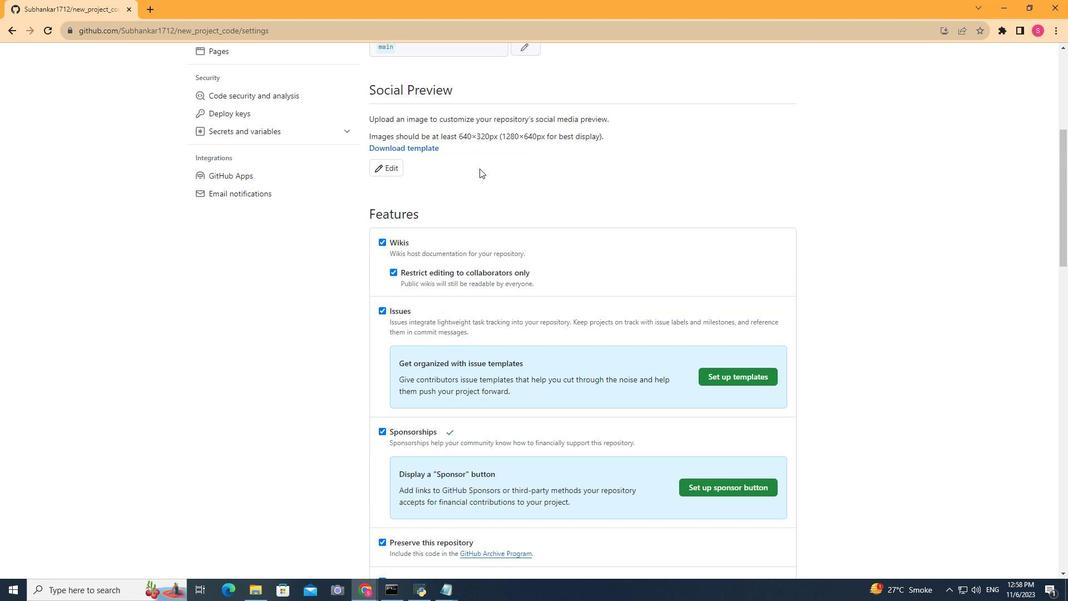 
Action: Mouse scrolled (479, 169) with delta (0, 0)
Screenshot: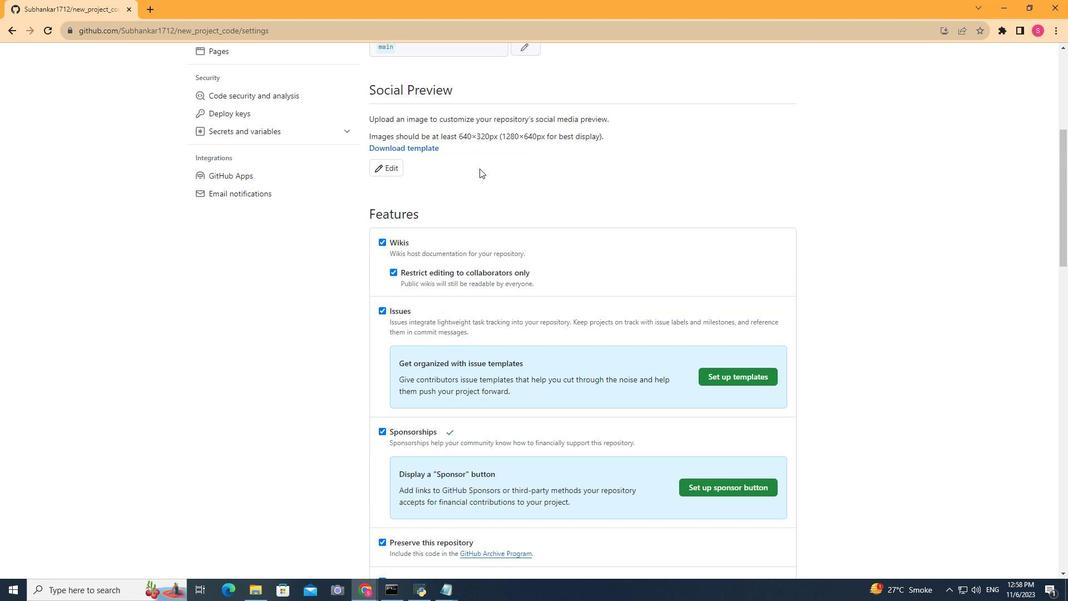 
Action: Mouse scrolled (479, 169) with delta (0, 0)
Screenshot: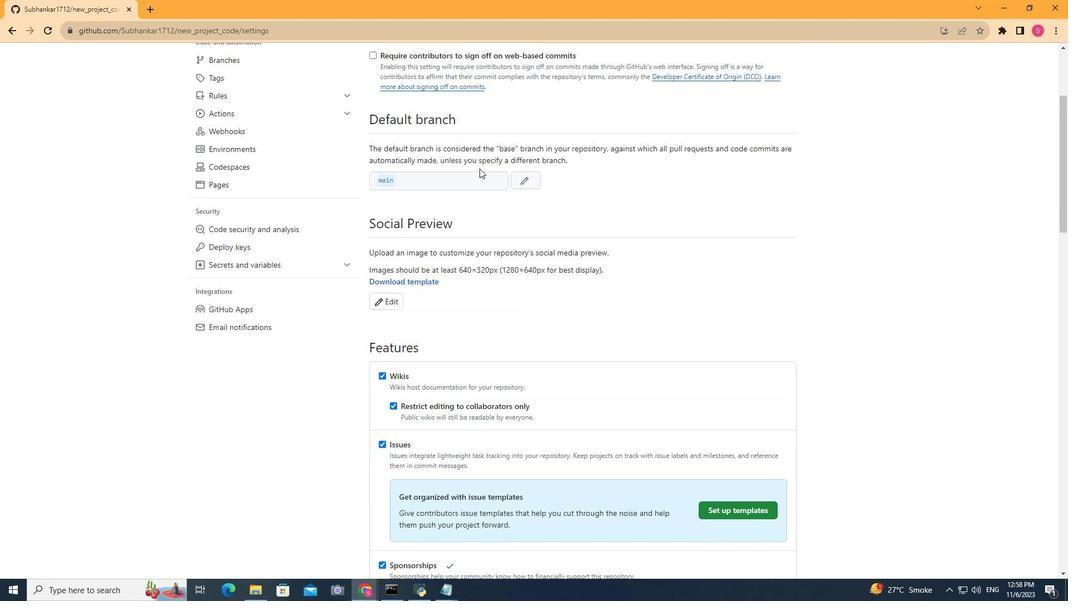 
Action: Mouse scrolled (479, 169) with delta (0, 0)
Screenshot: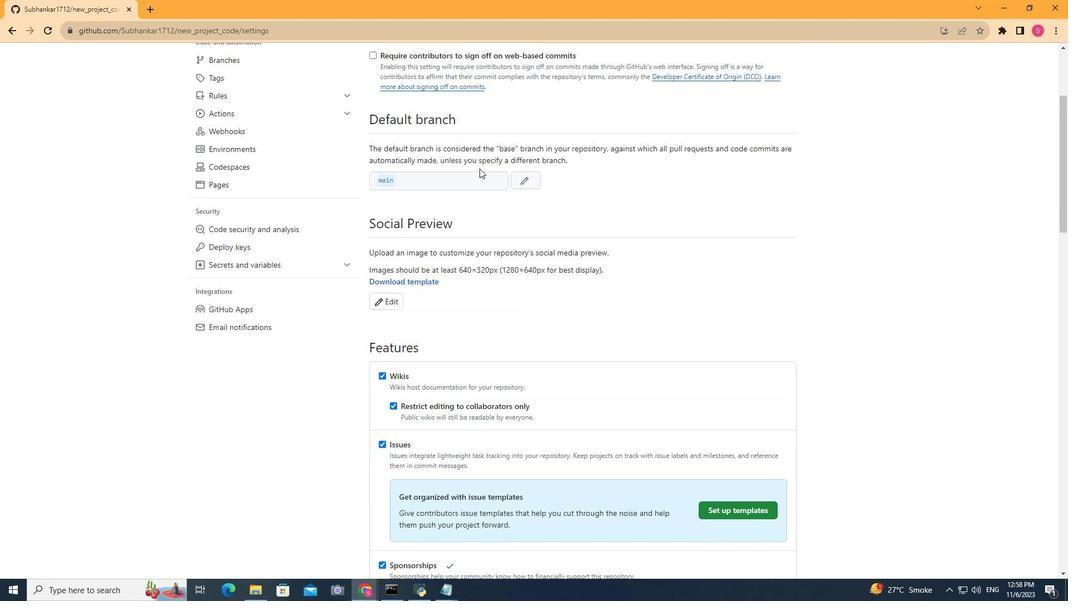 
Action: Mouse scrolled (479, 169) with delta (0, 0)
Screenshot: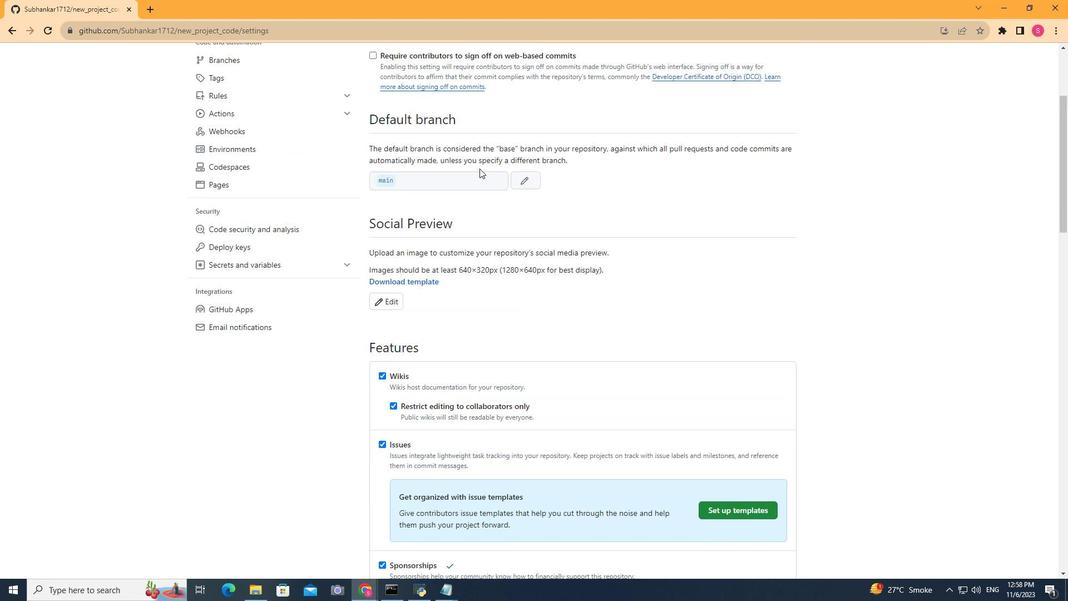 
Action: Mouse scrolled (479, 169) with delta (0, 0)
Screenshot: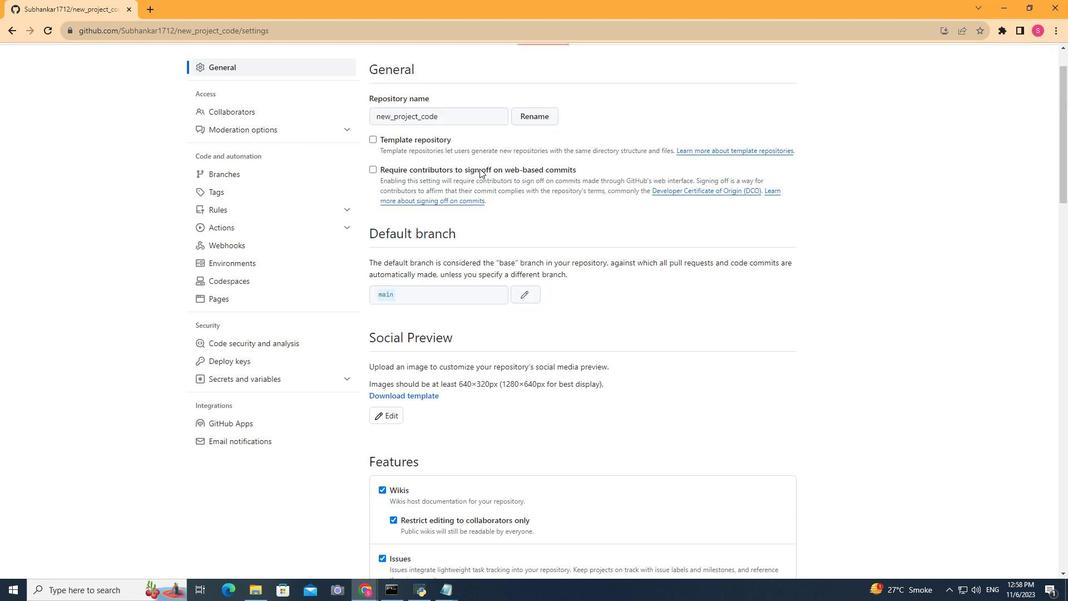 
Action: Mouse scrolled (479, 169) with delta (0, 0)
Screenshot: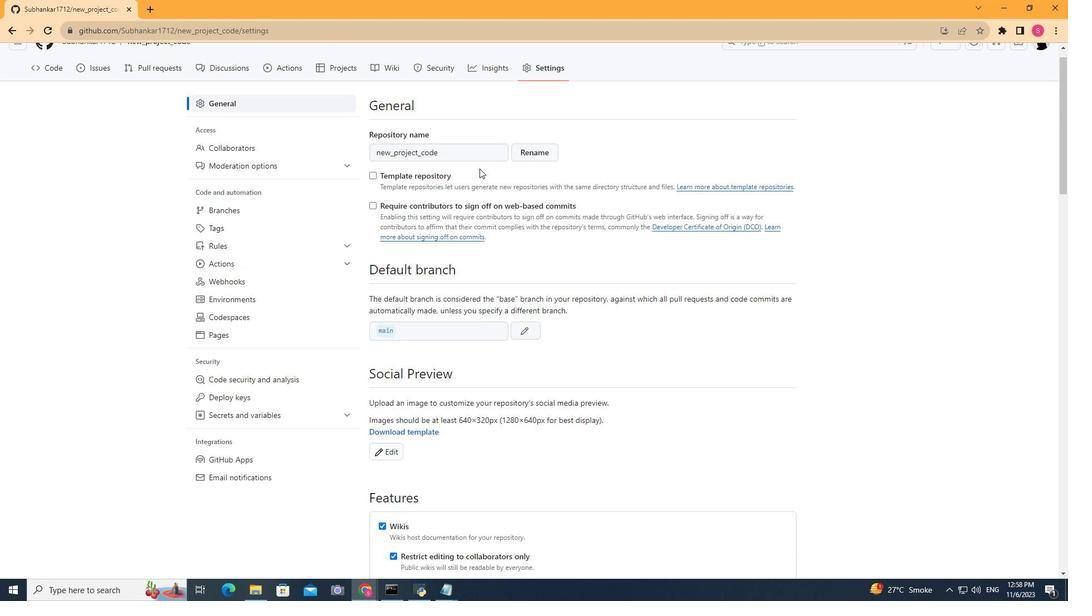 
Action: Mouse scrolled (479, 169) with delta (0, 0)
Screenshot: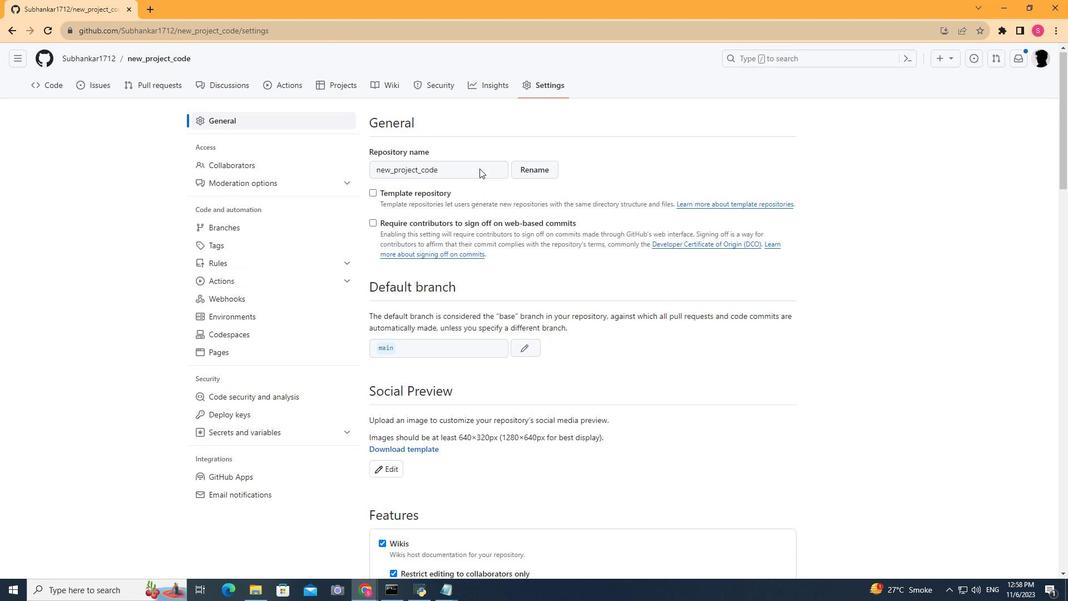 
Action: Mouse scrolled (479, 169) with delta (0, 0)
Screenshot: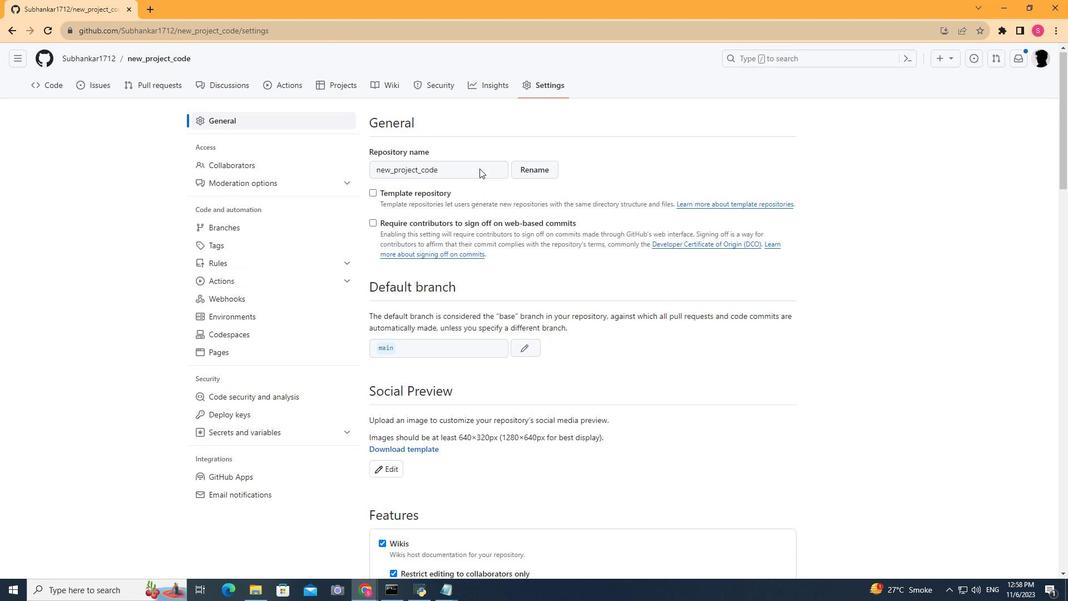 
Action: Mouse scrolled (479, 169) with delta (0, 0)
Screenshot: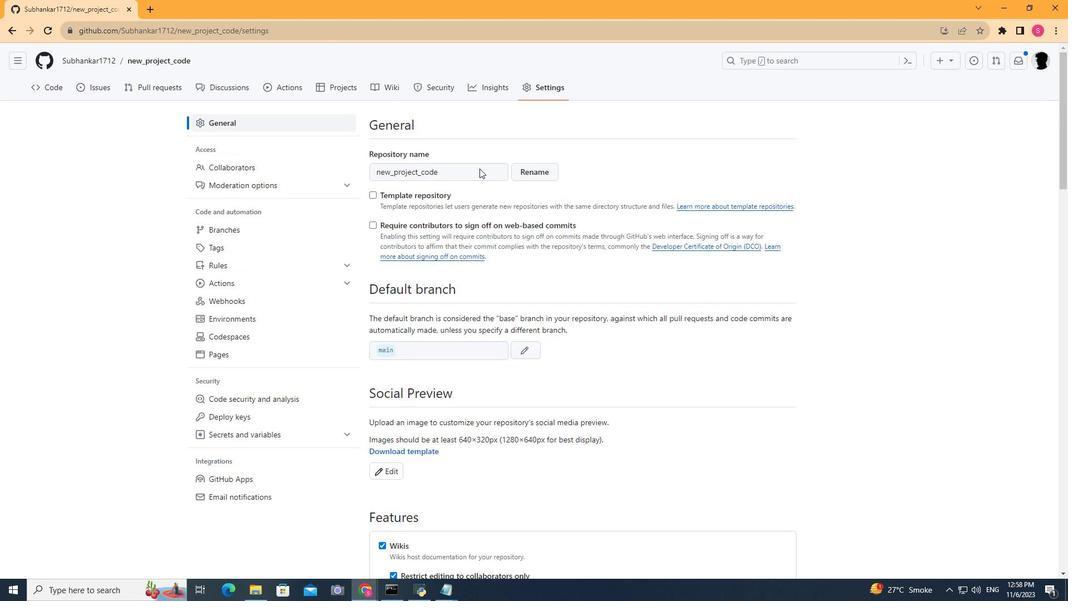 
Action: Mouse moved to (548, 197)
Screenshot: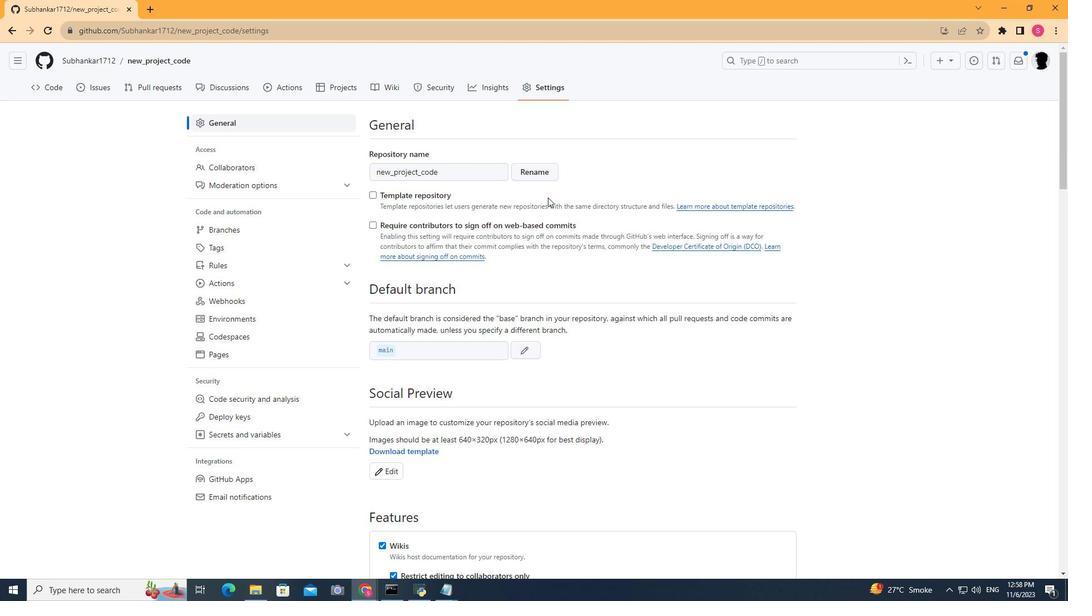 
Action: Mouse scrolled (548, 197) with delta (0, 0)
Screenshot: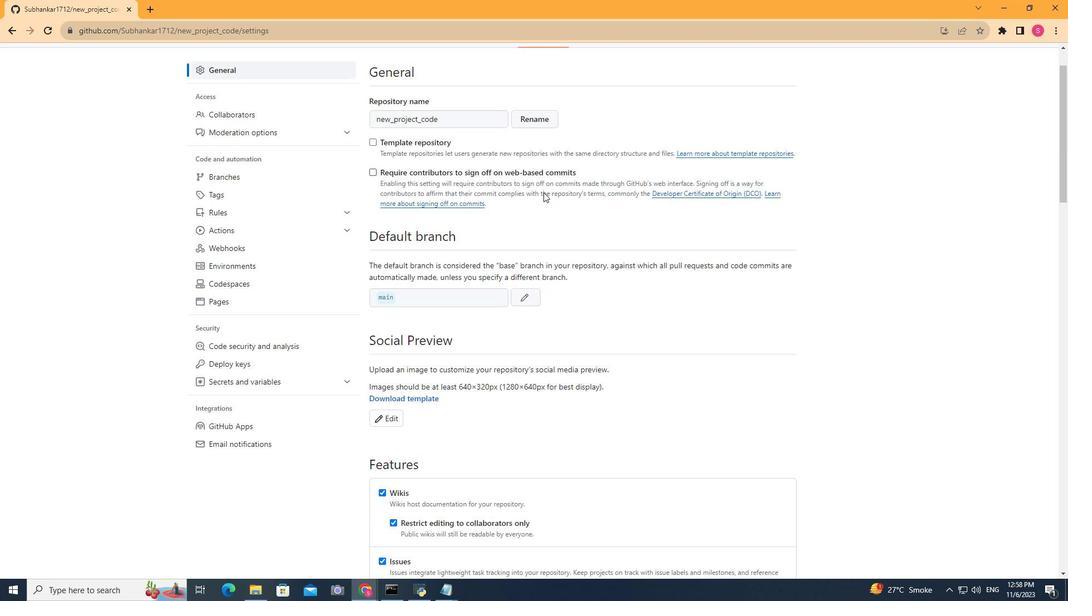 
Action: Mouse moved to (545, 194)
Screenshot: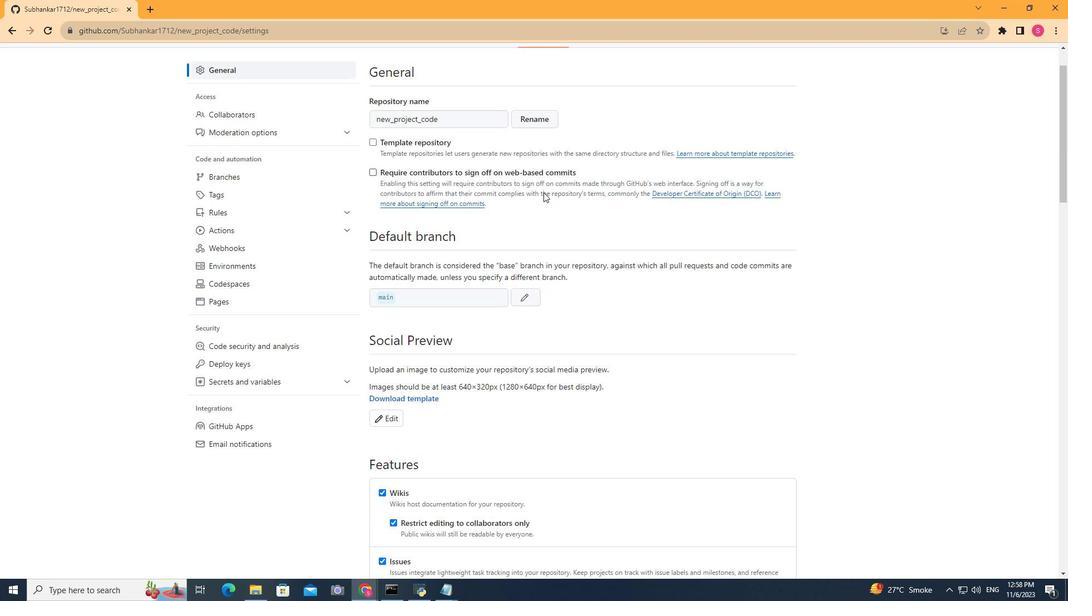 
Action: Mouse scrolled (545, 194) with delta (0, 0)
Screenshot: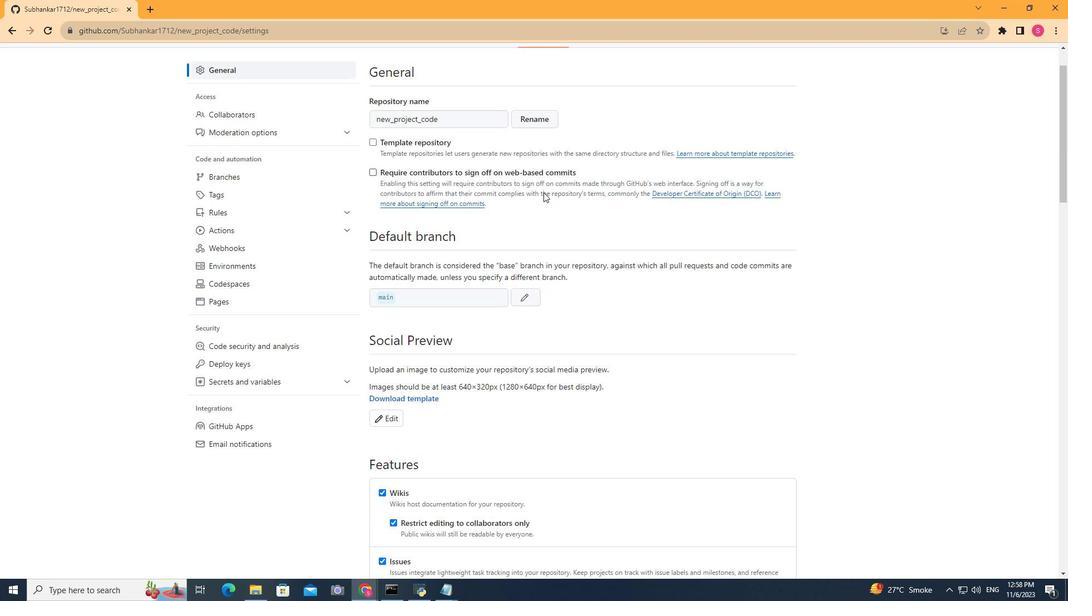
Action: Mouse moved to (544, 193)
Screenshot: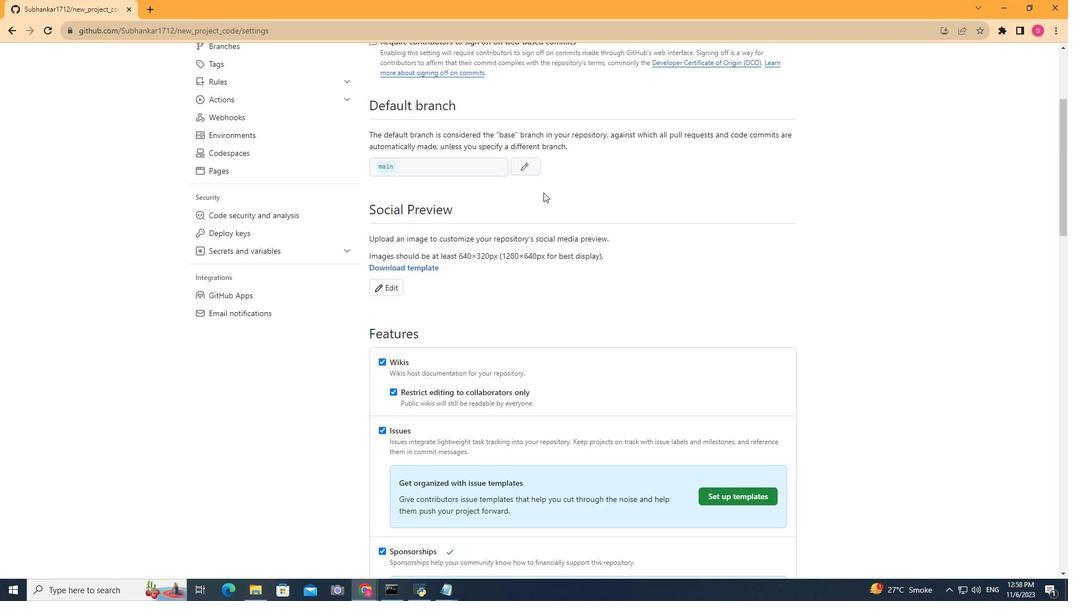 
Action: Mouse scrolled (544, 192) with delta (0, 0)
Screenshot: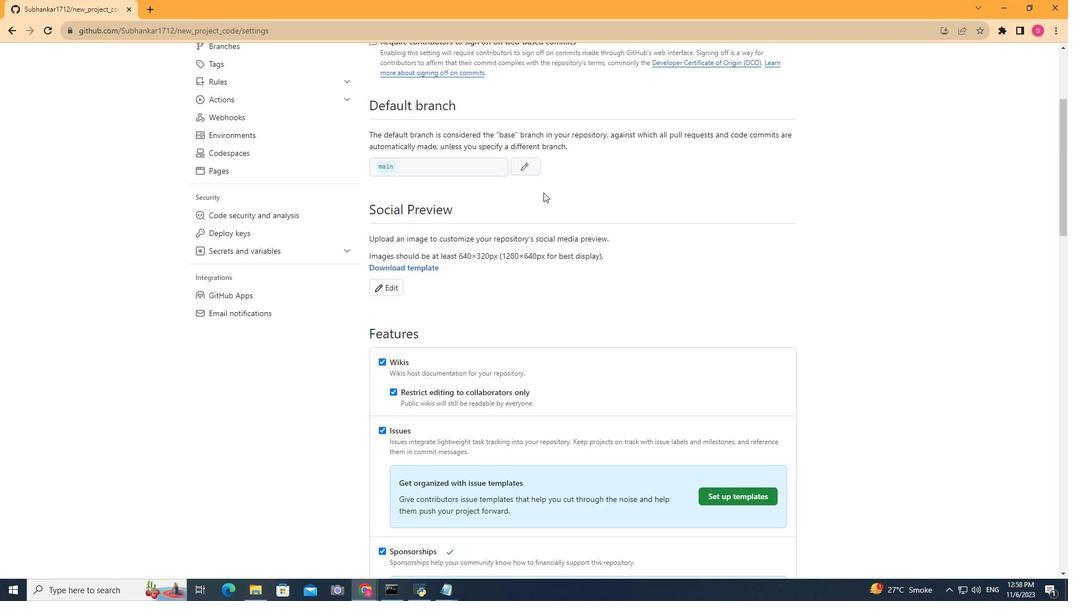
Action: Mouse moved to (543, 192)
Screenshot: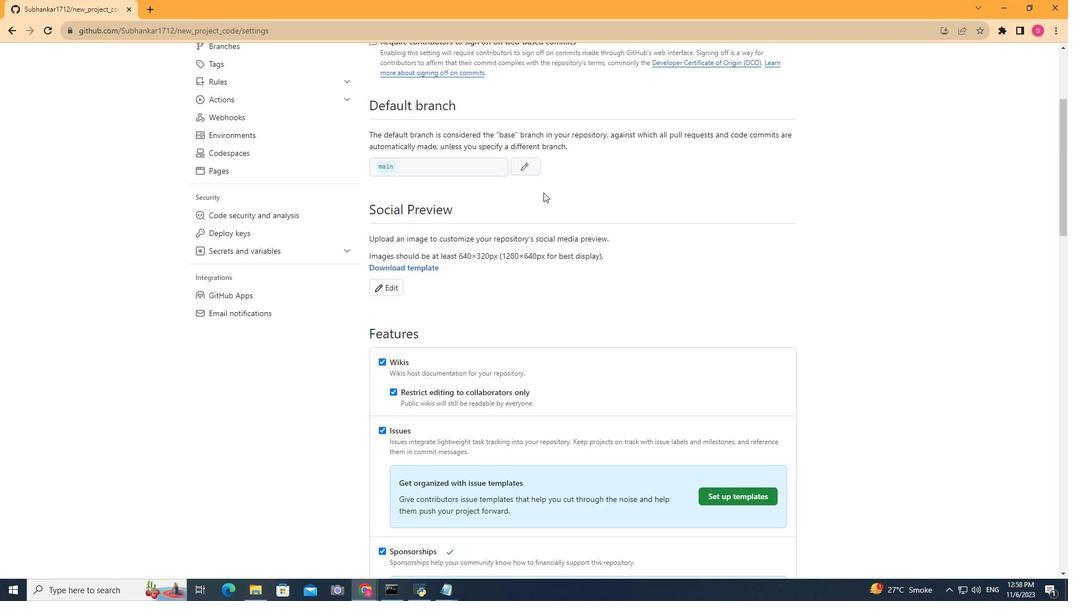 
Action: Mouse scrolled (543, 192) with delta (0, 0)
Screenshot: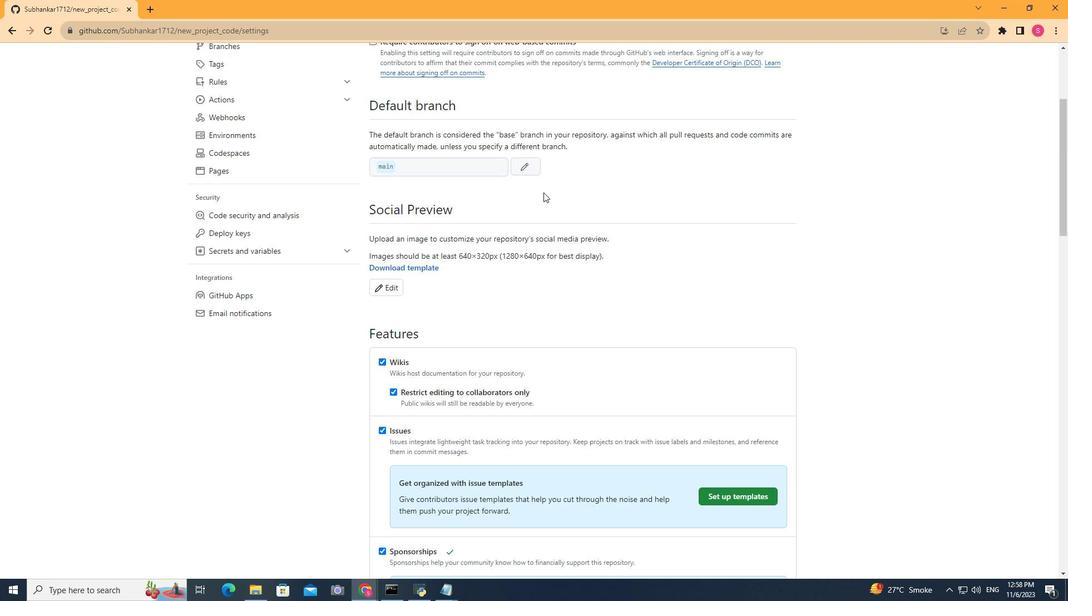 
Action: Mouse scrolled (543, 192) with delta (0, 0)
Screenshot: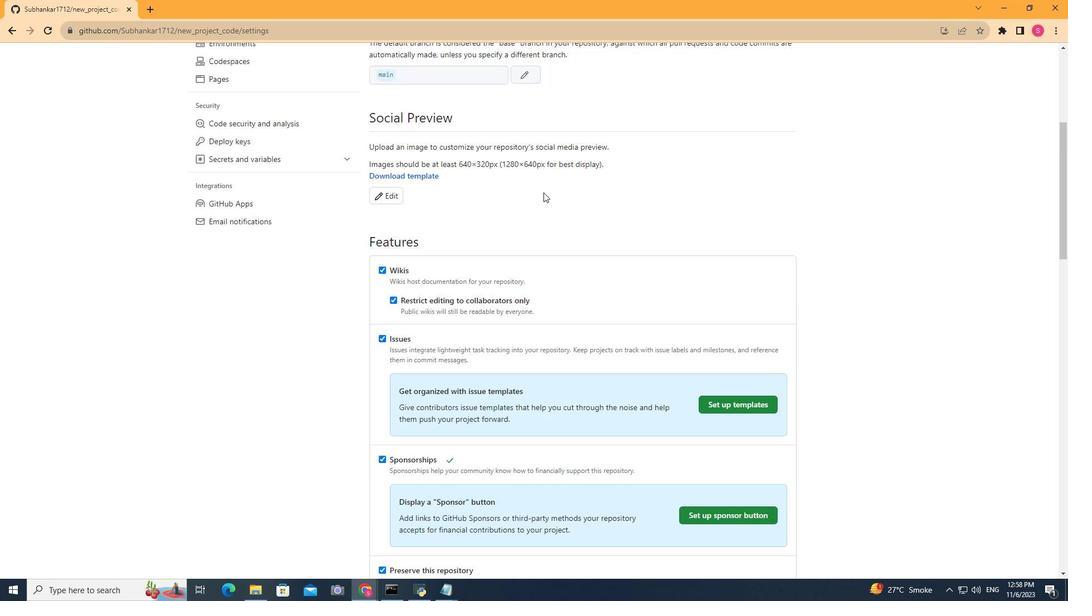 
Action: Mouse scrolled (543, 192) with delta (0, 0)
Screenshot: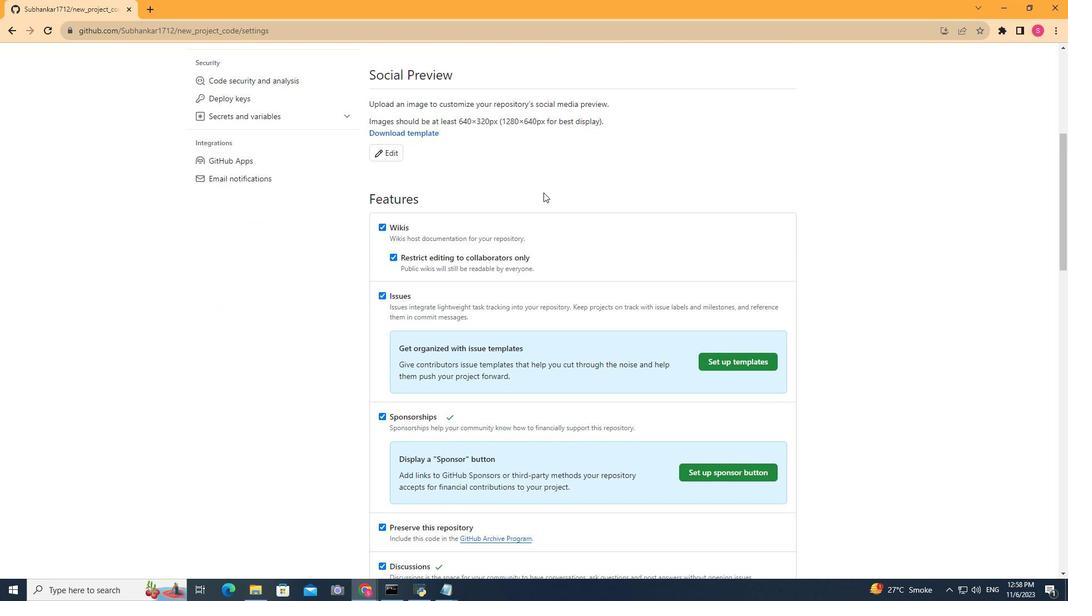 
Action: Mouse scrolled (543, 192) with delta (0, 0)
Screenshot: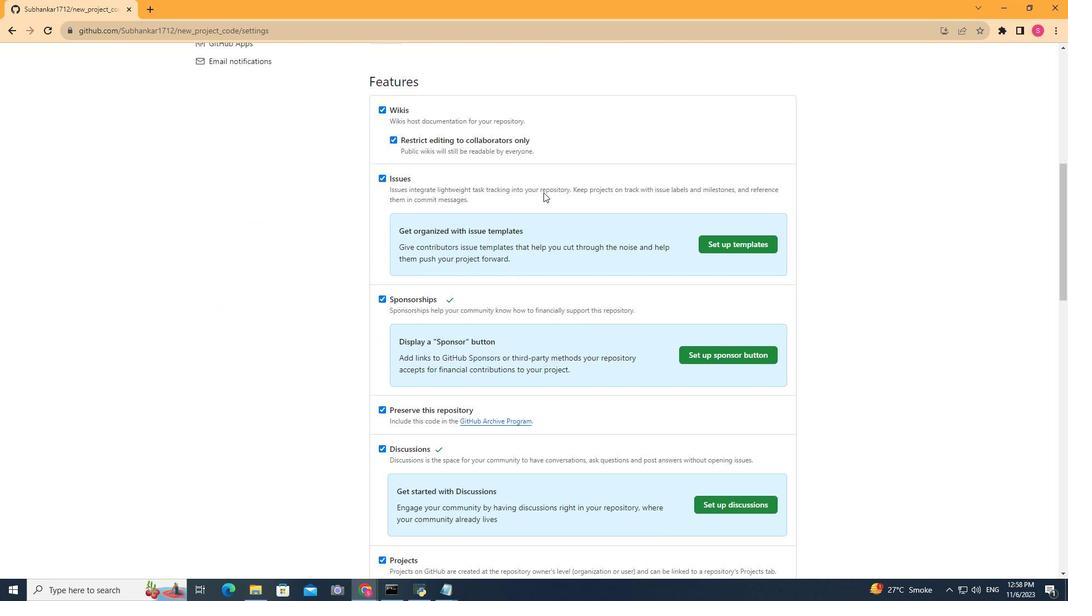 
Action: Mouse scrolled (543, 192) with delta (0, 0)
Screenshot: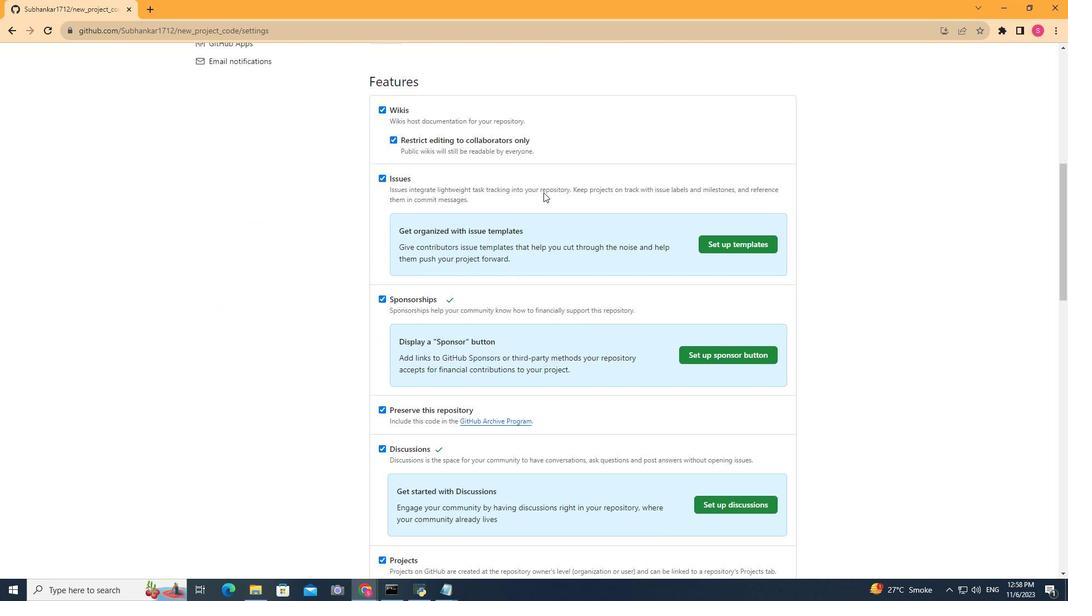 
Action: Mouse scrolled (543, 192) with delta (0, 0)
Screenshot: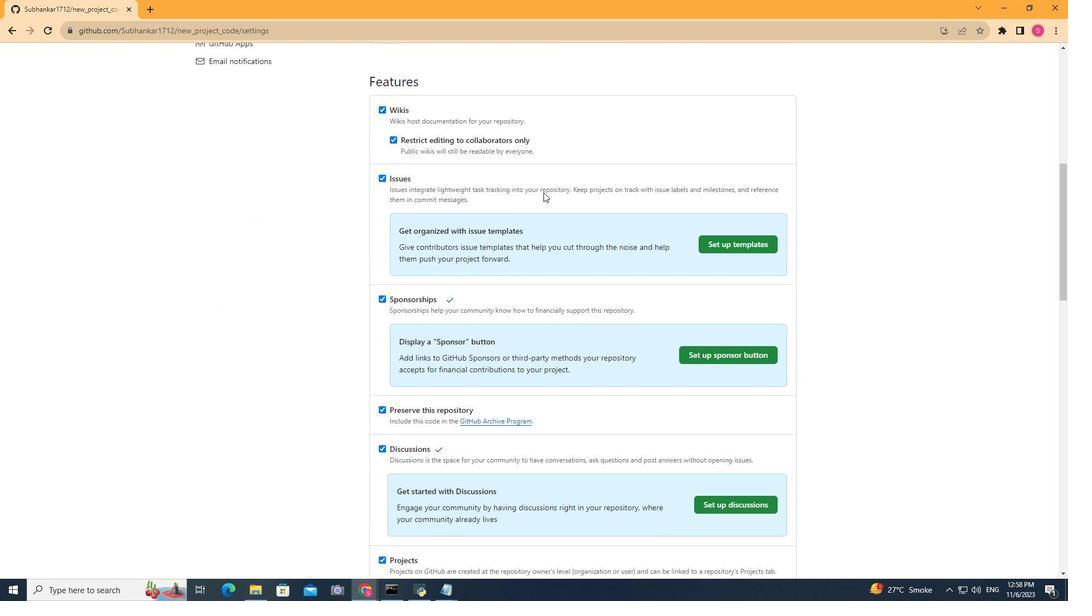 
Action: Mouse scrolled (543, 192) with delta (0, 0)
Screenshot: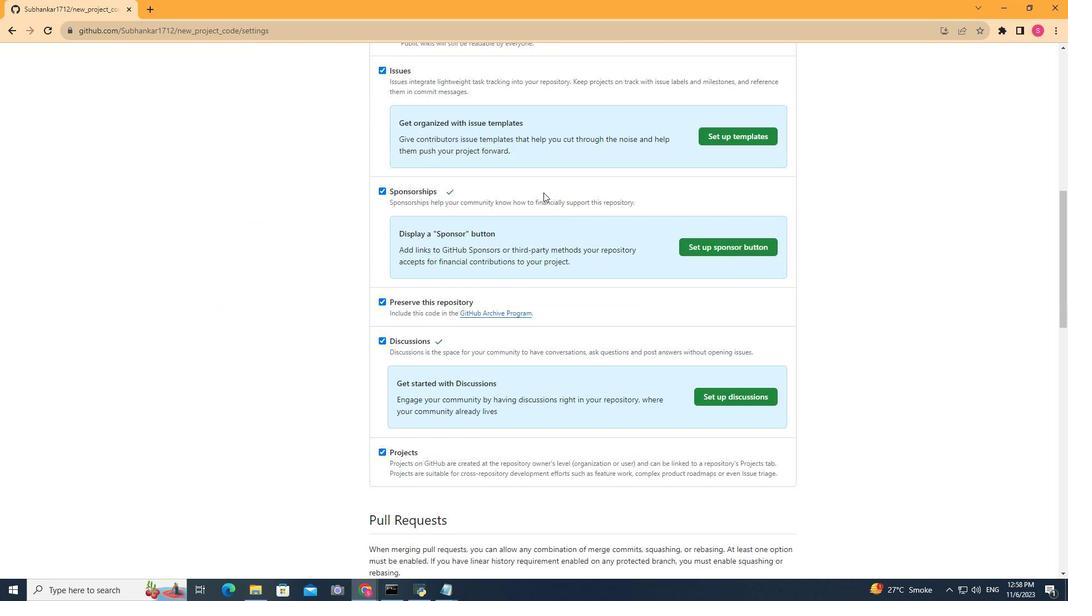 
Action: Mouse scrolled (543, 192) with delta (0, 0)
Screenshot: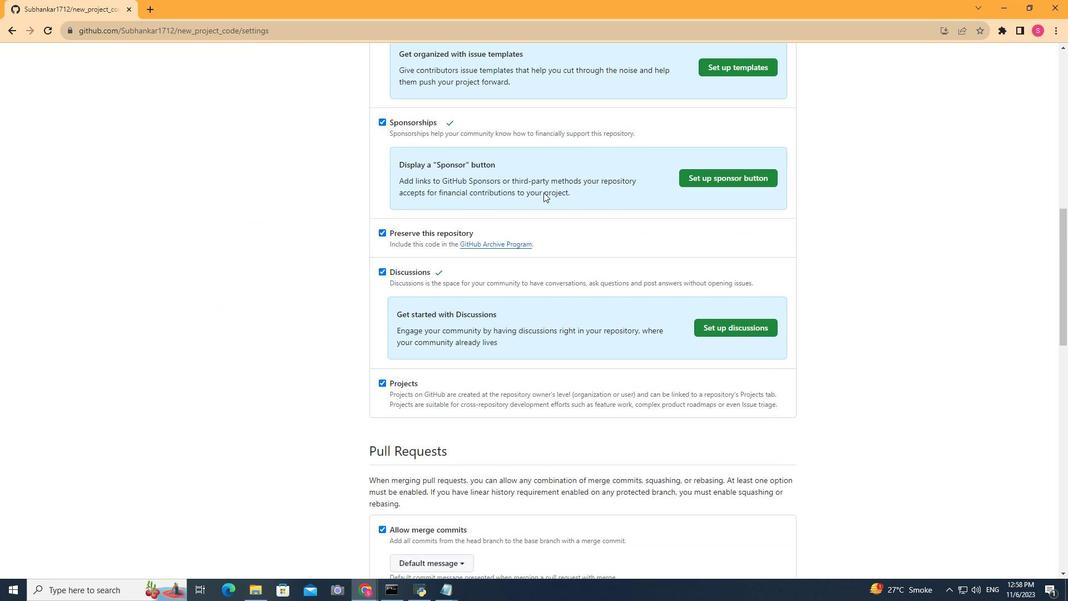 
Action: Mouse scrolled (543, 192) with delta (0, 0)
Screenshot: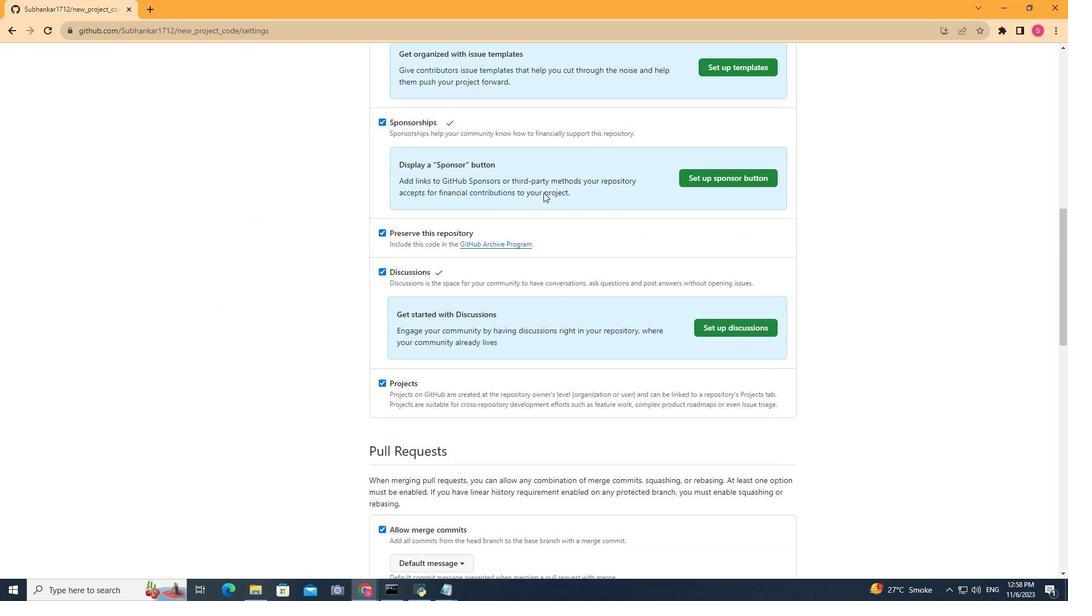 
Action: Mouse scrolled (543, 192) with delta (0, 0)
Screenshot: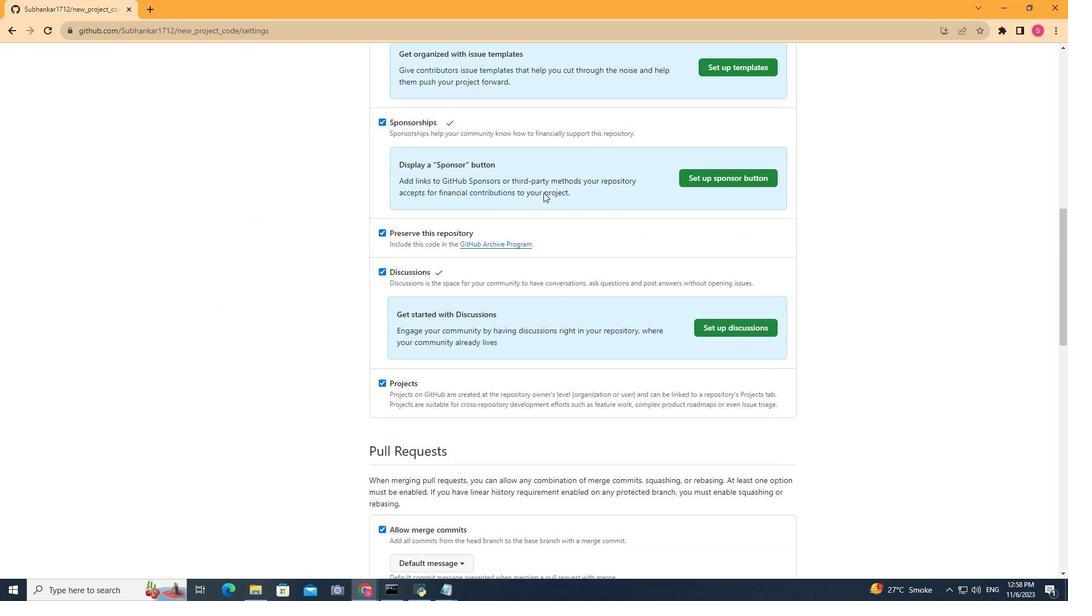 
Action: Mouse scrolled (543, 192) with delta (0, 0)
Screenshot: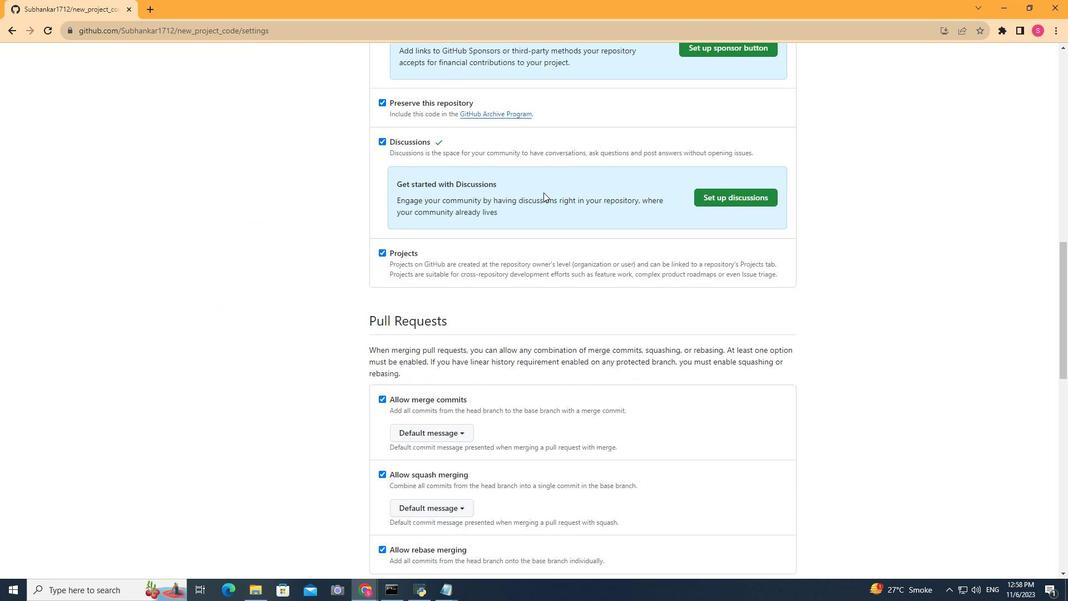 
Action: Mouse scrolled (543, 192) with delta (0, 0)
Screenshot: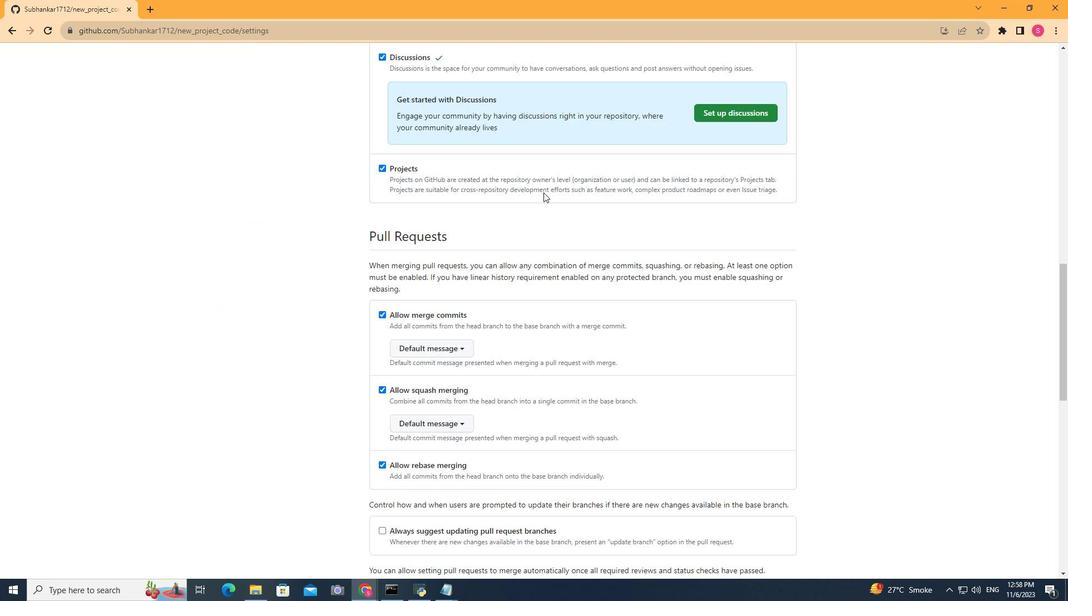 
Action: Mouse moved to (384, 162)
Screenshot: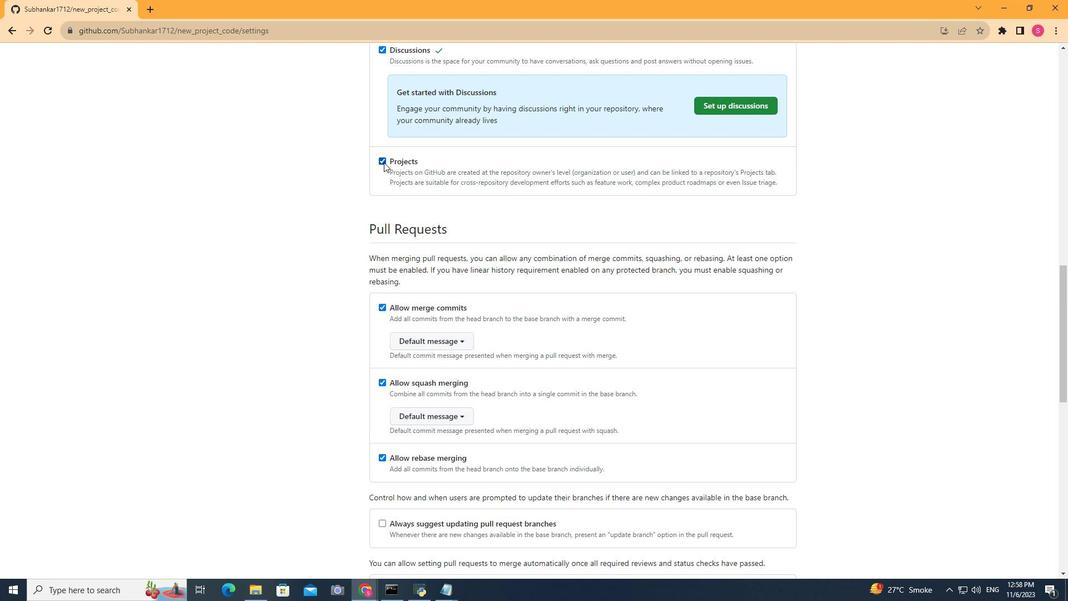 
Action: Mouse pressed left at (384, 162)
Screenshot: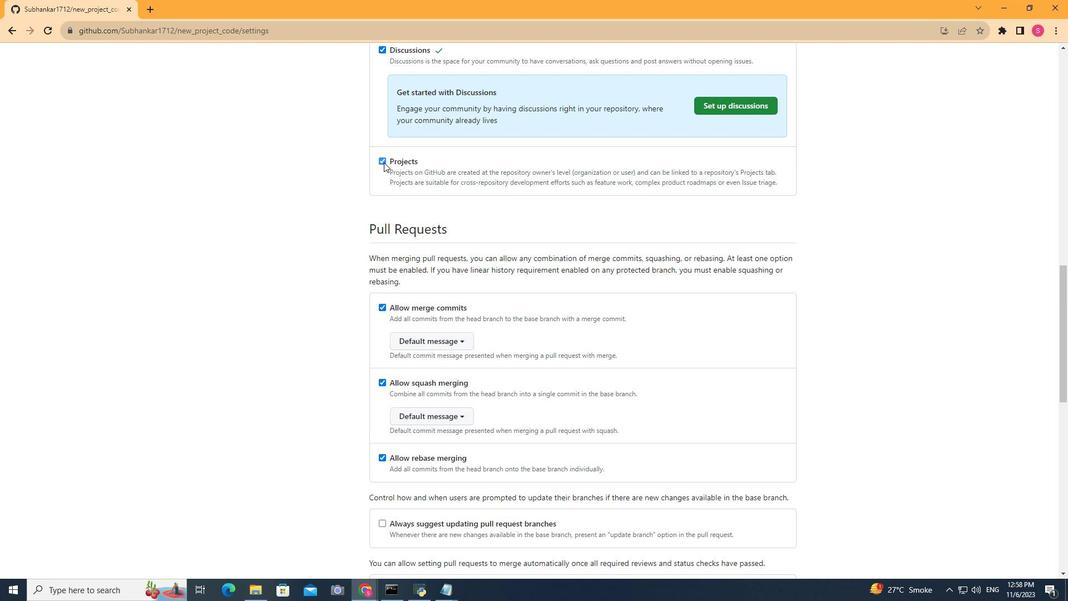 
Action: Mouse moved to (443, 211)
Screenshot: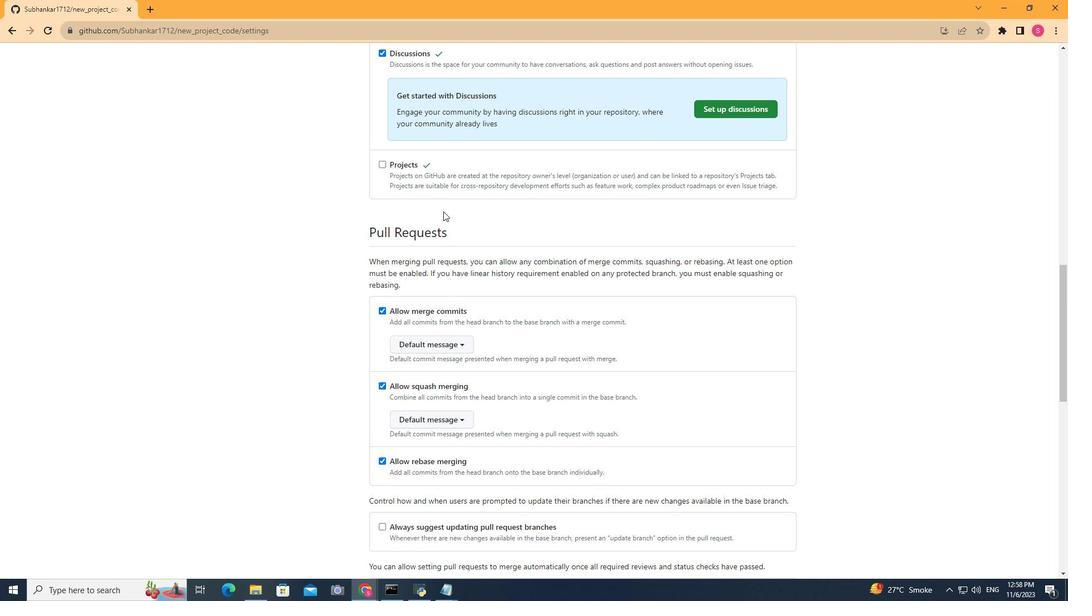 
Action: Mouse scrolled (443, 212) with delta (0, 0)
Screenshot: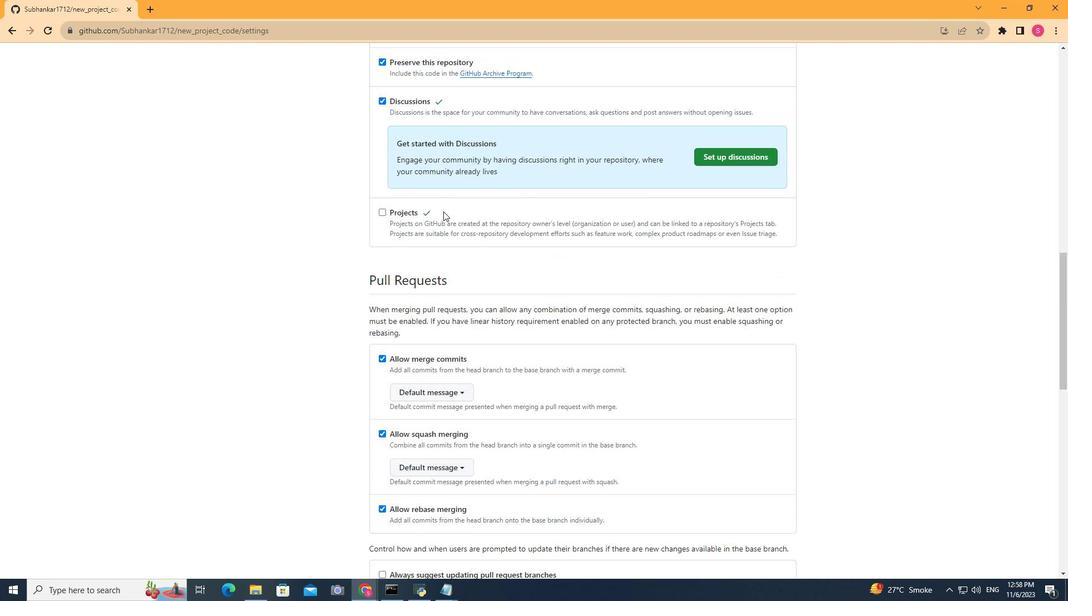 
Action: Mouse scrolled (443, 212) with delta (0, 0)
Screenshot: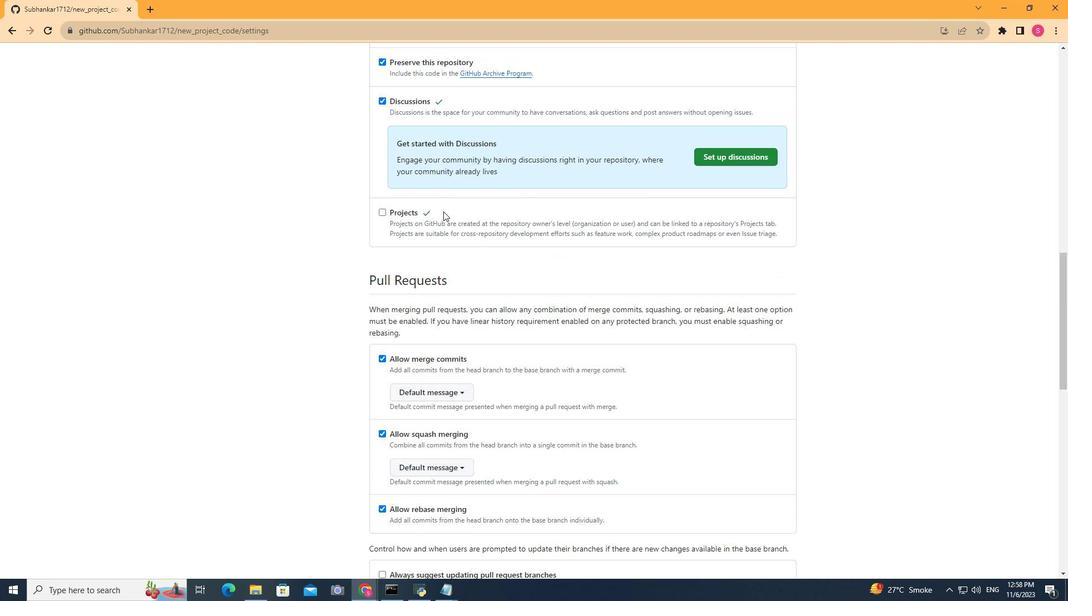 
Action: Mouse scrolled (443, 212) with delta (0, 0)
Screenshot: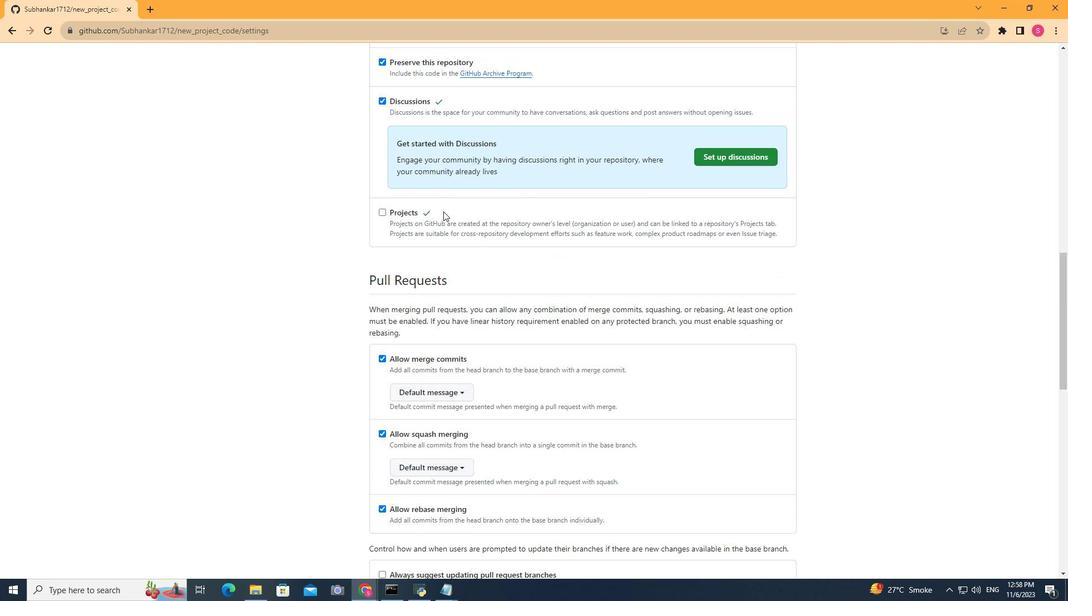 
Action: Mouse scrolled (443, 212) with delta (0, 0)
Screenshot: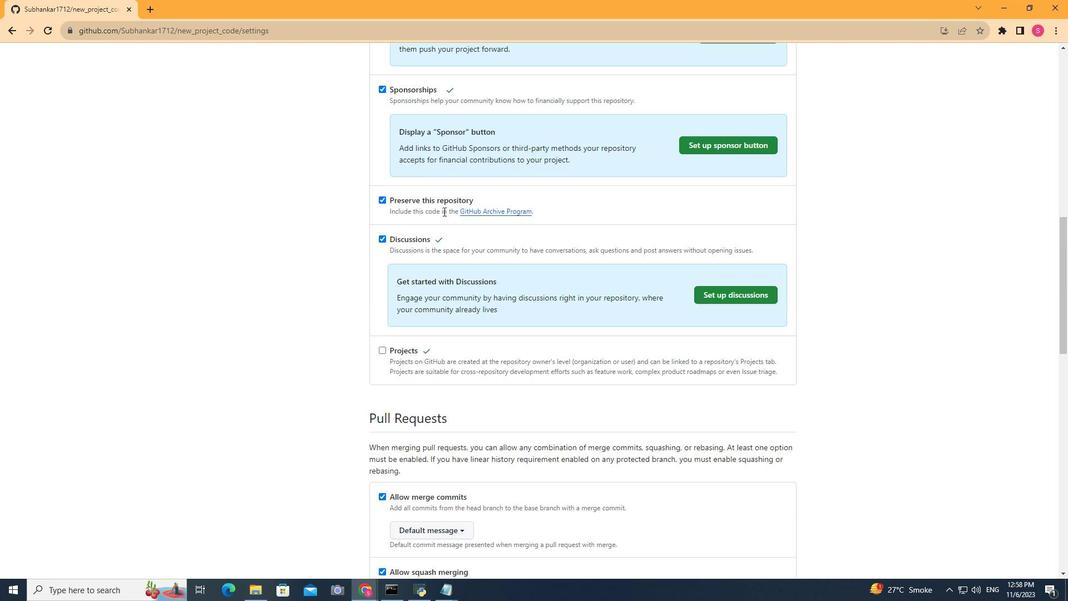 
Action: Mouse scrolled (443, 212) with delta (0, 0)
Screenshot: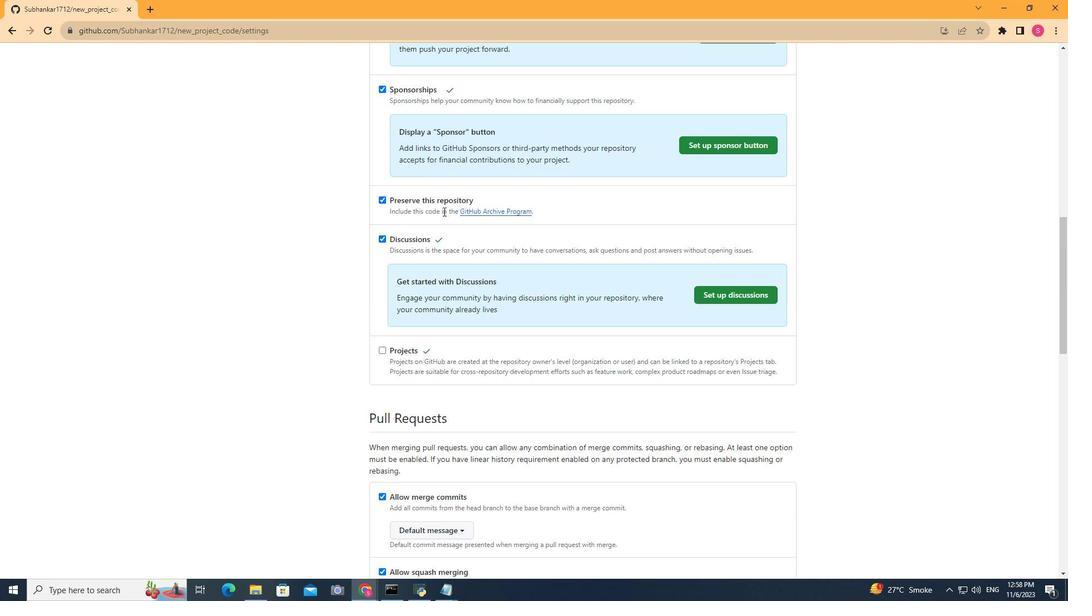 
Action: Mouse scrolled (443, 212) with delta (0, 0)
Screenshot: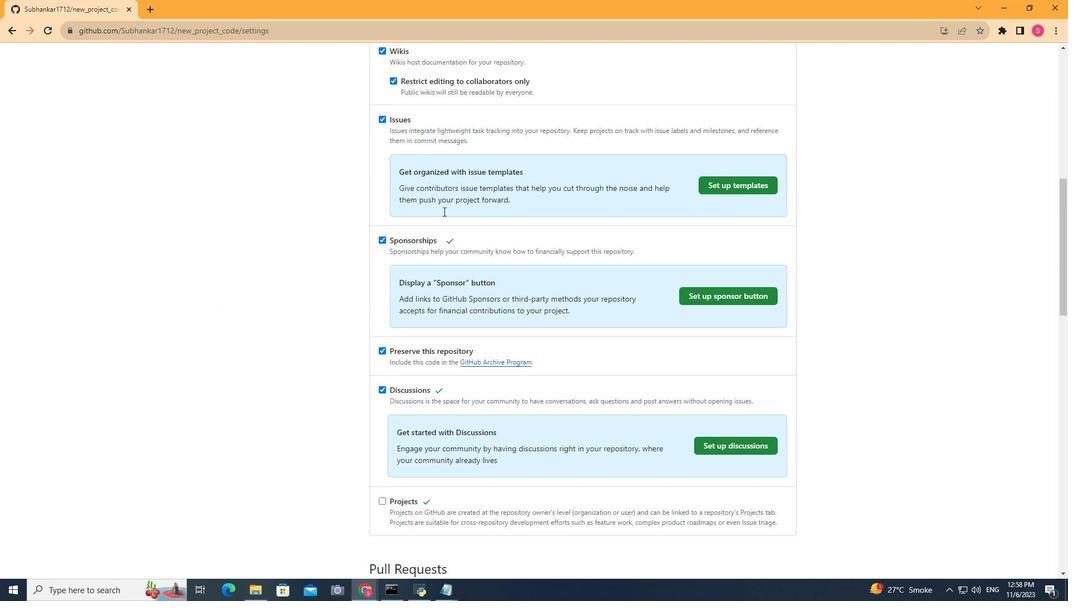 
Action: Mouse scrolled (443, 212) with delta (0, 0)
Screenshot: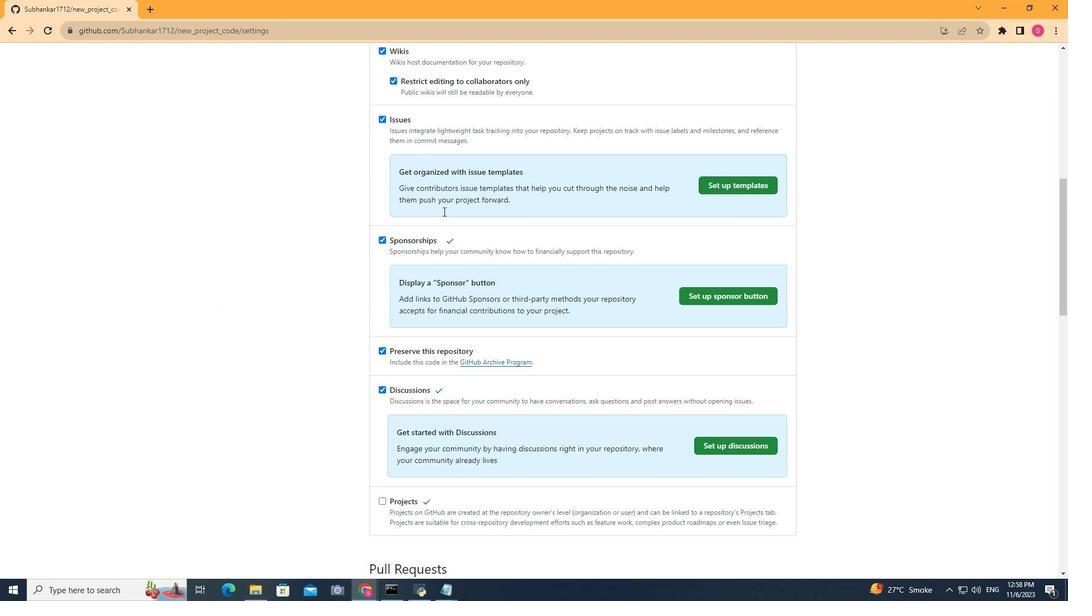
Action: Mouse scrolled (443, 212) with delta (0, 0)
Screenshot: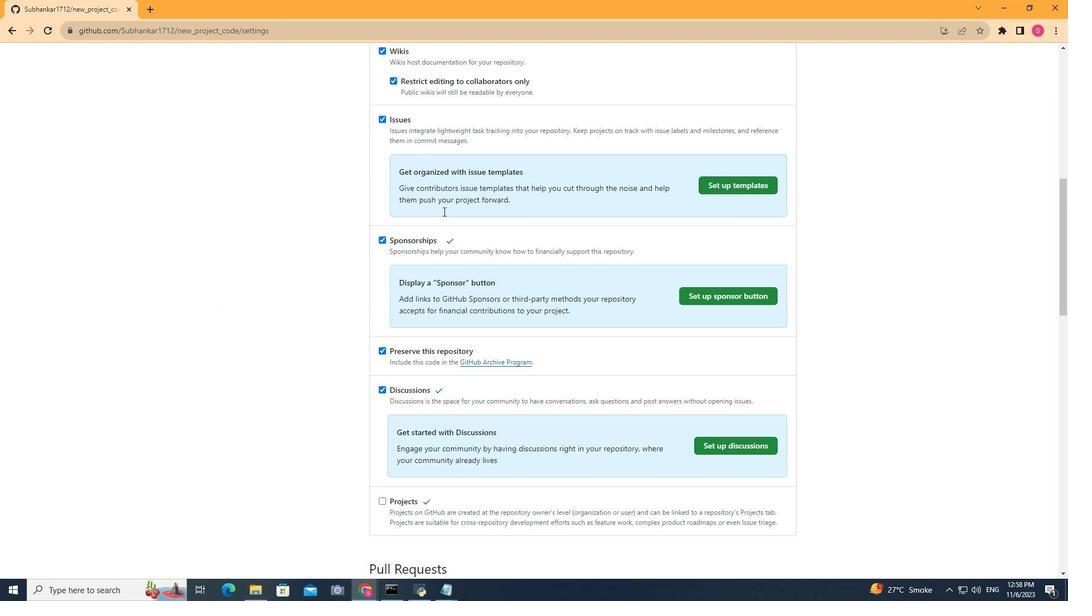 
Action: Mouse scrolled (443, 212) with delta (0, 0)
Screenshot: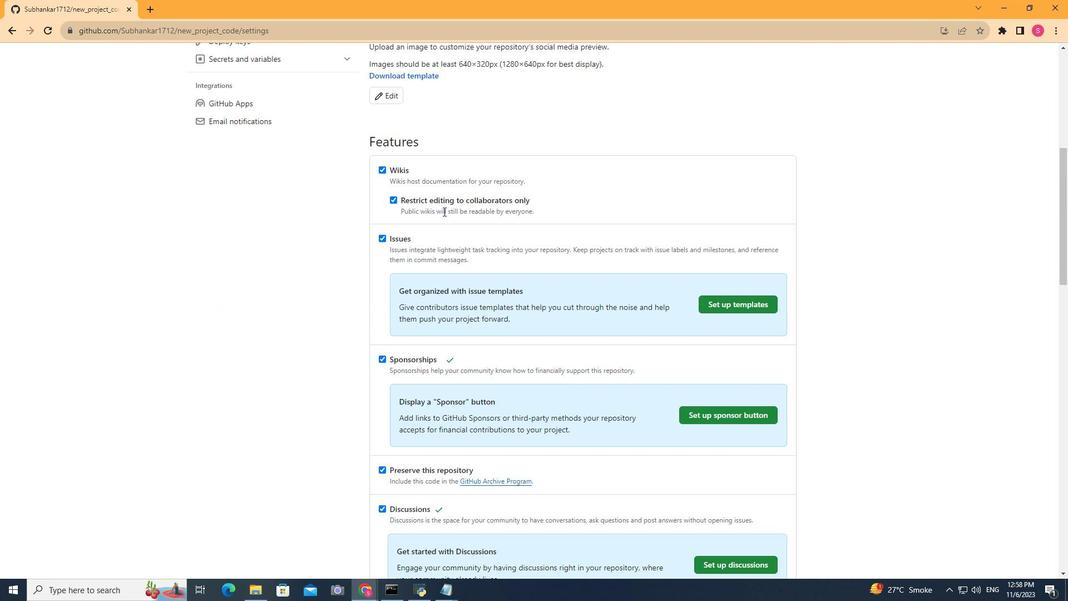 
Action: Mouse scrolled (443, 212) with delta (0, 0)
Screenshot: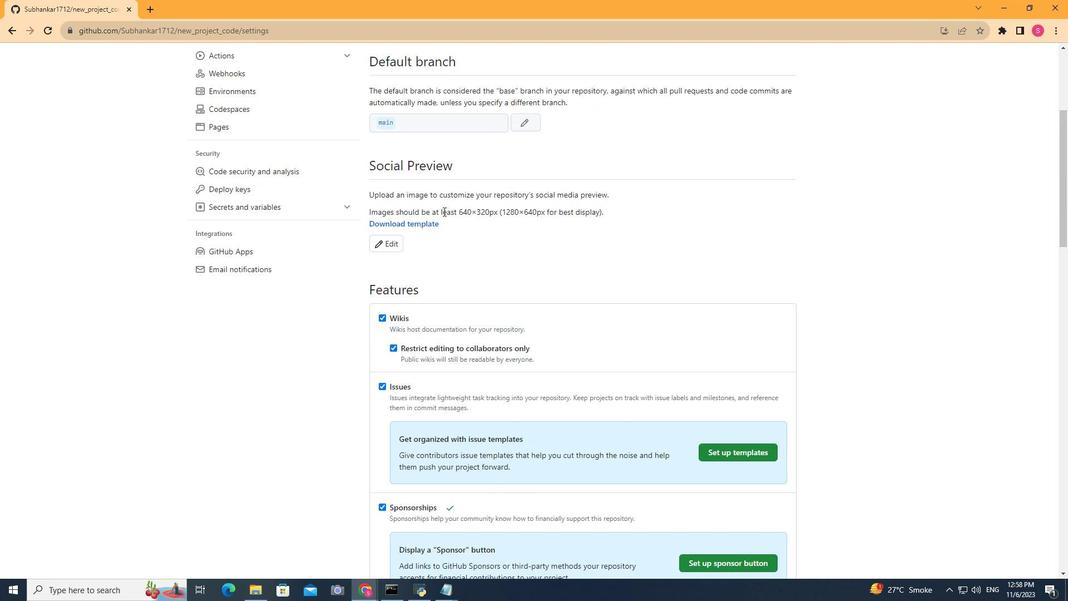 
Action: Mouse scrolled (443, 212) with delta (0, 0)
Screenshot: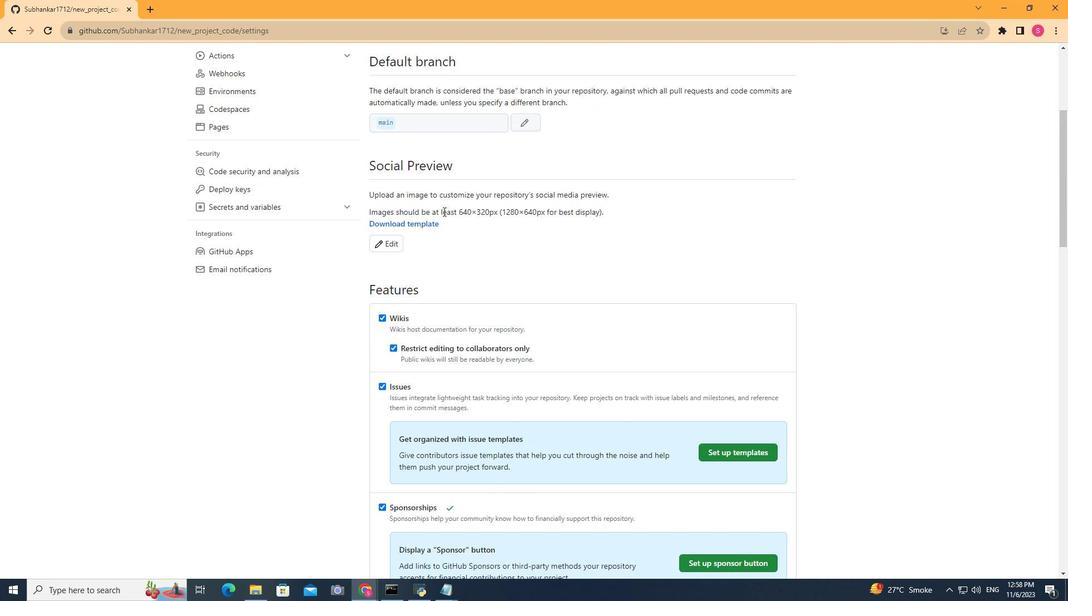 
Action: Mouse scrolled (443, 212) with delta (0, 0)
Screenshot: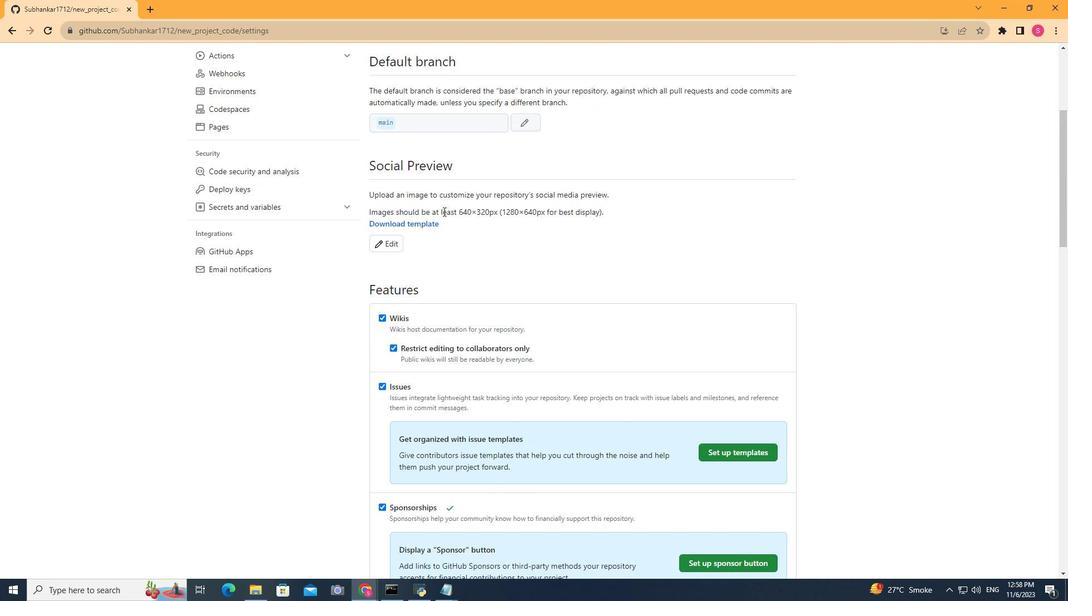 
Action: Mouse scrolled (443, 212) with delta (0, 0)
Screenshot: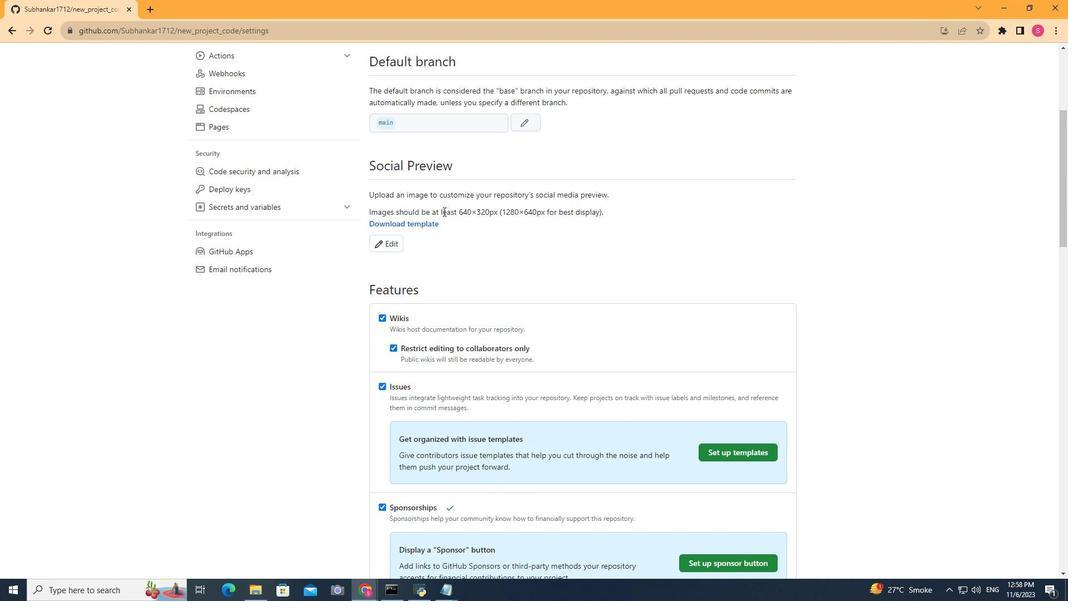 
Action: Mouse scrolled (443, 212) with delta (0, 0)
Screenshot: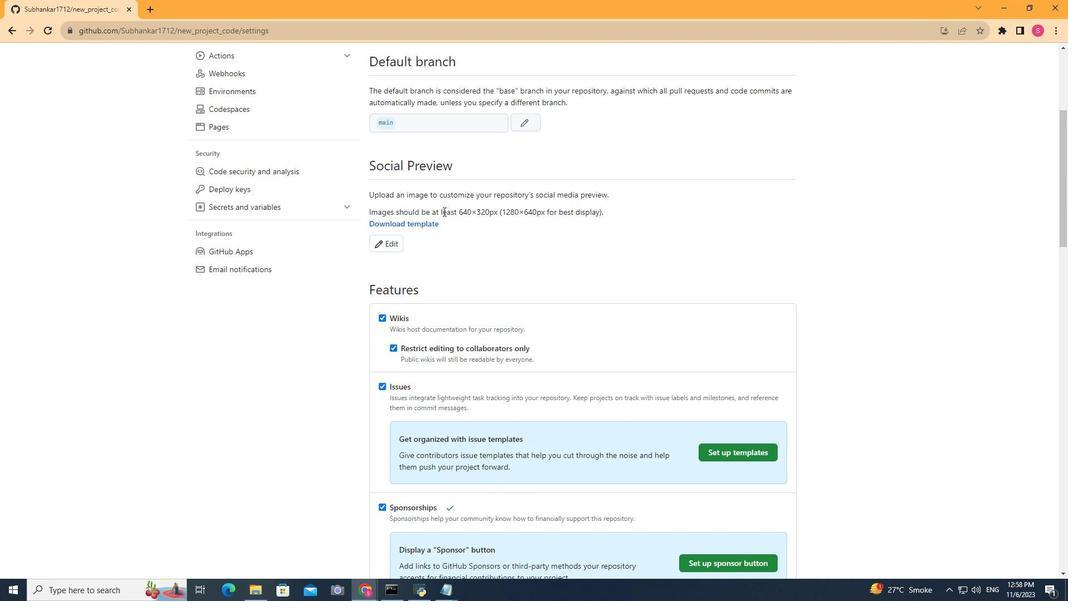 
Action: Mouse scrolled (443, 212) with delta (0, 0)
Screenshot: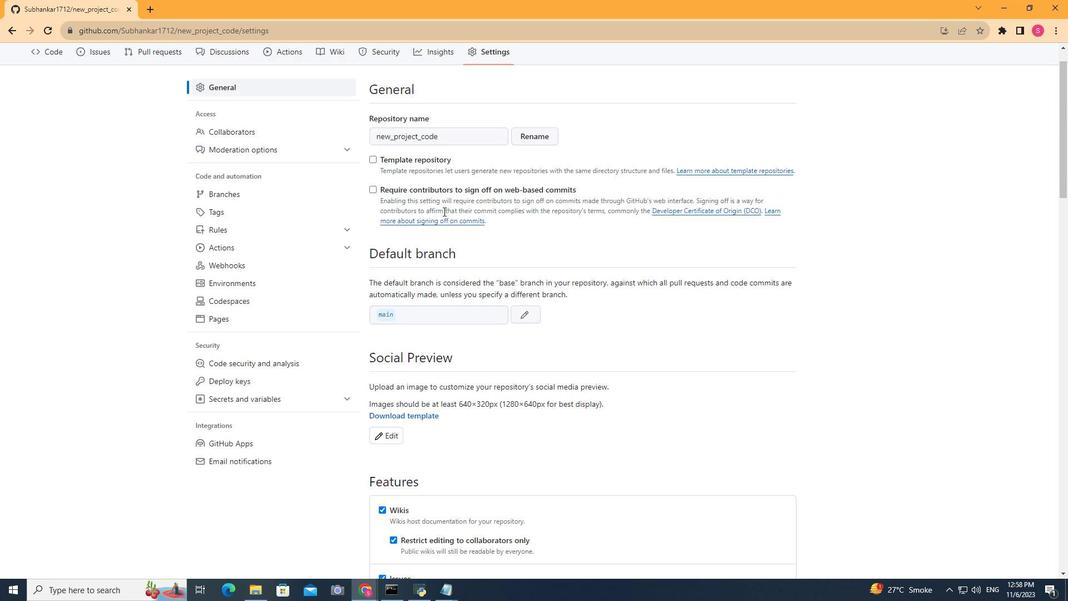 
Action: Mouse scrolled (443, 212) with delta (0, 0)
Screenshot: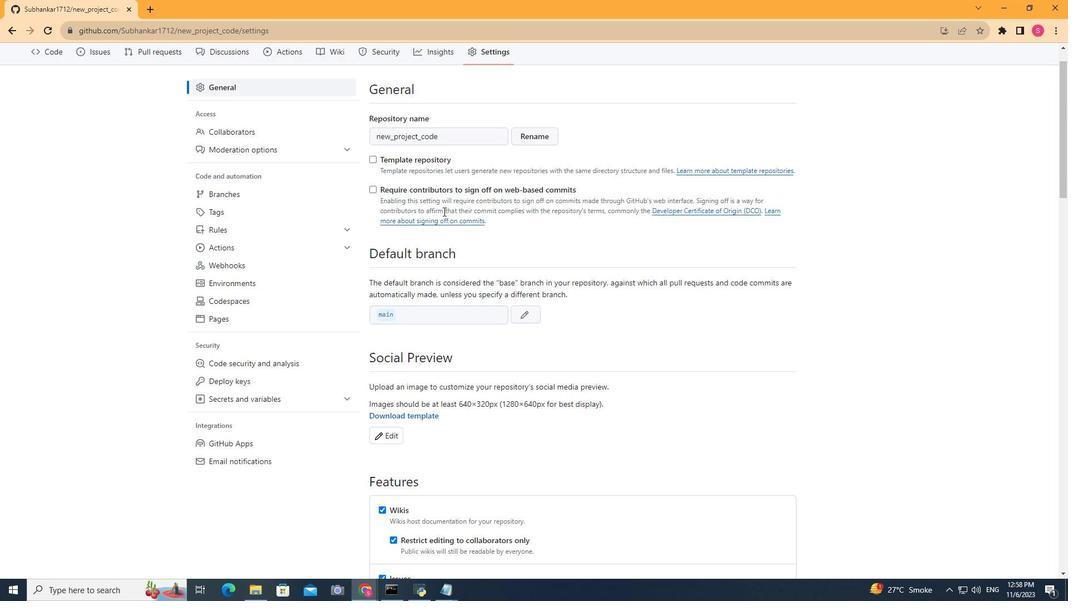 
Action: Mouse scrolled (443, 212) with delta (0, 0)
Screenshot: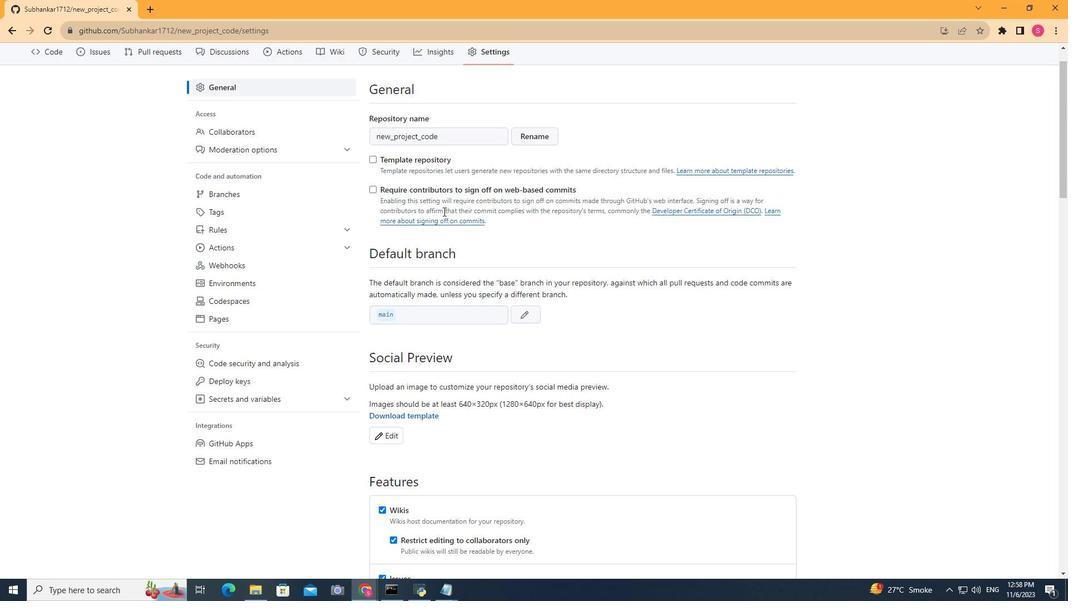 
Action: Mouse scrolled (443, 212) with delta (0, 0)
Screenshot: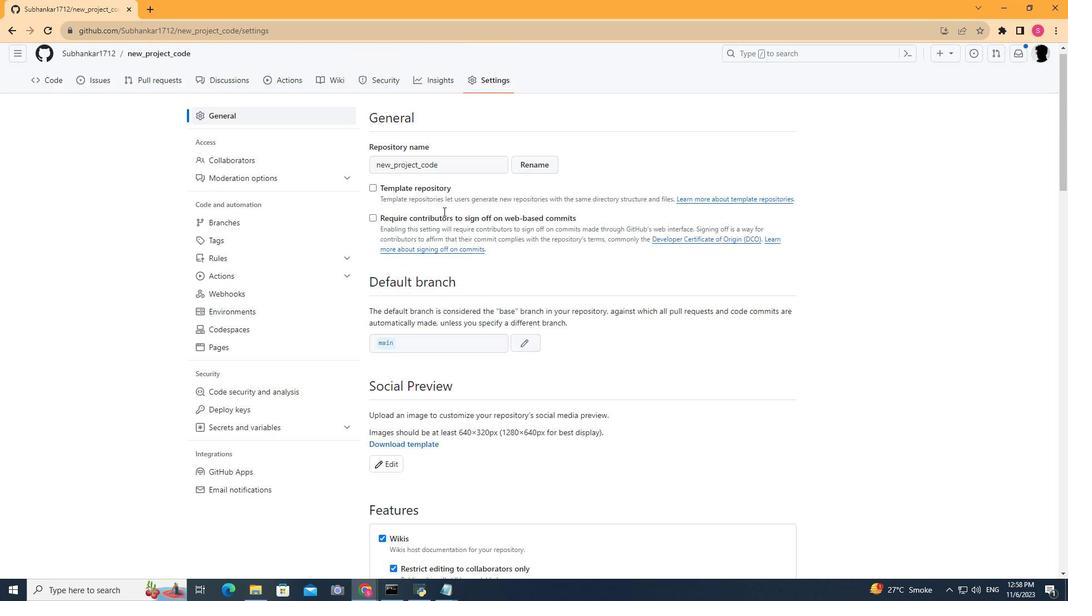 
Action: Mouse scrolled (443, 212) with delta (0, 0)
Screenshot: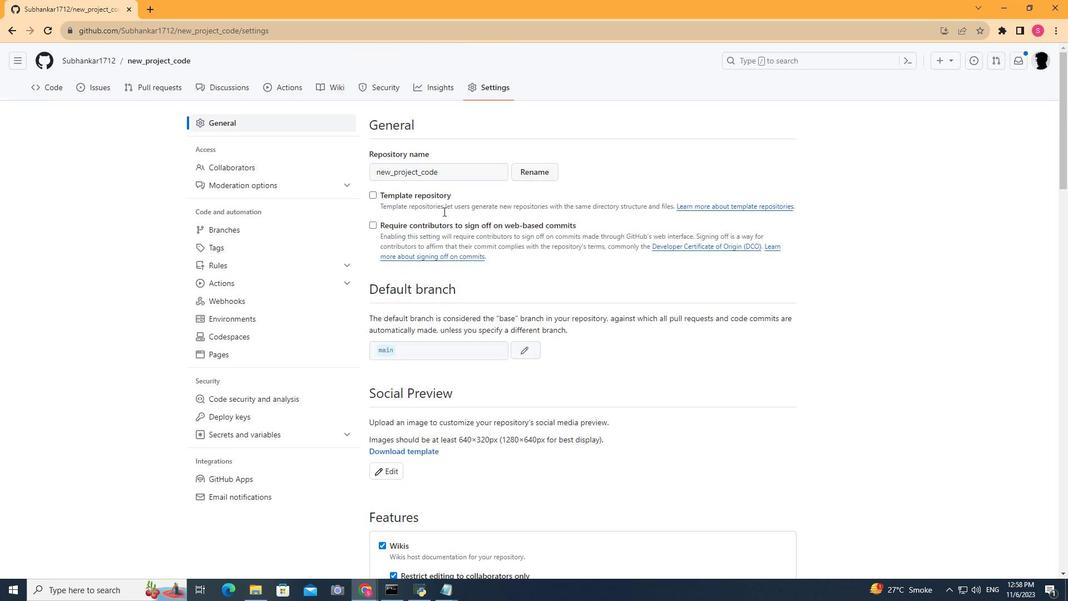 
Action: Mouse scrolled (443, 212) with delta (0, 0)
Screenshot: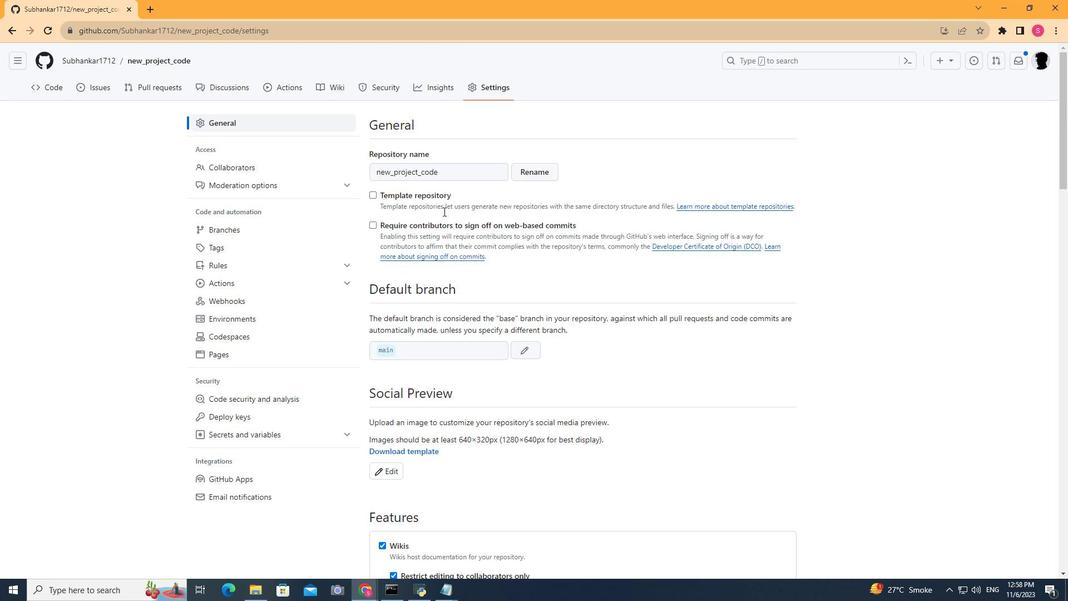 
Action: Mouse scrolled (443, 212) with delta (0, 0)
Screenshot: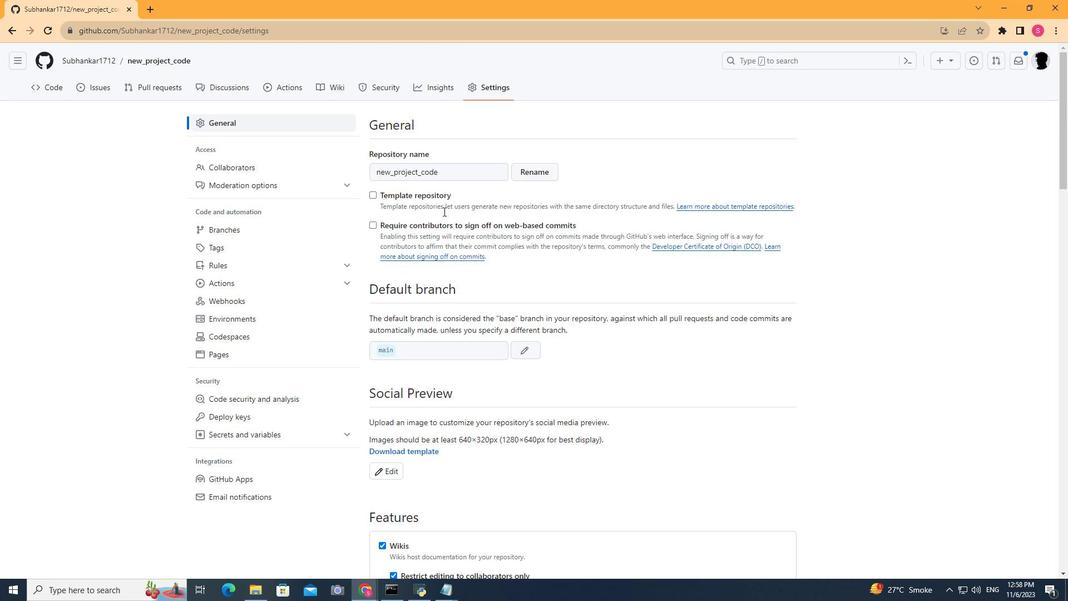 
Action: Mouse scrolled (443, 212) with delta (0, 0)
Screenshot: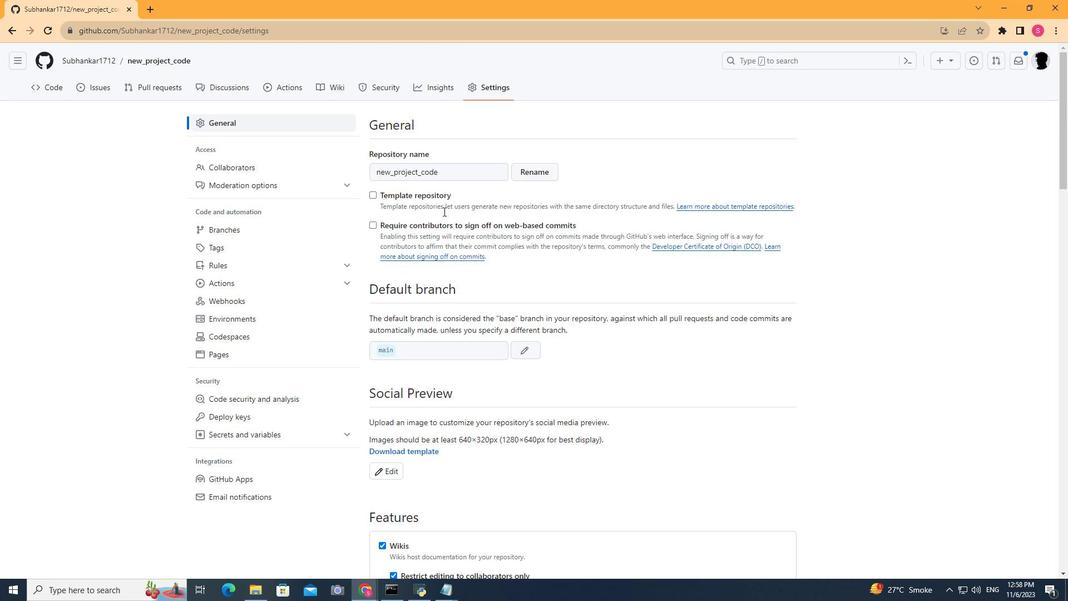 
Action: Mouse scrolled (443, 212) with delta (0, 0)
Screenshot: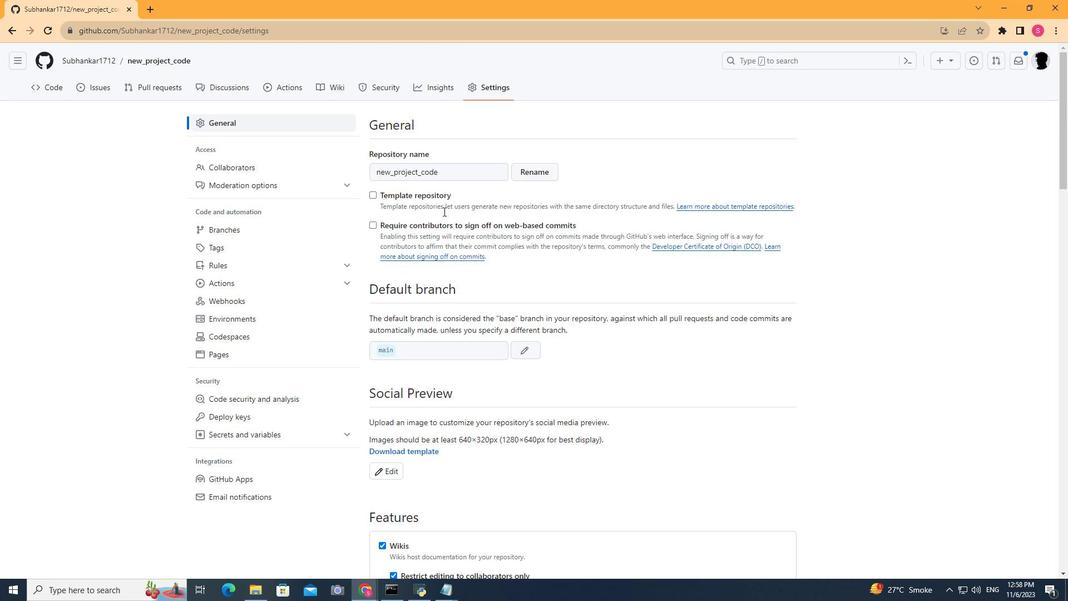 
Action: Mouse scrolled (443, 212) with delta (0, 0)
Screenshot: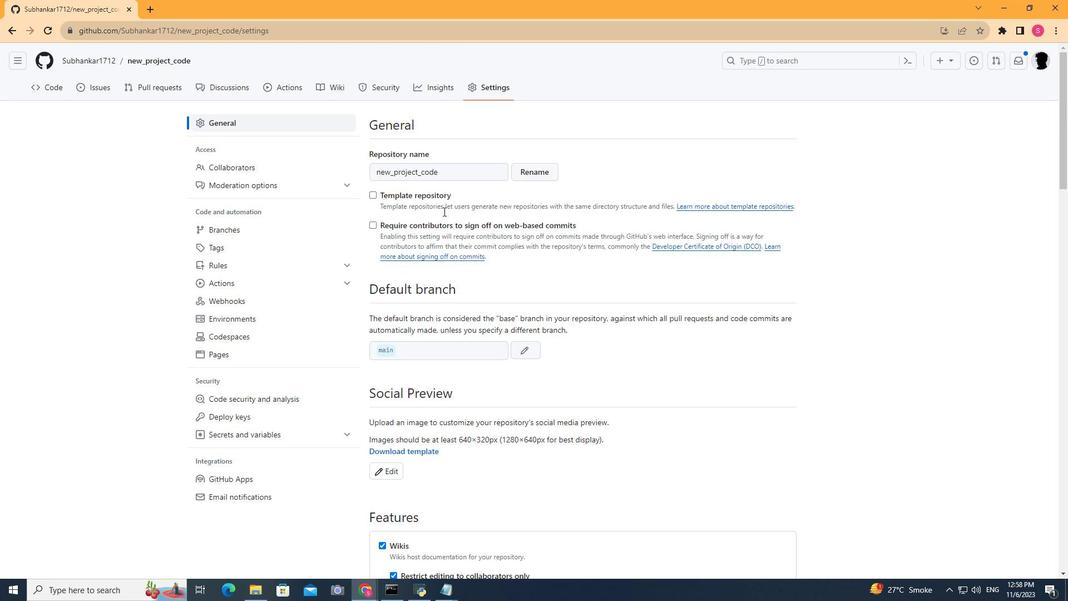 
Action: Mouse moved to (47, 92)
Screenshot: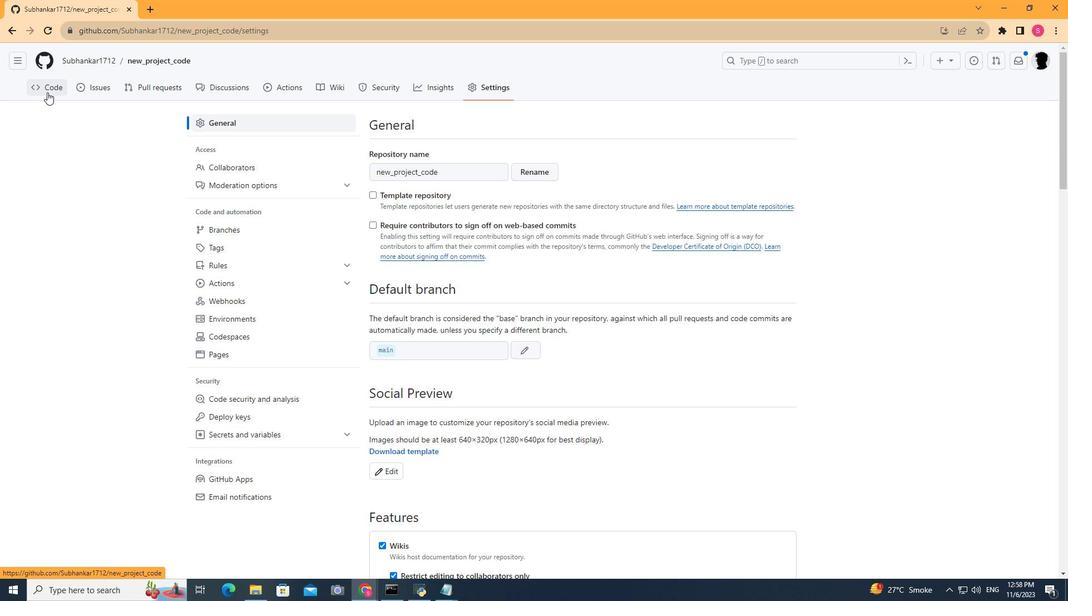 
Action: Mouse pressed left at (47, 92)
Screenshot: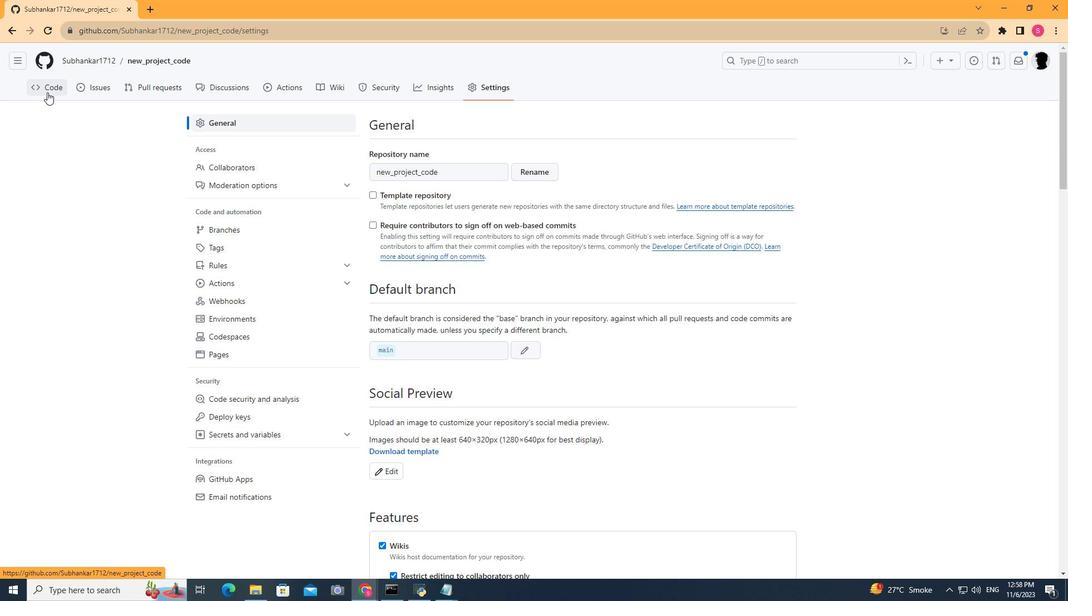 
Action: Mouse moved to (446, 215)
Screenshot: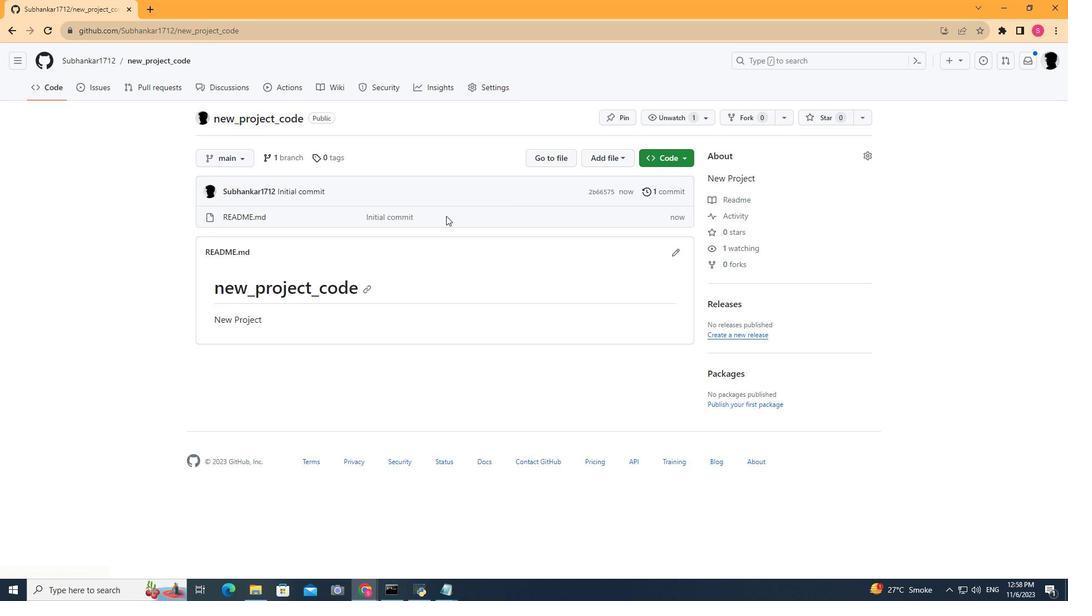 
Action: Mouse scrolled (446, 215) with delta (0, 0)
Screenshot: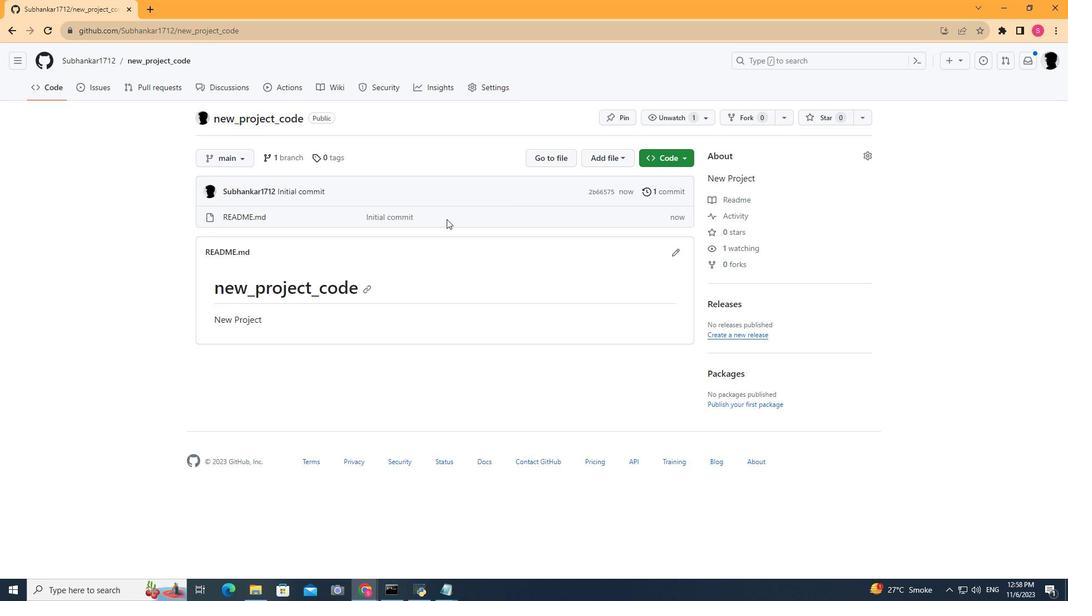 
Action: Mouse moved to (446, 215)
Screenshot: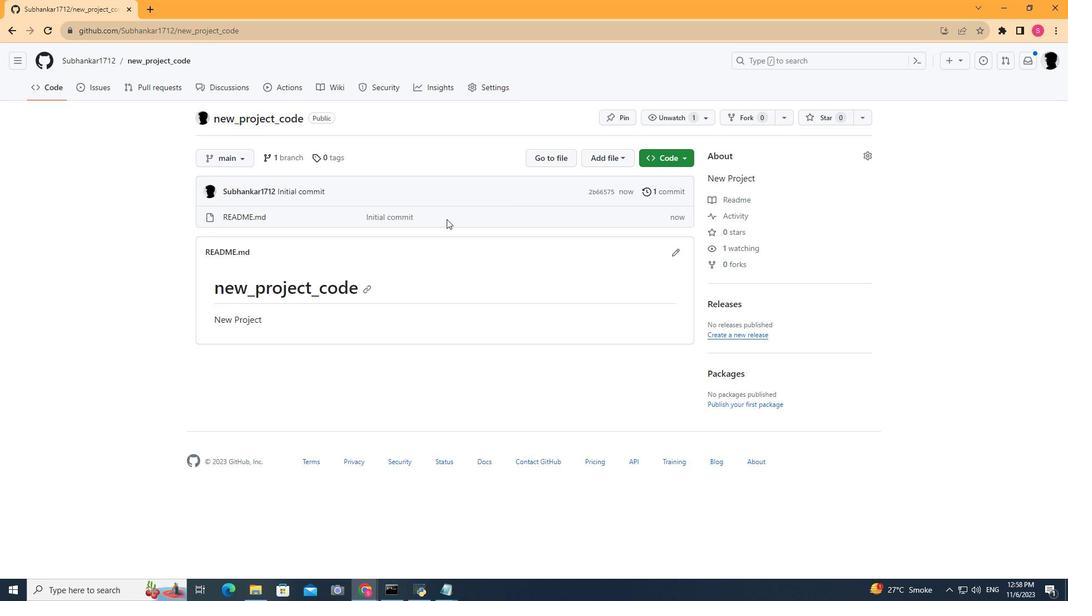 
Action: Mouse scrolled (446, 215) with delta (0, 0)
Screenshot: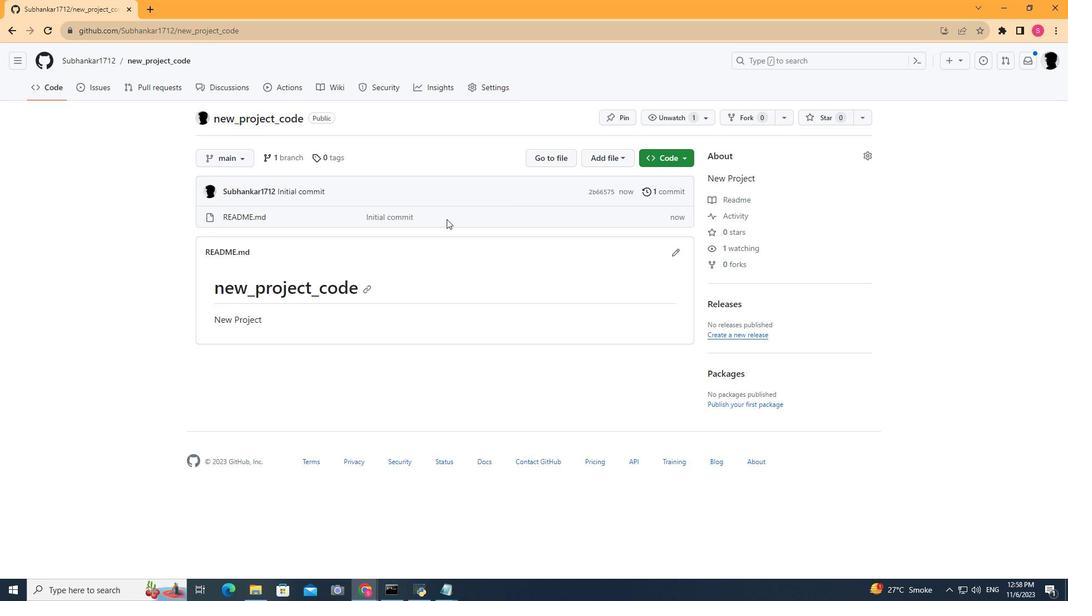 
Action: Mouse moved to (446, 219)
Screenshot: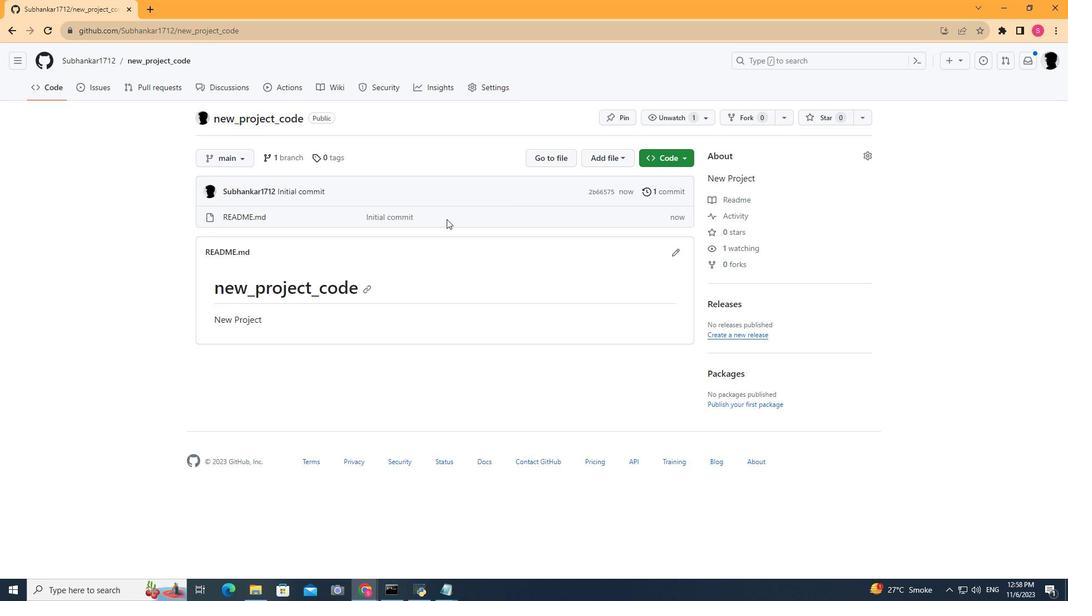 
Action: Mouse scrolled (446, 218) with delta (0, 0)
Screenshot: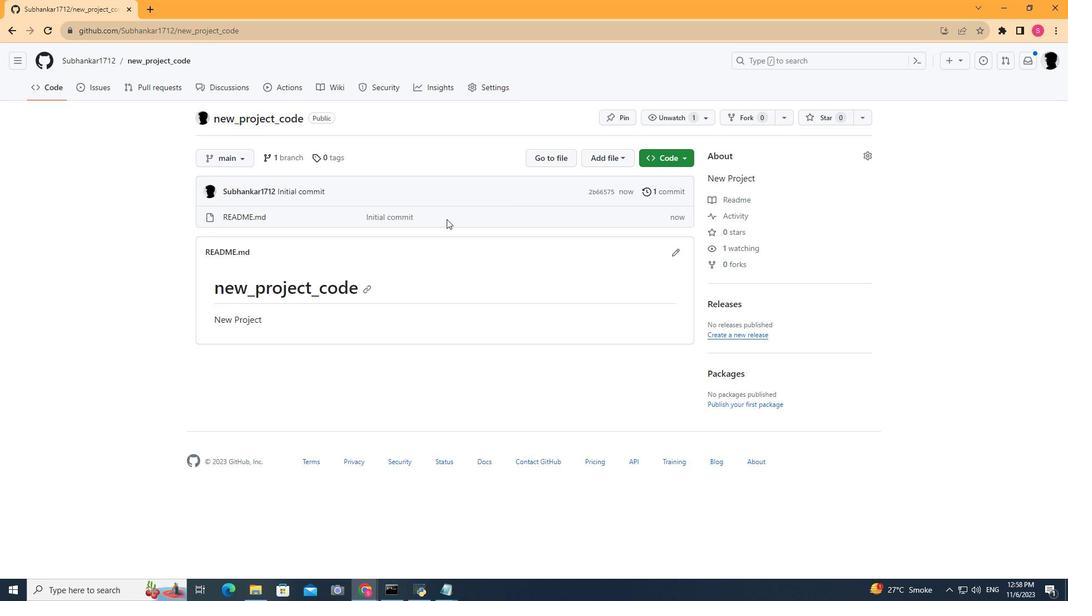
Action: Mouse scrolled (446, 218) with delta (0, 0)
Screenshot: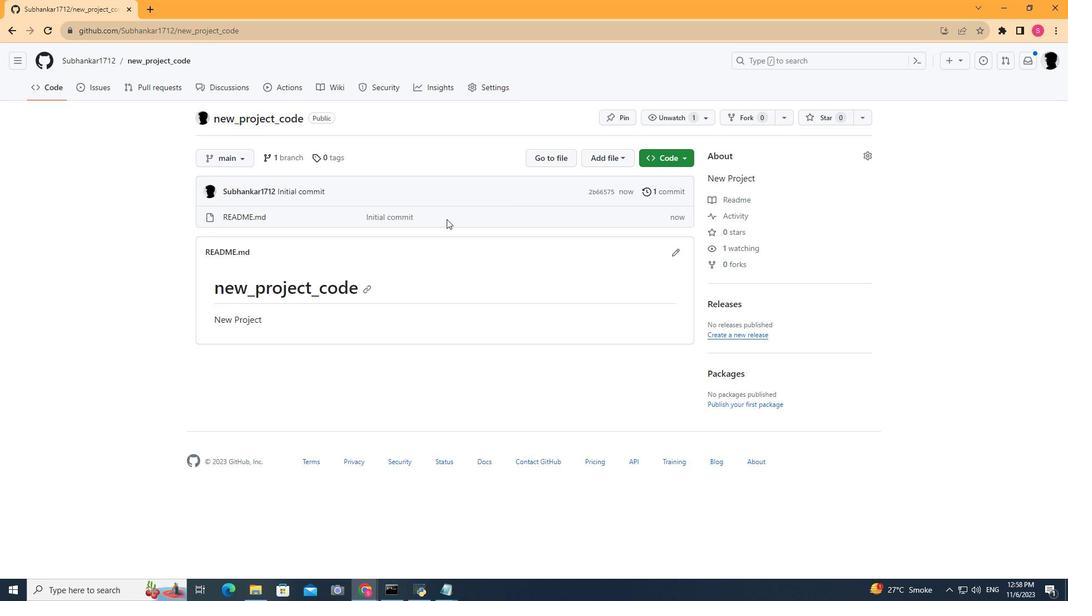 
Action: Mouse moved to (446, 219)
Screenshot: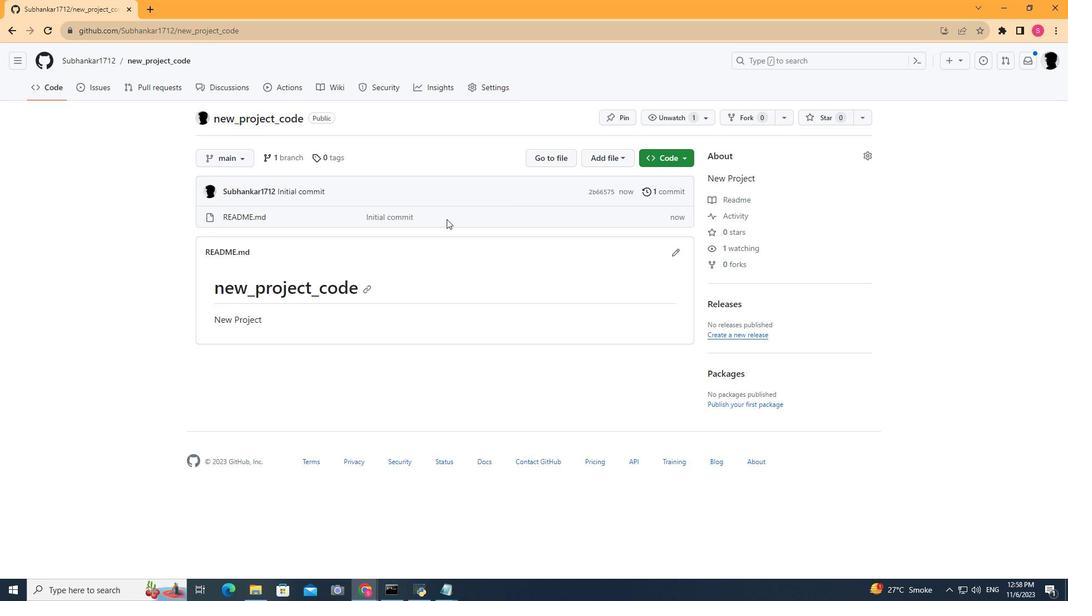 
Action: Mouse scrolled (446, 219) with delta (0, 0)
Screenshot: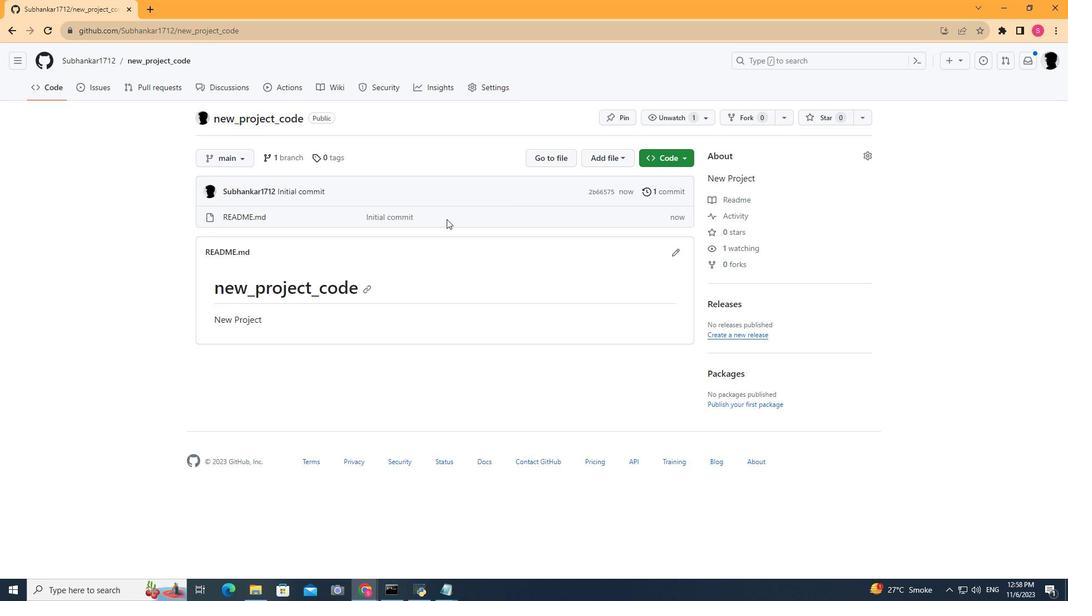 
Action: Mouse scrolled (446, 219) with delta (0, 0)
Screenshot: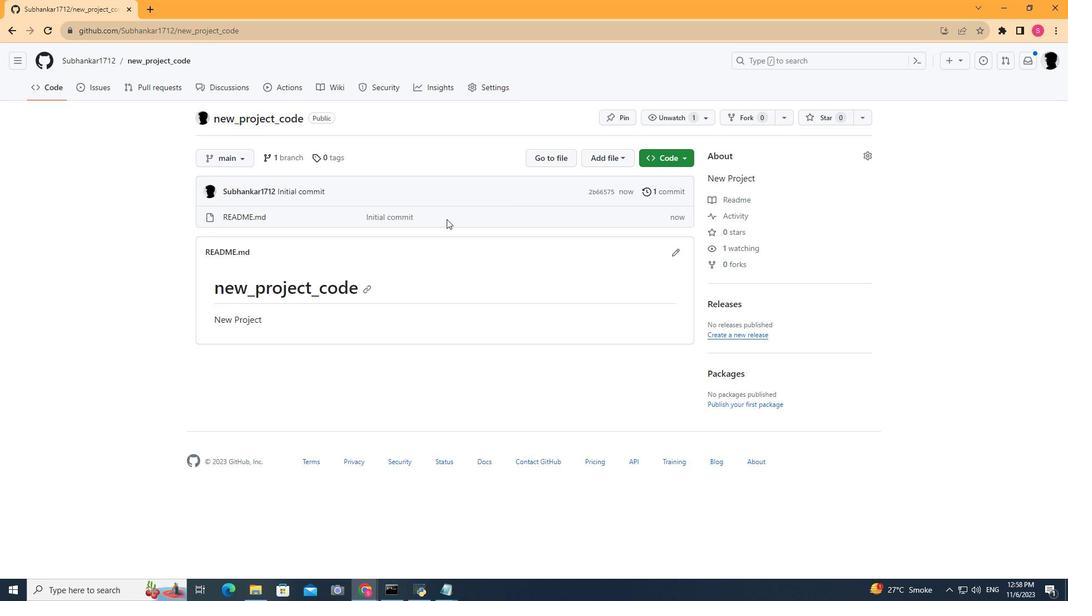 
Action: Mouse scrolled (446, 219) with delta (0, 0)
Screenshot: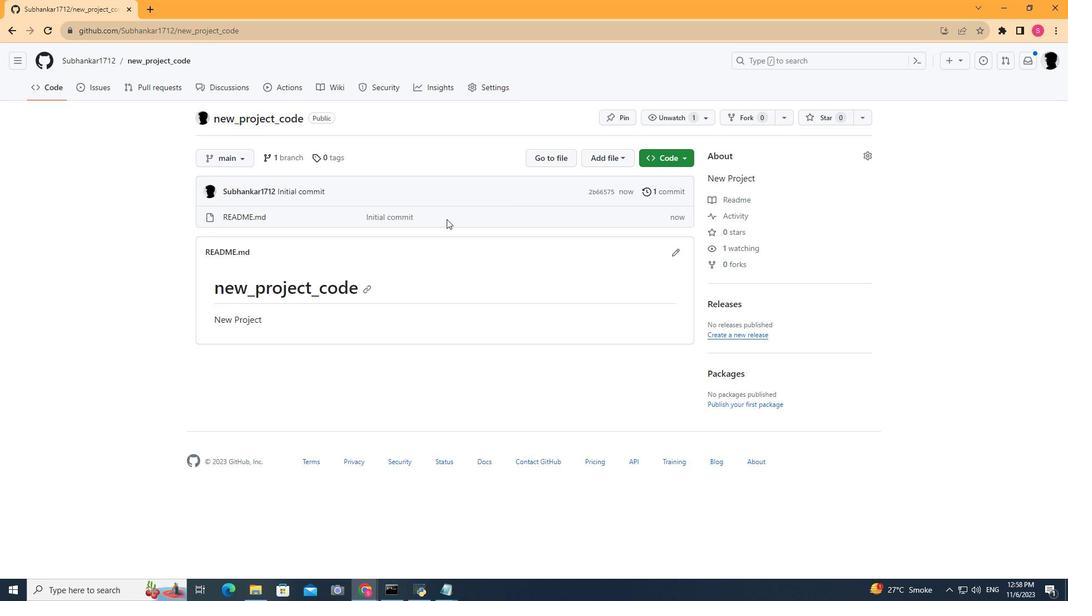 
Action: Mouse scrolled (446, 219) with delta (0, 0)
Screenshot: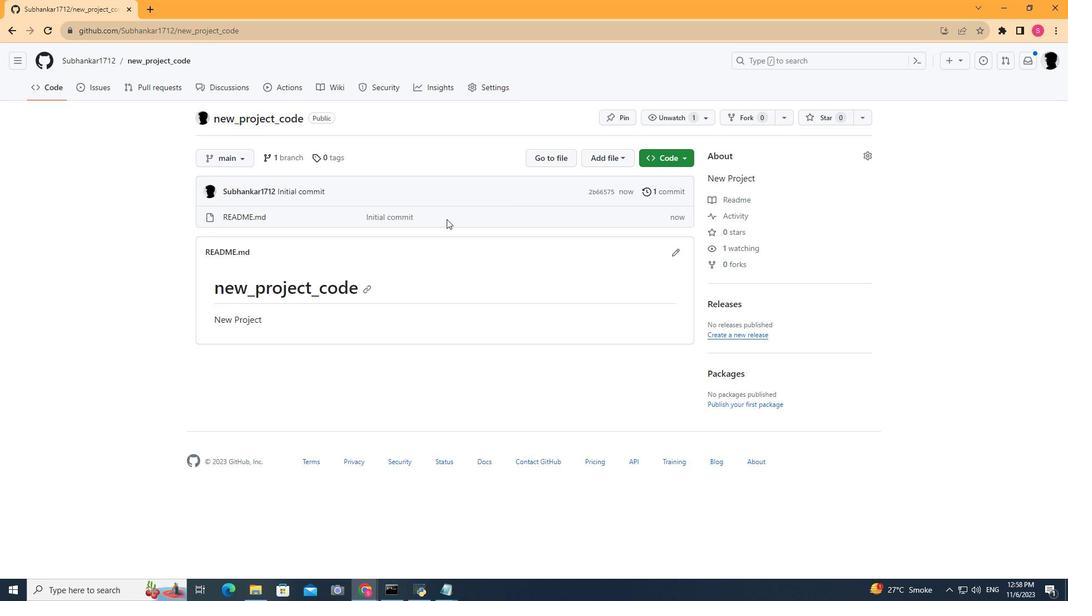 
Action: Mouse scrolled (446, 219) with delta (0, 0)
Screenshot: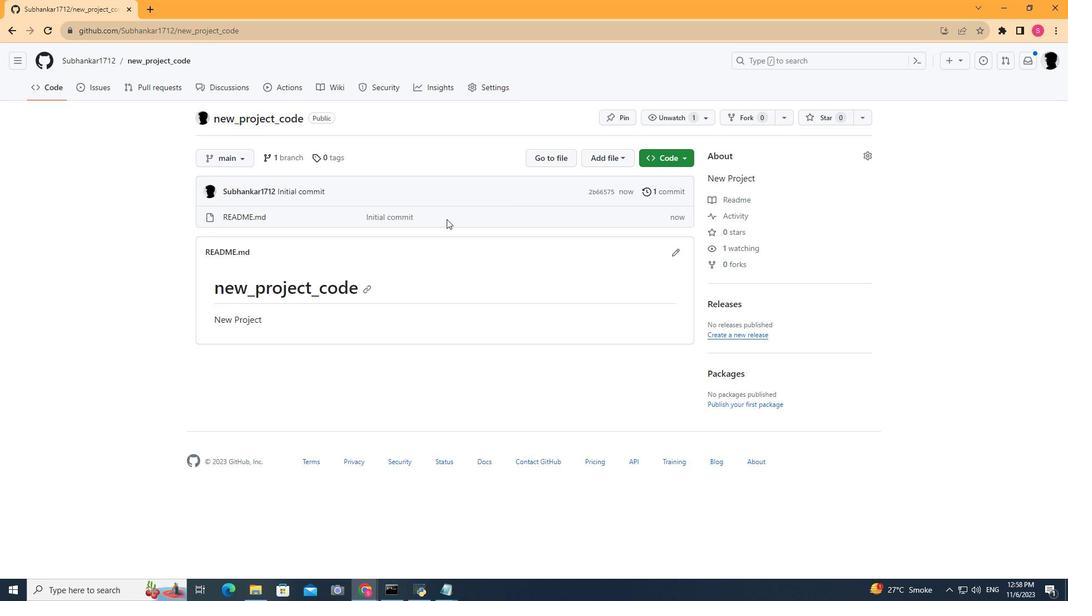 
Action: Mouse moved to (447, 219)
Screenshot: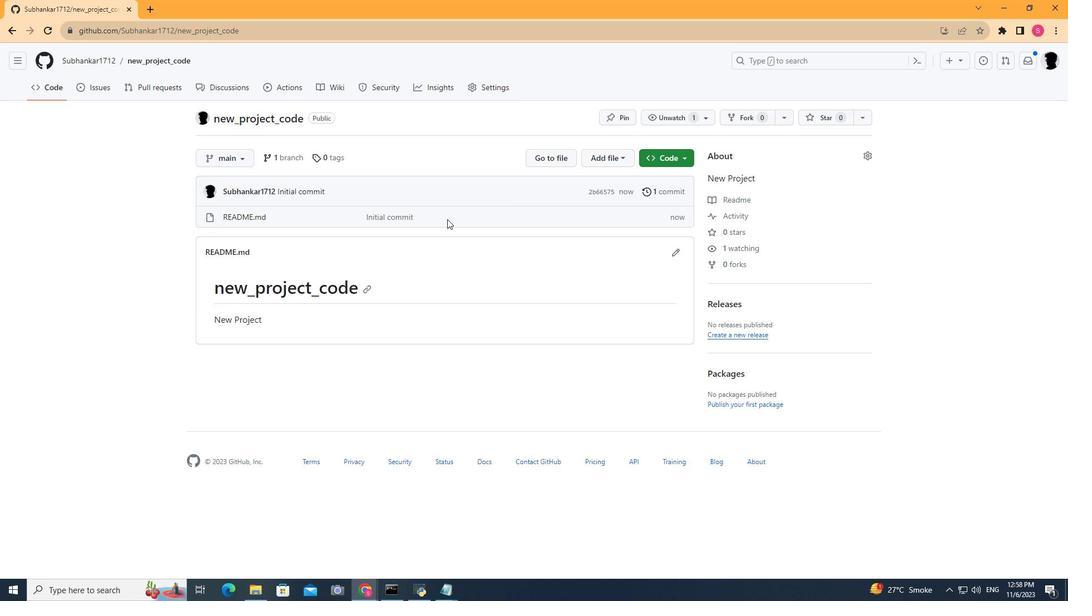 
Action: Mouse scrolled (447, 218) with delta (0, 0)
Screenshot: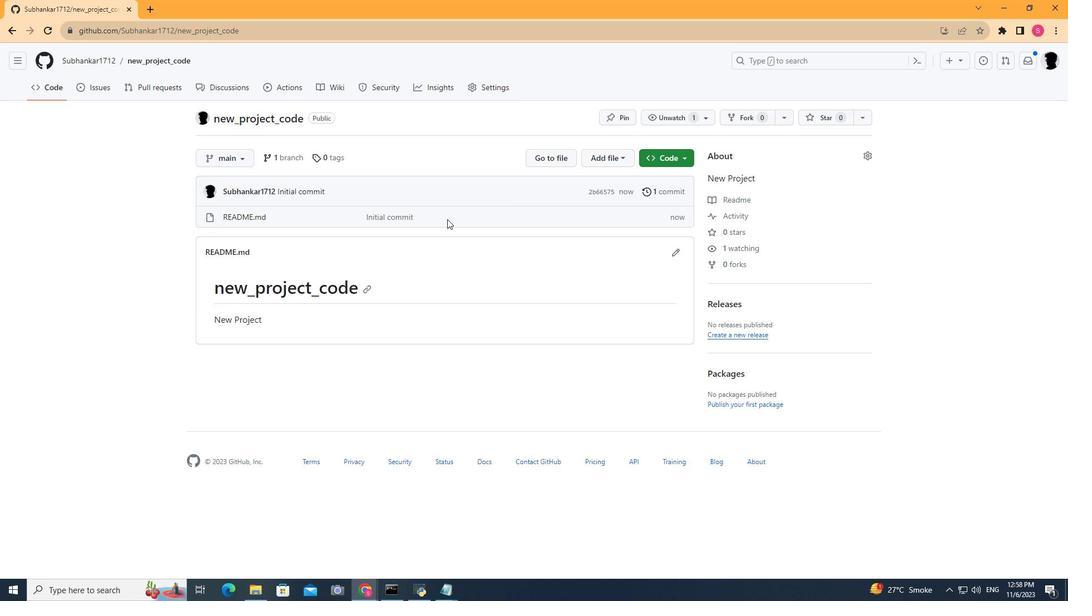 
Action: Mouse scrolled (447, 218) with delta (0, 0)
Screenshot: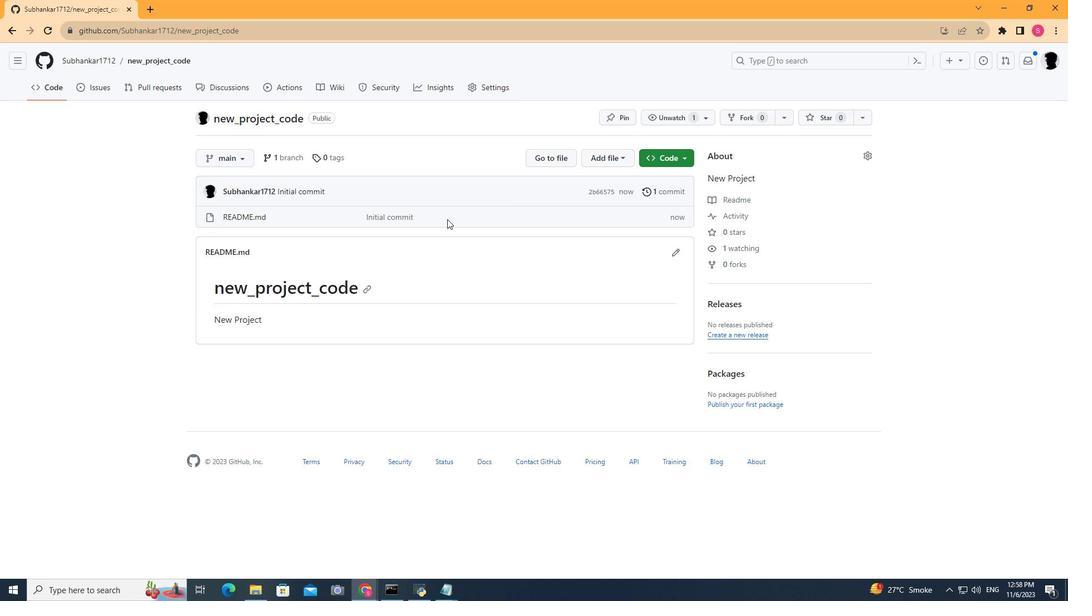 
Action: Mouse scrolled (447, 218) with delta (0, 0)
Screenshot: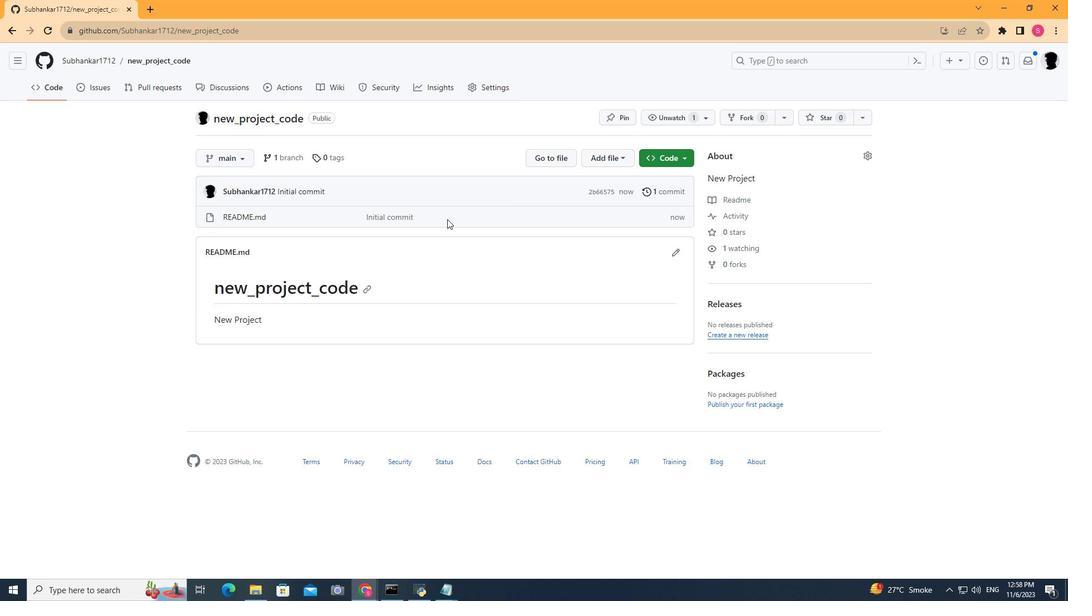 
Action: Mouse scrolled (447, 218) with delta (0, 0)
Screenshot: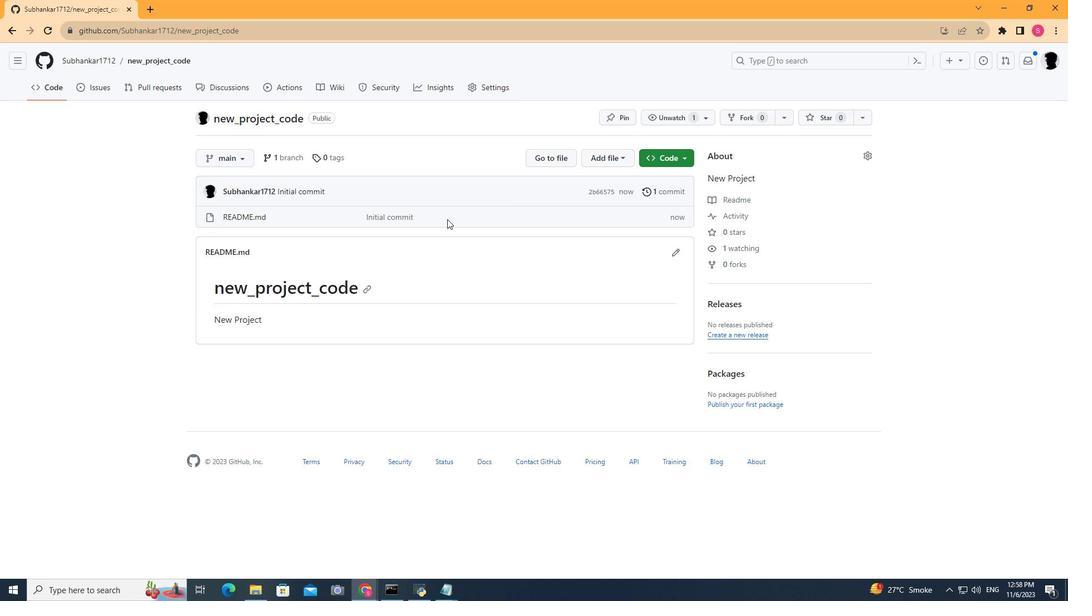 
